 Task: Find connections with filter location Mertoyudan with filter topic #staysafewith filter profile language French with filter current company Birlasoft with filter school JIET Group of Institutions Jodhpur with filter industry Retail Office Equipment with filter service category Video Production with filter keywords title Landscaping Assistant
Action: Mouse pressed left at (452, 51)
Screenshot: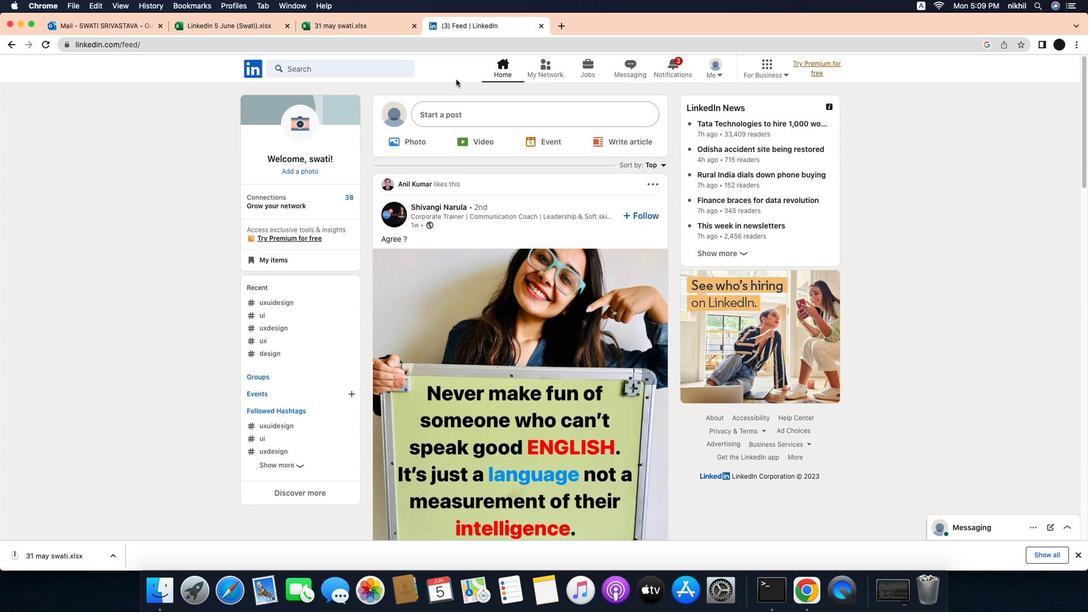 
Action: Mouse moved to (543, 35)
Screenshot: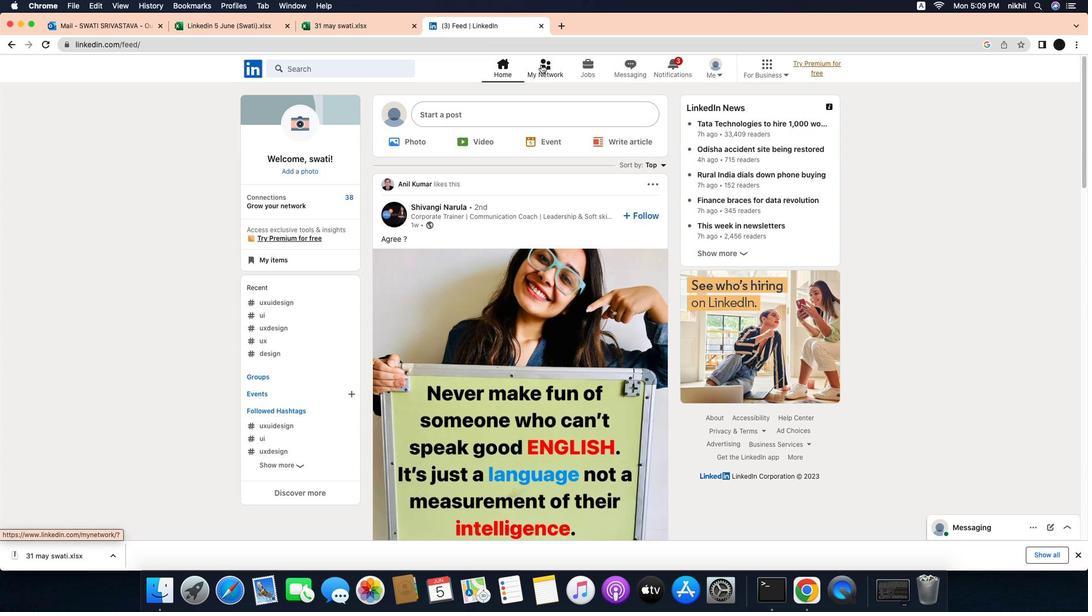 
Action: Mouse pressed left at (543, 35)
Screenshot: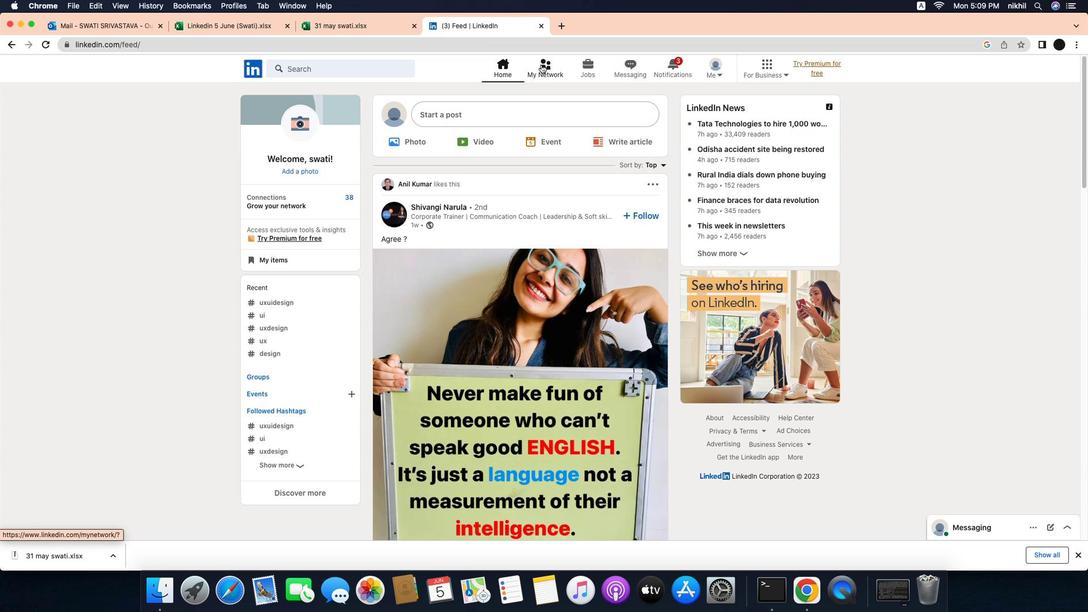 
Action: Mouse moved to (350, 101)
Screenshot: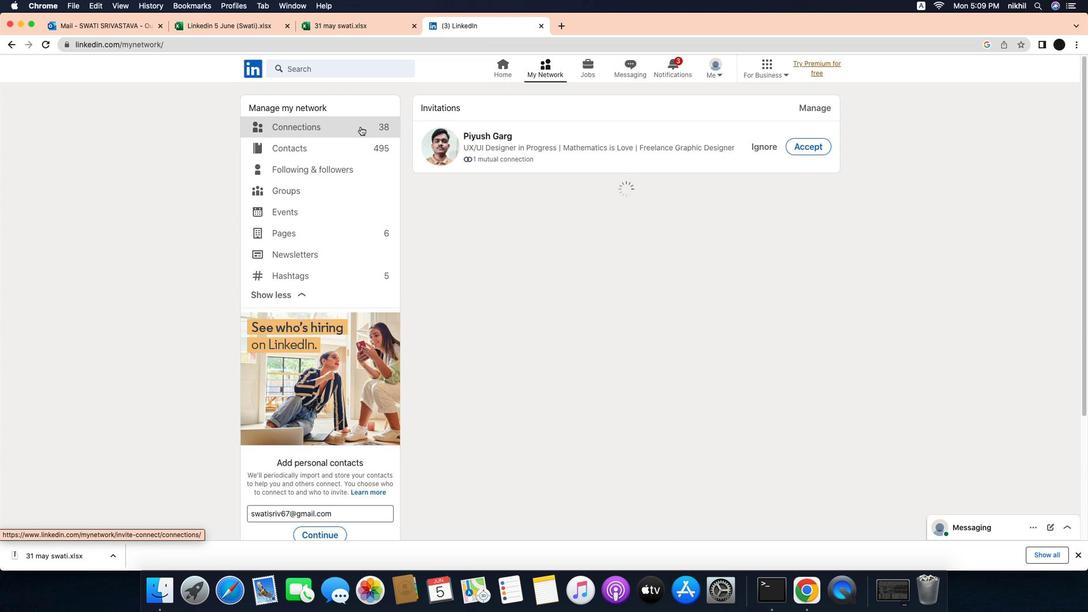 
Action: Mouse pressed left at (350, 101)
Screenshot: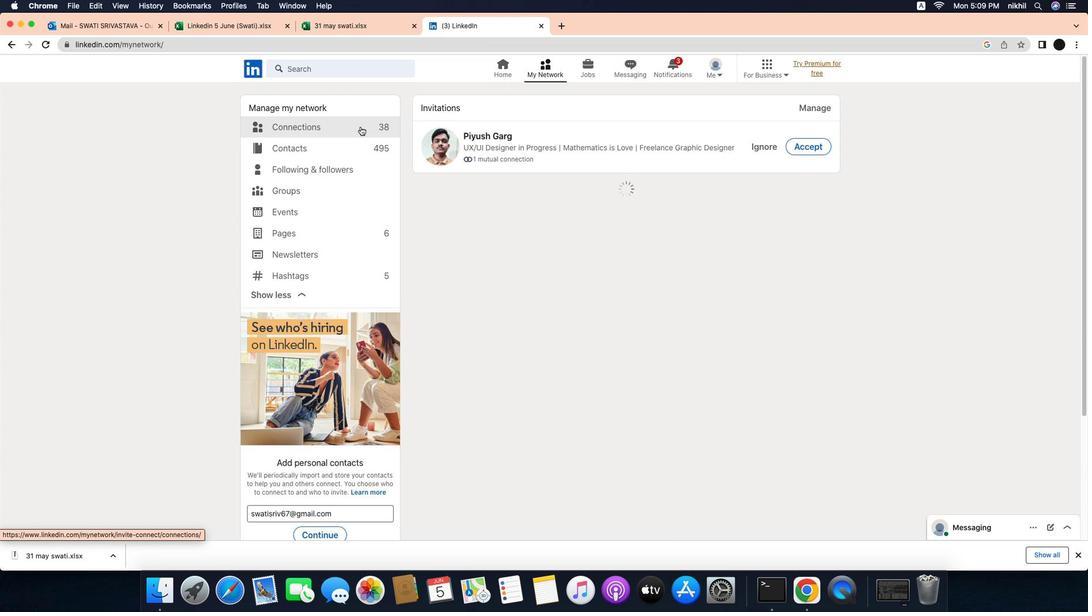 
Action: Mouse moved to (635, 102)
Screenshot: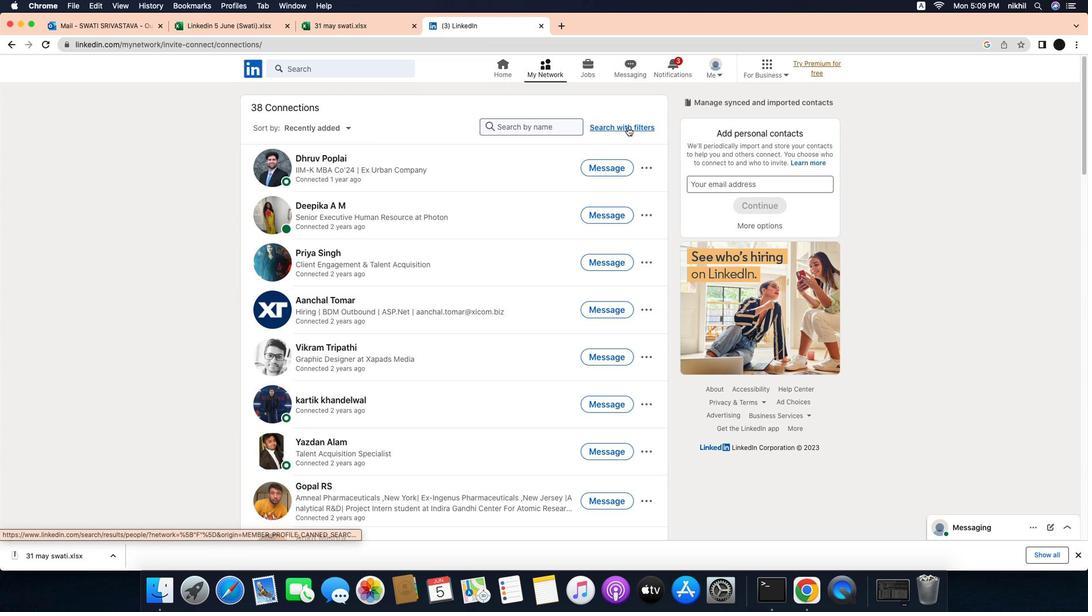 
Action: Mouse pressed left at (635, 102)
Screenshot: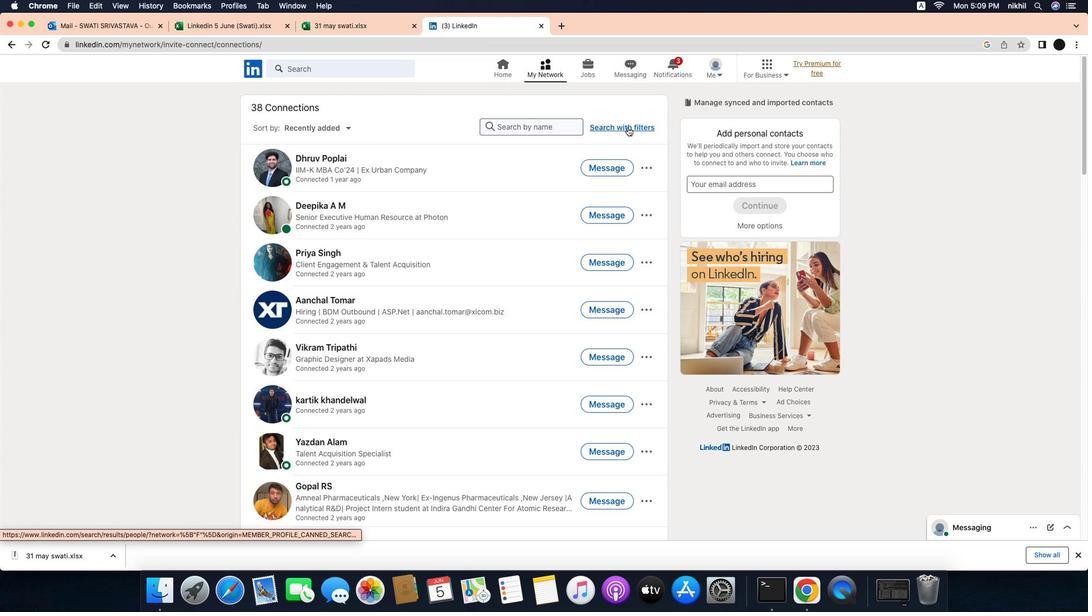 
Action: Mouse moved to (603, 67)
Screenshot: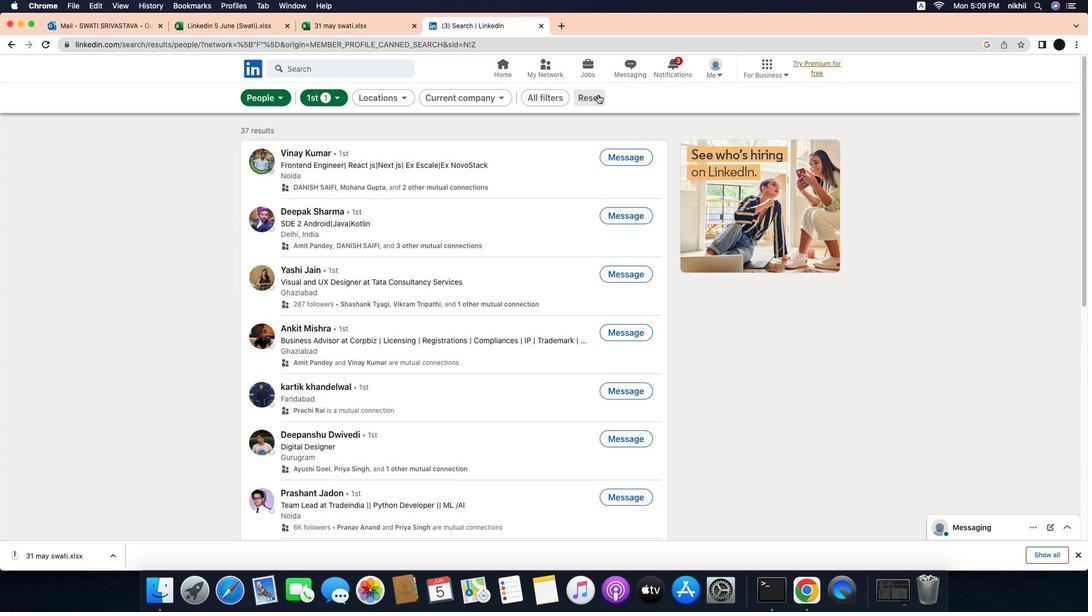 
Action: Mouse pressed left at (603, 67)
Screenshot: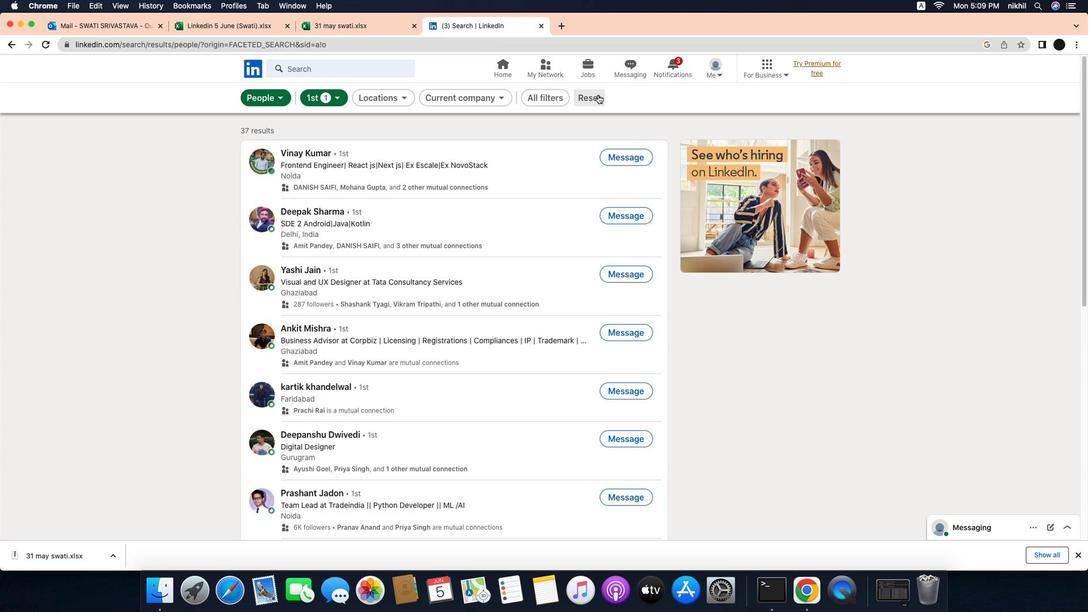
Action: Mouse moved to (574, 74)
Screenshot: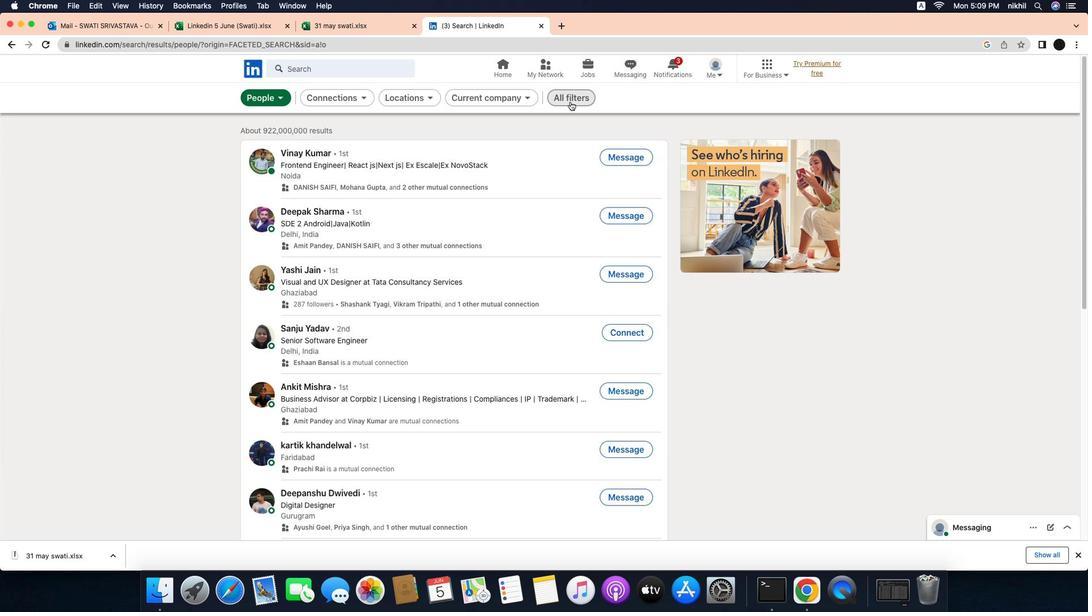 
Action: Mouse pressed left at (574, 74)
Screenshot: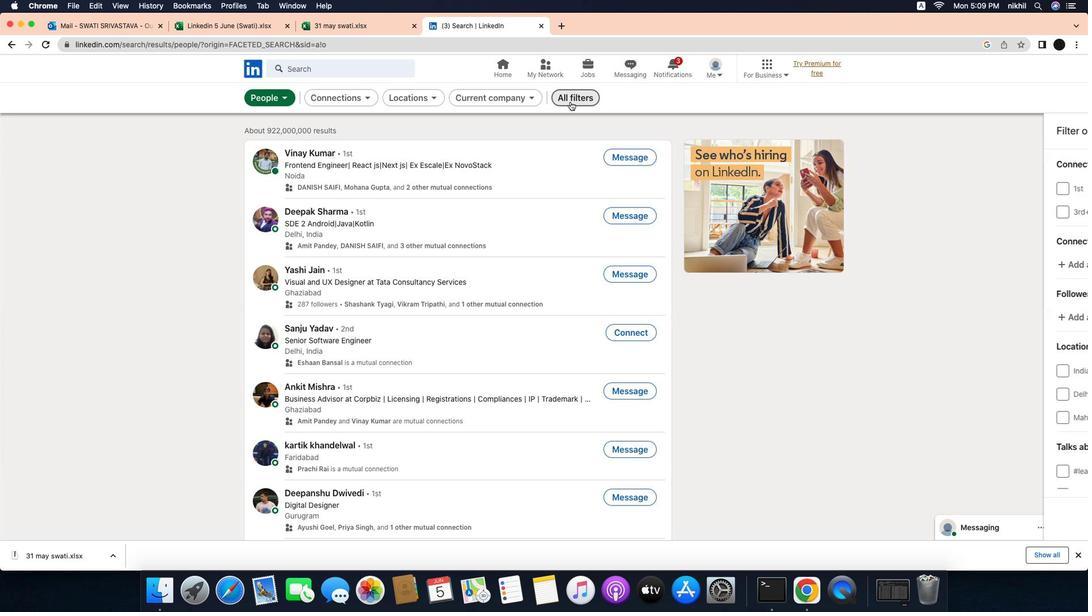 
Action: Mouse moved to (878, 327)
Screenshot: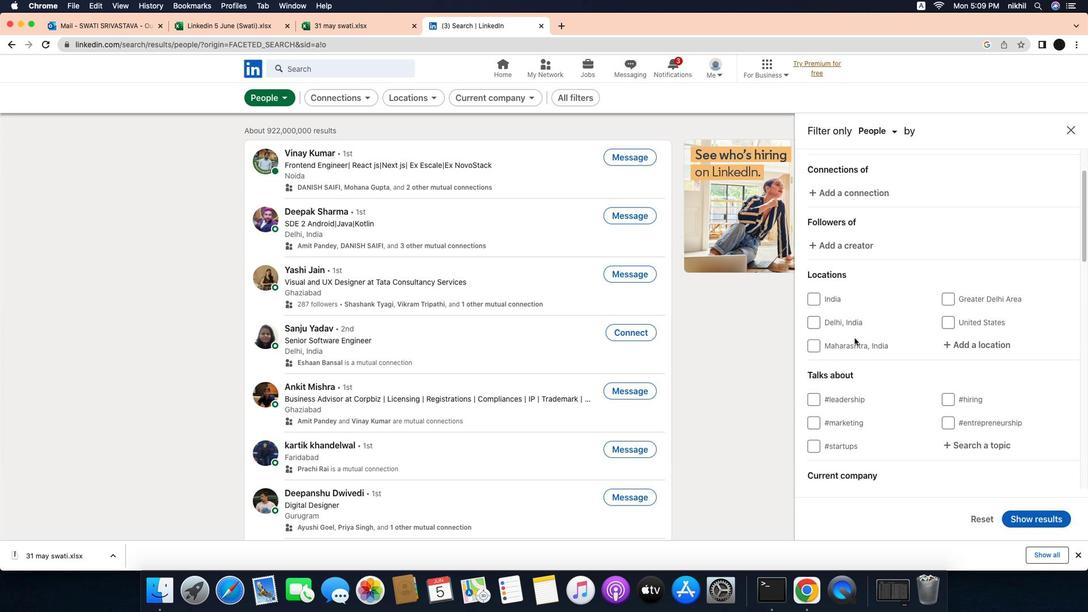 
Action: Mouse scrolled (878, 327) with delta (-33, -34)
Screenshot: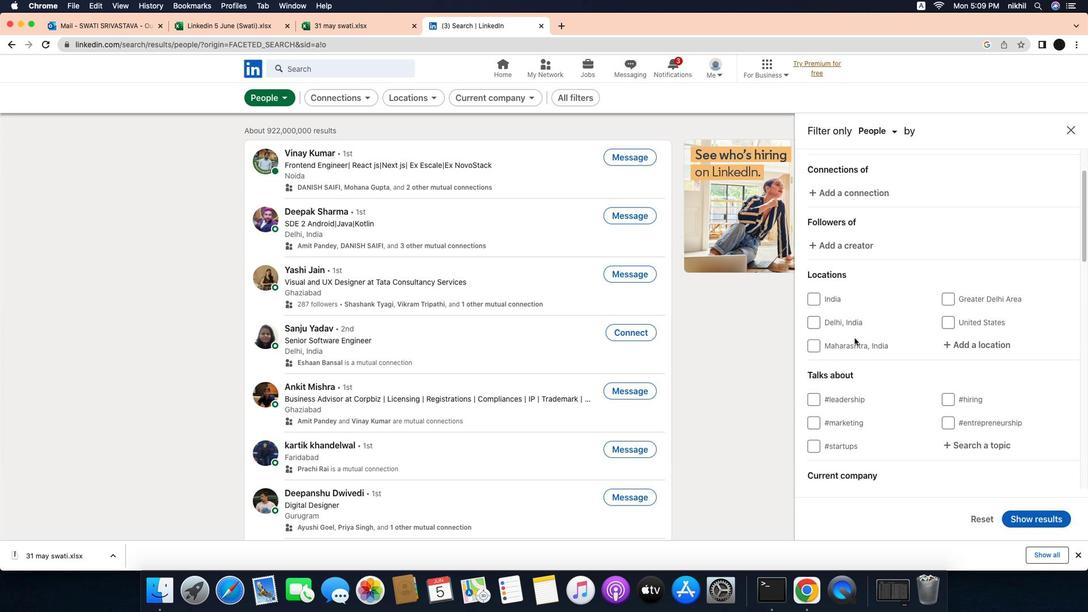 
Action: Mouse moved to (878, 327)
Screenshot: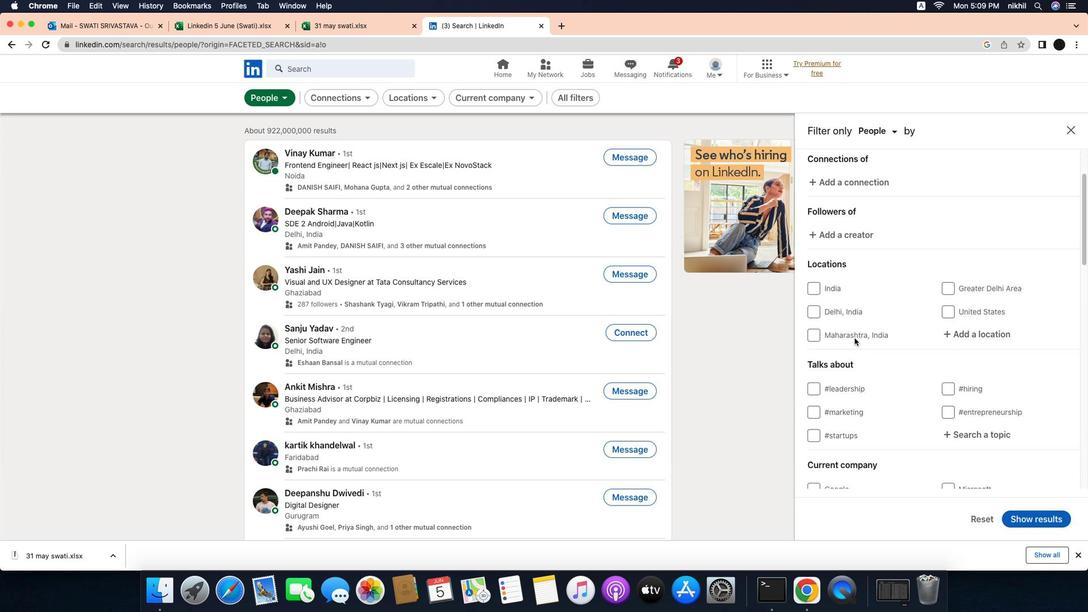 
Action: Mouse scrolled (878, 327) with delta (-33, -34)
Screenshot: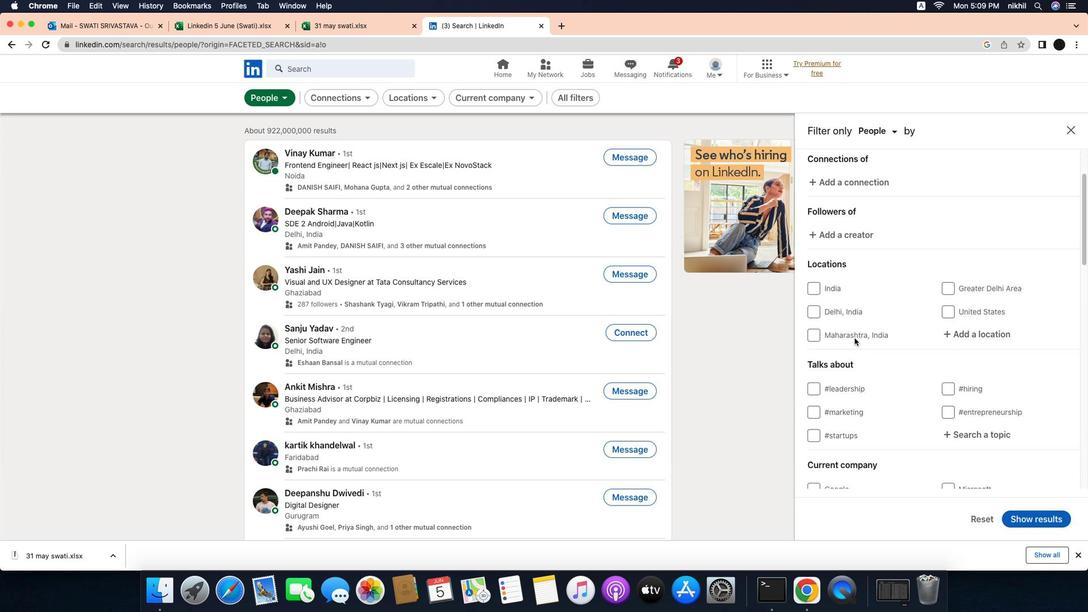 
Action: Mouse moved to (877, 326)
Screenshot: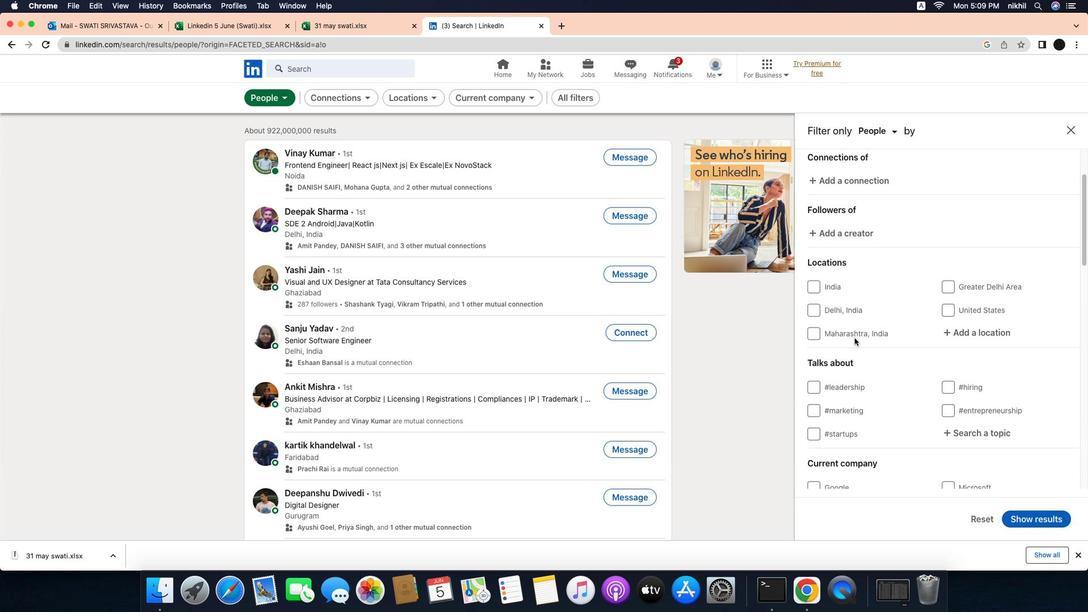 
Action: Mouse scrolled (877, 326) with delta (-33, -34)
Screenshot: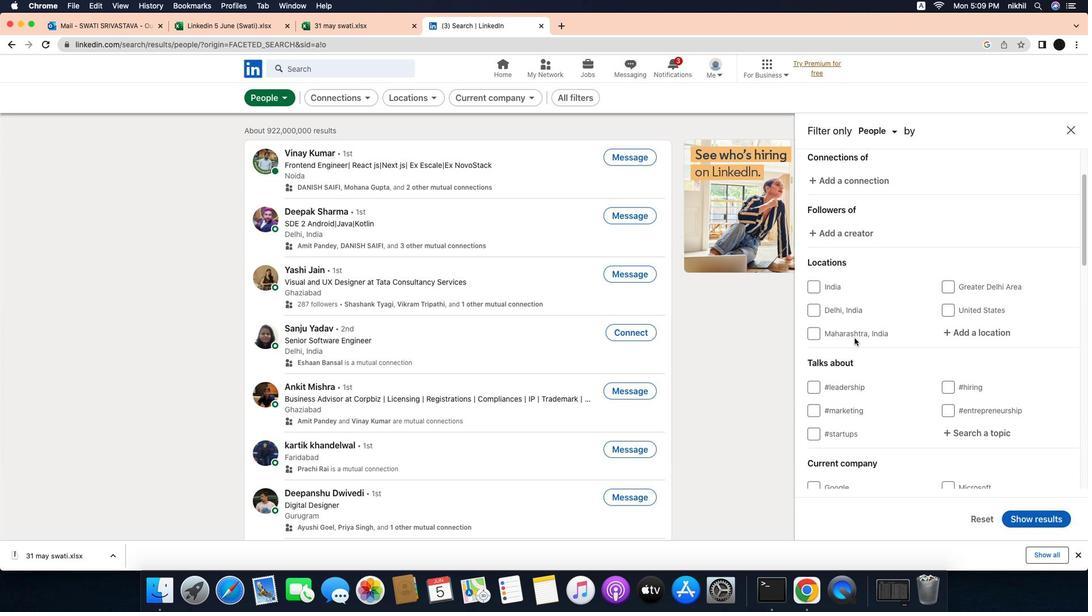 
Action: Mouse moved to (997, 320)
Screenshot: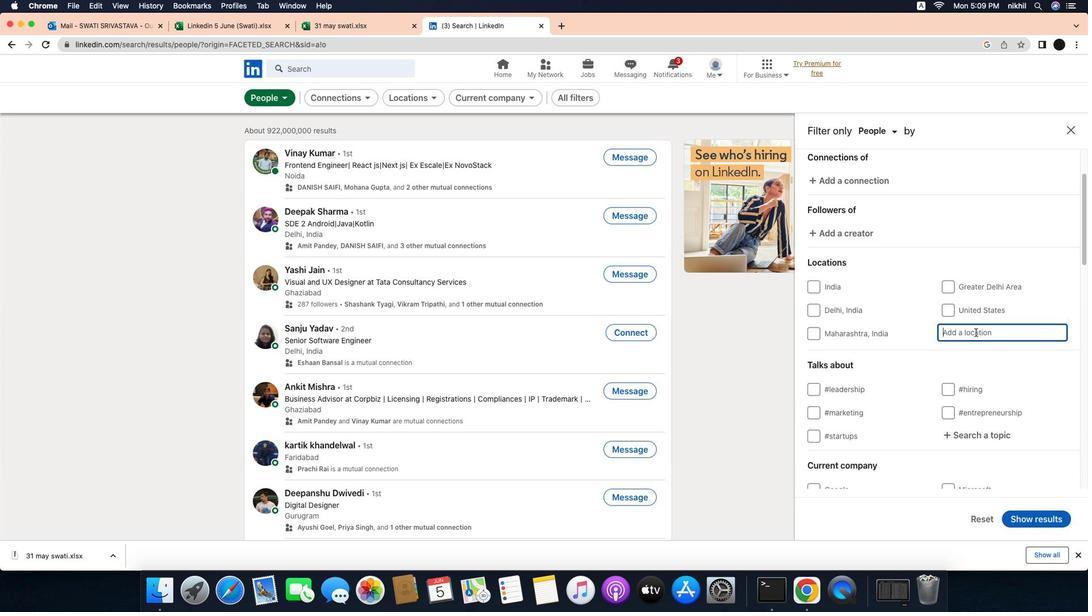 
Action: Mouse pressed left at (997, 320)
Screenshot: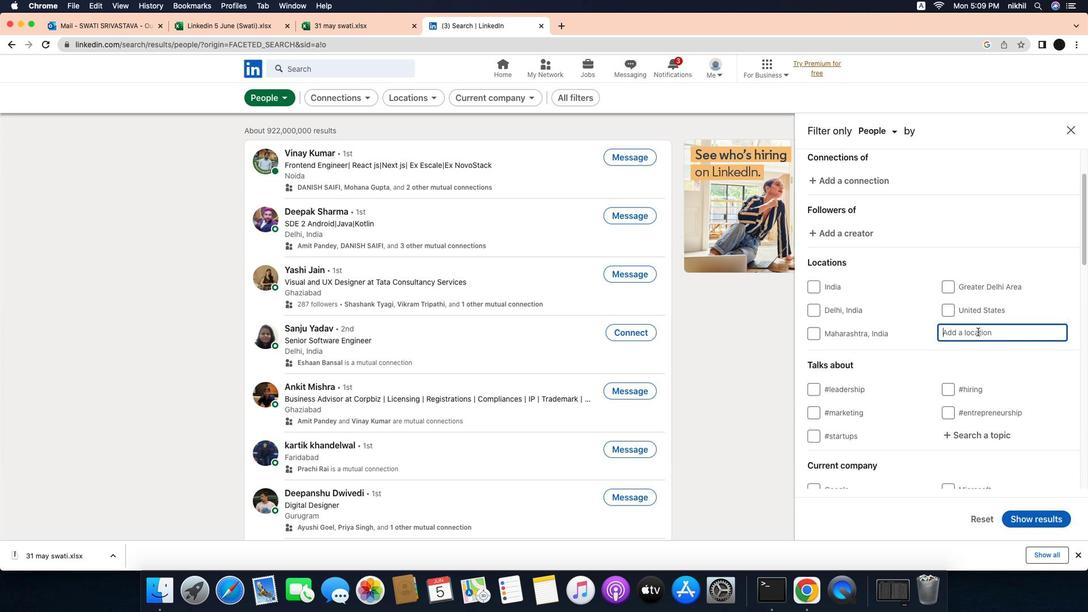 
Action: Mouse moved to (1010, 319)
Screenshot: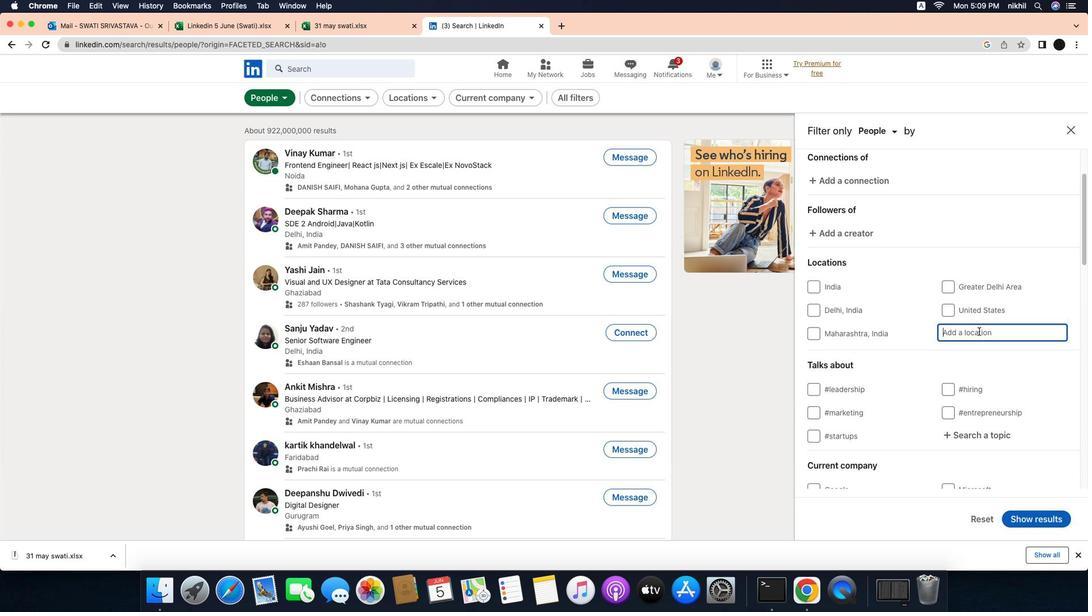 
Action: Mouse pressed left at (1010, 319)
Screenshot: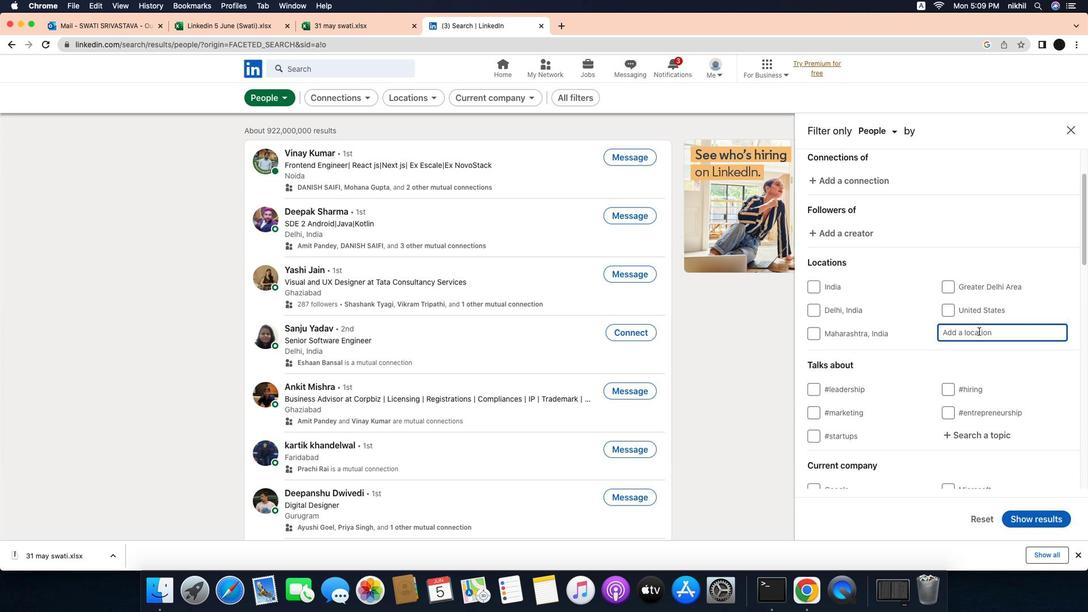 
Action: Mouse moved to (1010, 319)
Screenshot: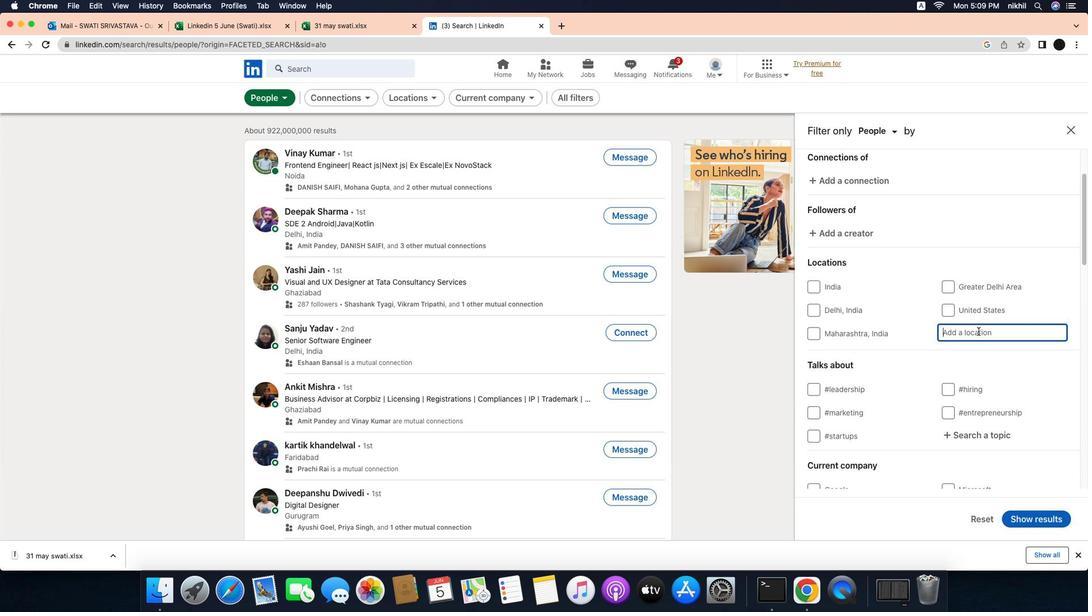 
Action: Key pressed Key.caps_lock'M'Key.caps_lock'e''r''t''o''y''u''d''a''n'Key.enter
Screenshot: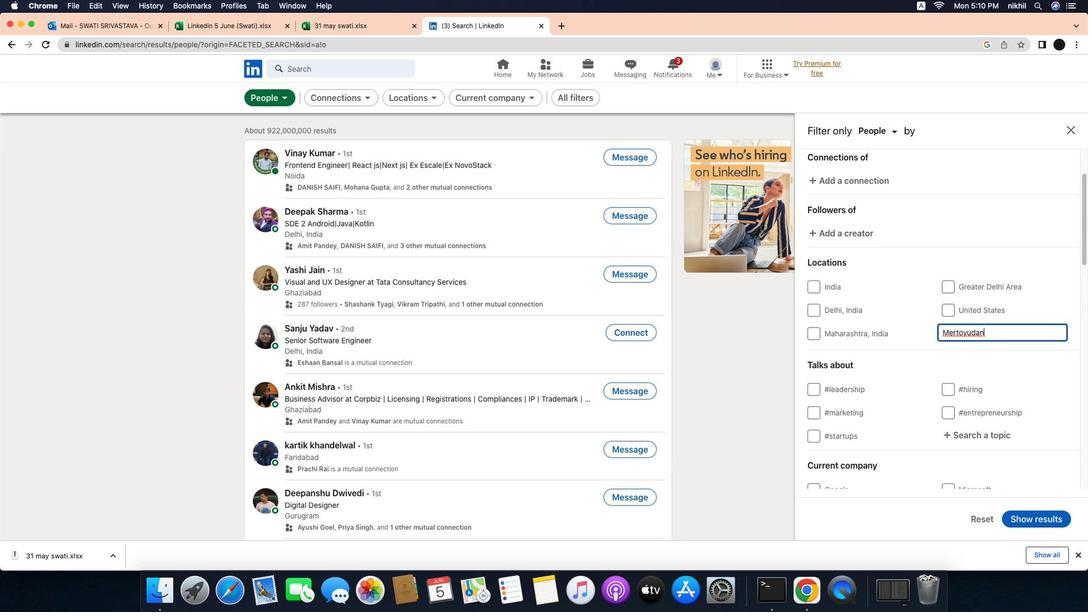 
Action: Mouse moved to (1011, 329)
Screenshot: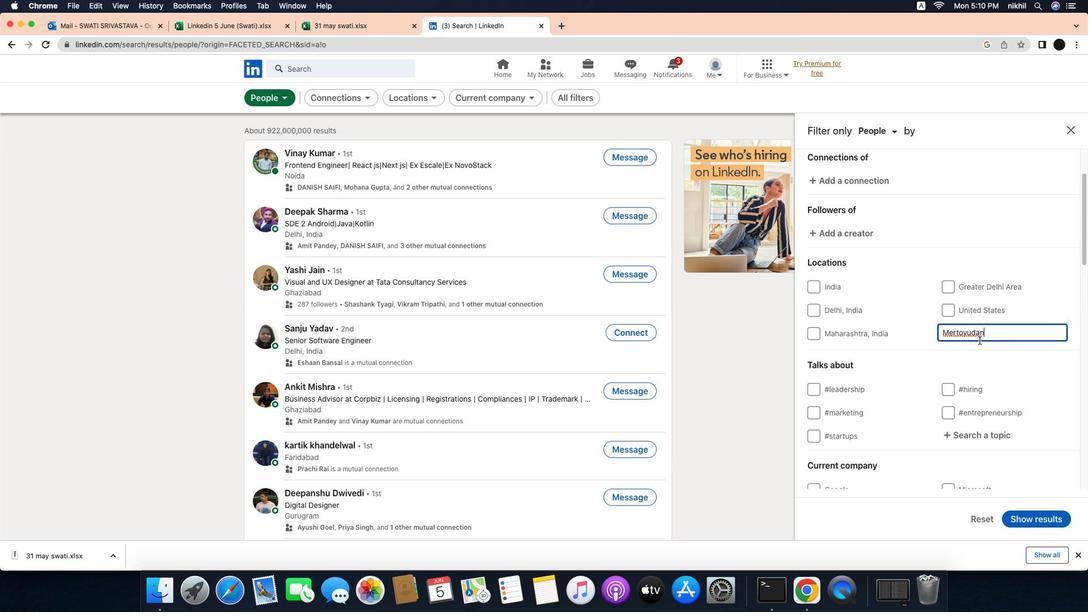 
Action: Mouse scrolled (1011, 329) with delta (-33, -34)
Screenshot: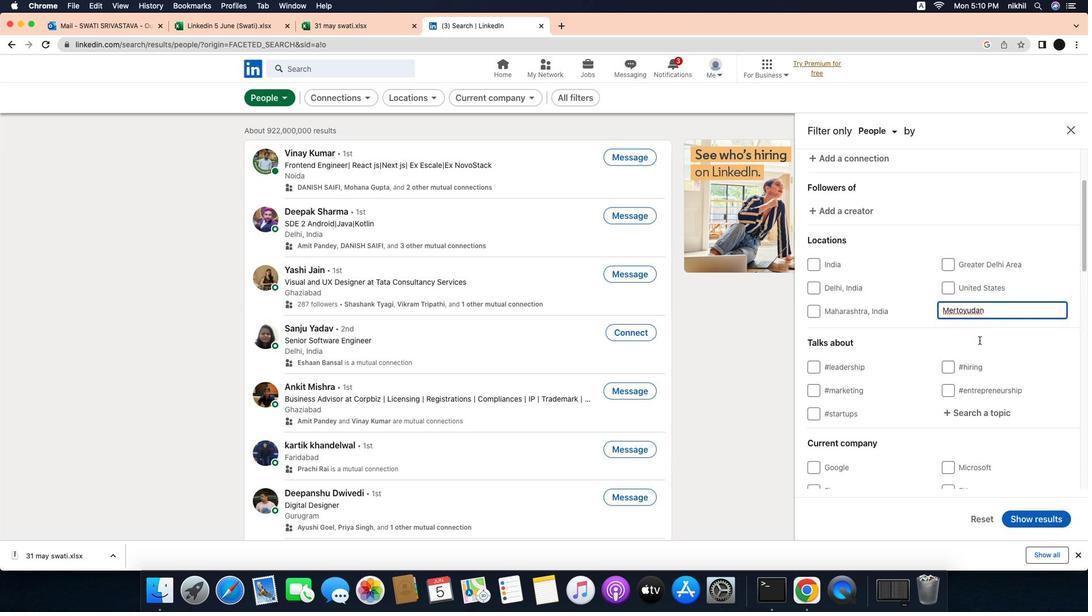 
Action: Mouse scrolled (1011, 329) with delta (-33, -34)
Screenshot: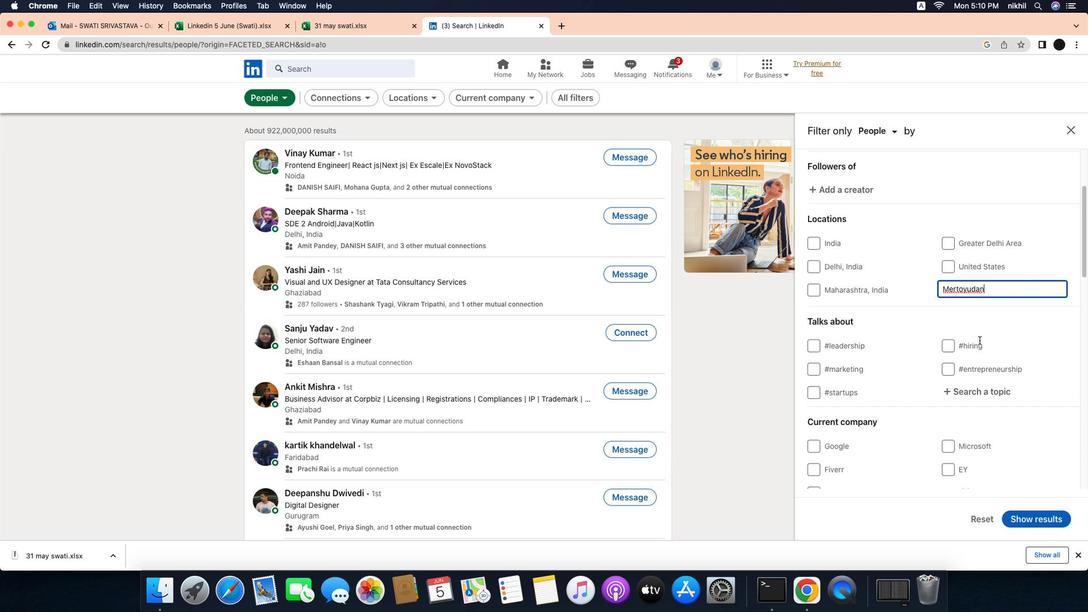 
Action: Mouse scrolled (1011, 329) with delta (-33, -34)
Screenshot: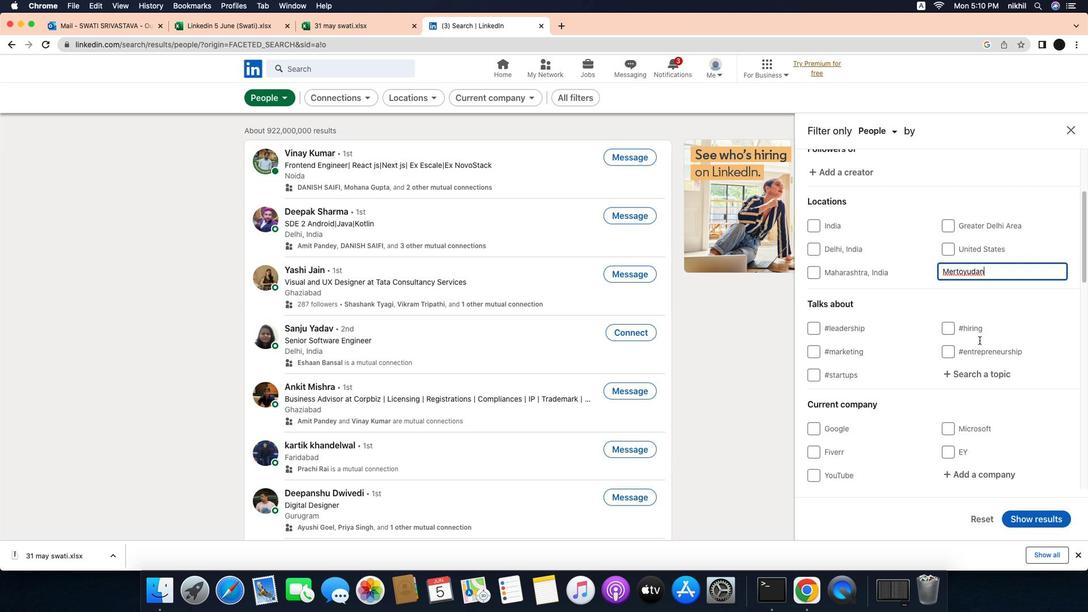 
Action: Mouse scrolled (1011, 329) with delta (-33, -34)
Screenshot: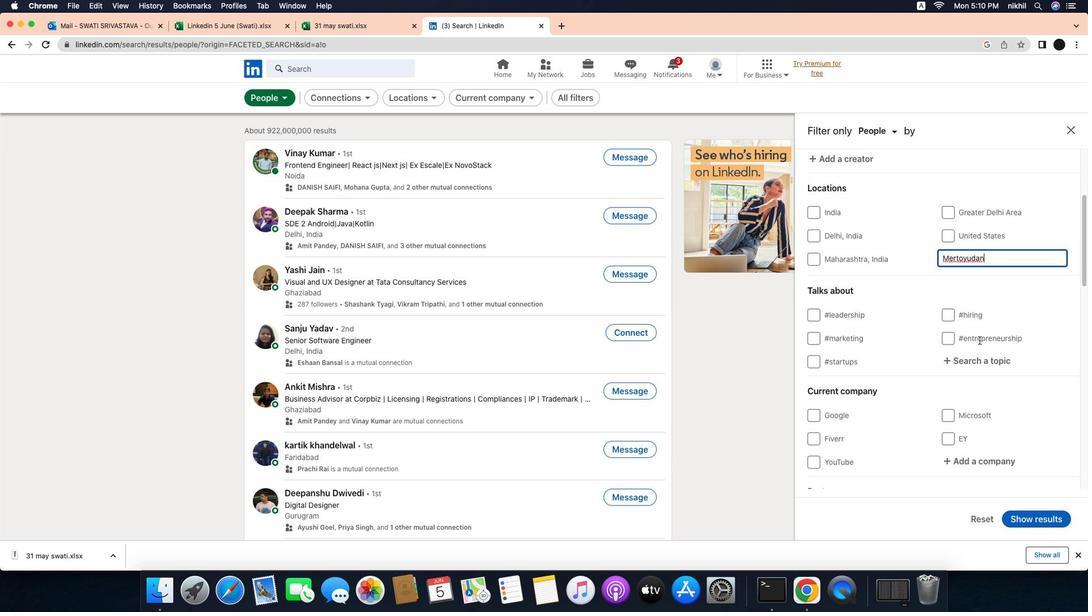 
Action: Mouse scrolled (1011, 329) with delta (-33, -34)
Screenshot: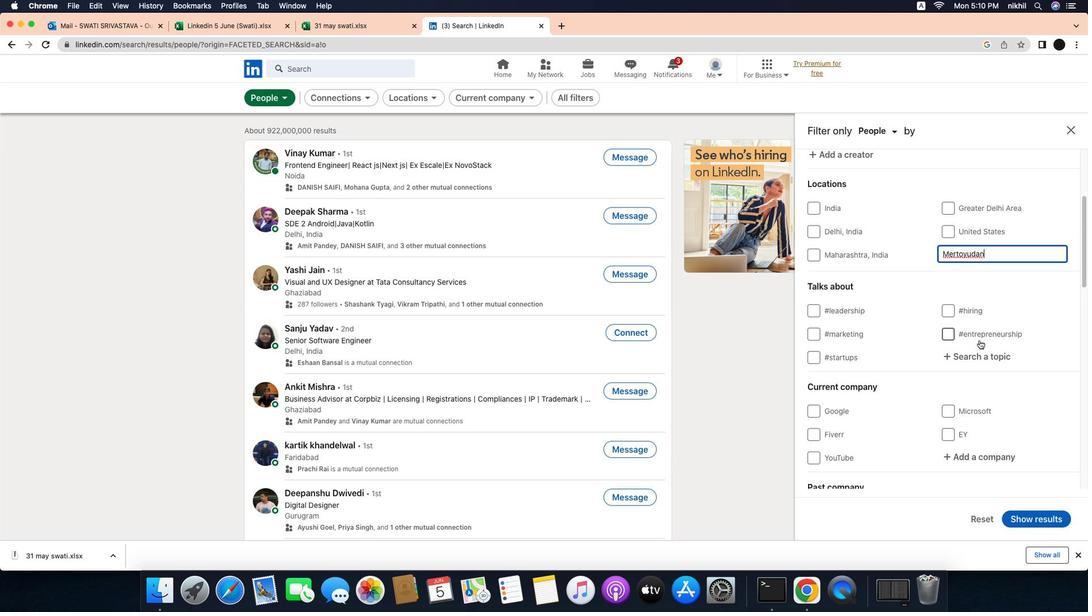 
Action: Mouse scrolled (1011, 329) with delta (-33, -34)
Screenshot: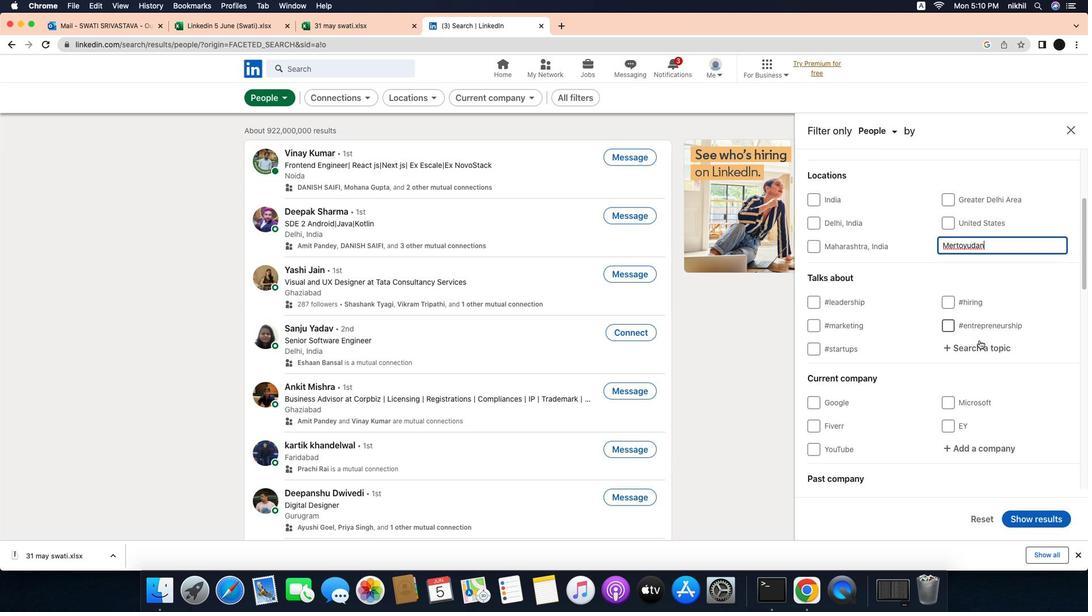 
Action: Mouse scrolled (1011, 329) with delta (-33, -34)
Screenshot: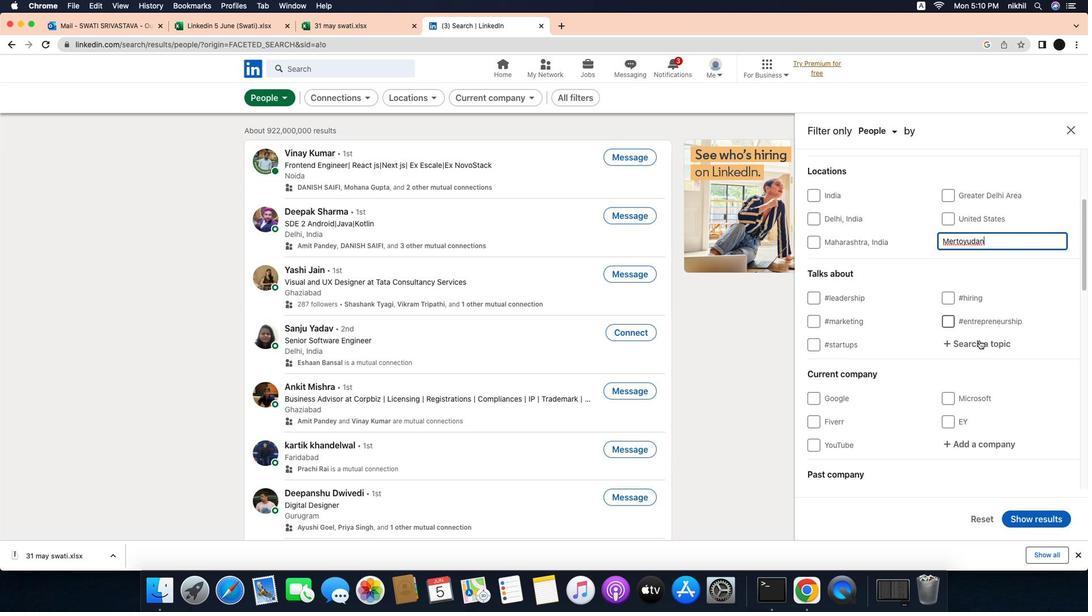 
Action: Mouse moved to (998, 328)
Screenshot: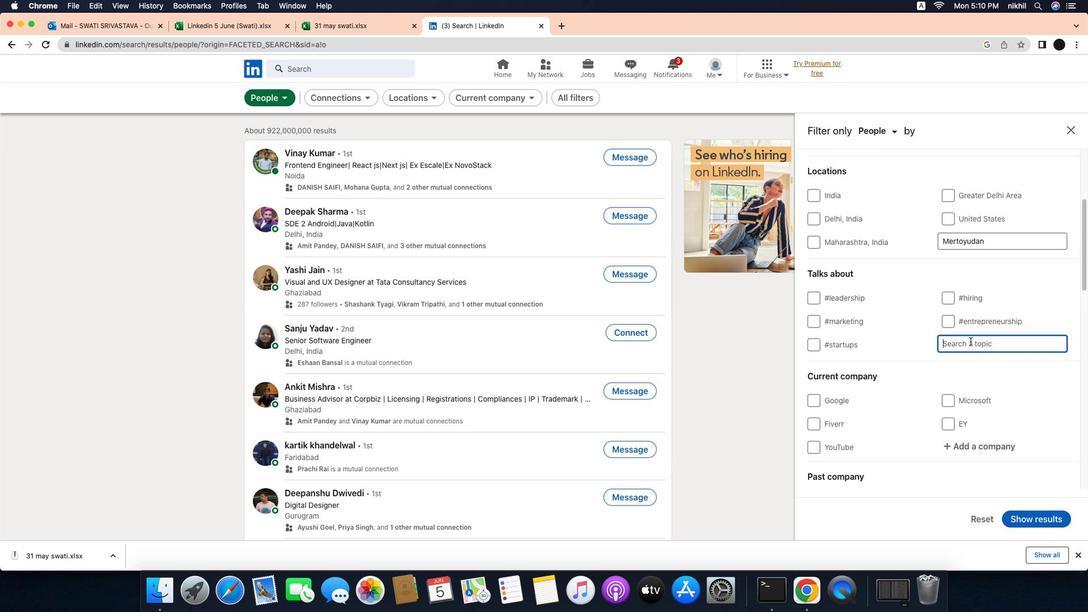
Action: Mouse pressed left at (998, 328)
Screenshot: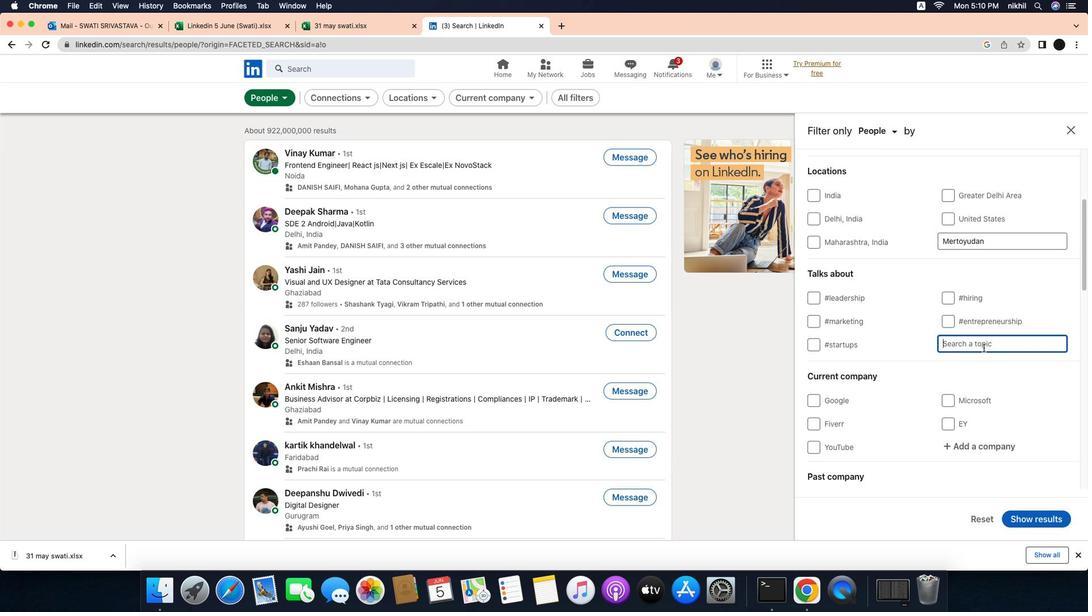 
Action: Mouse moved to (1015, 336)
Screenshot: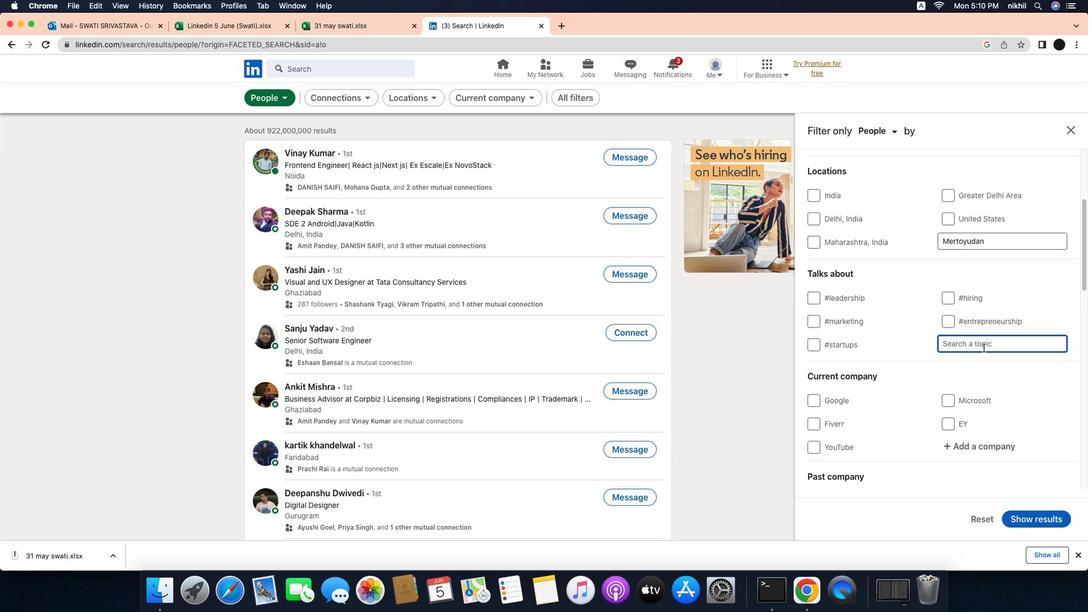 
Action: Key pressed 's''t''a''y''s''a''f''e'
Screenshot: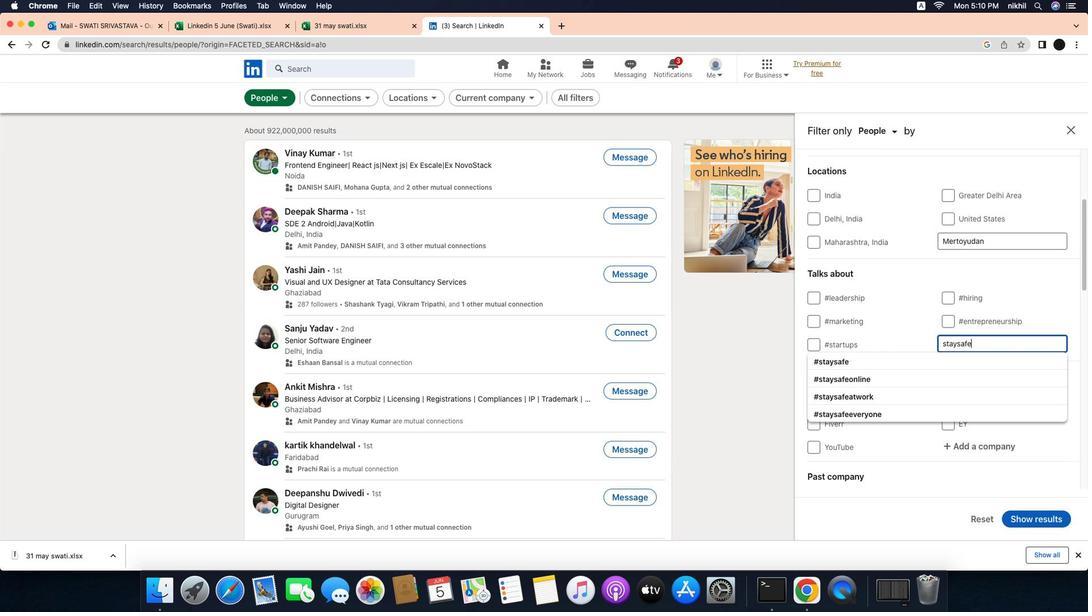 
Action: Mouse moved to (993, 346)
Screenshot: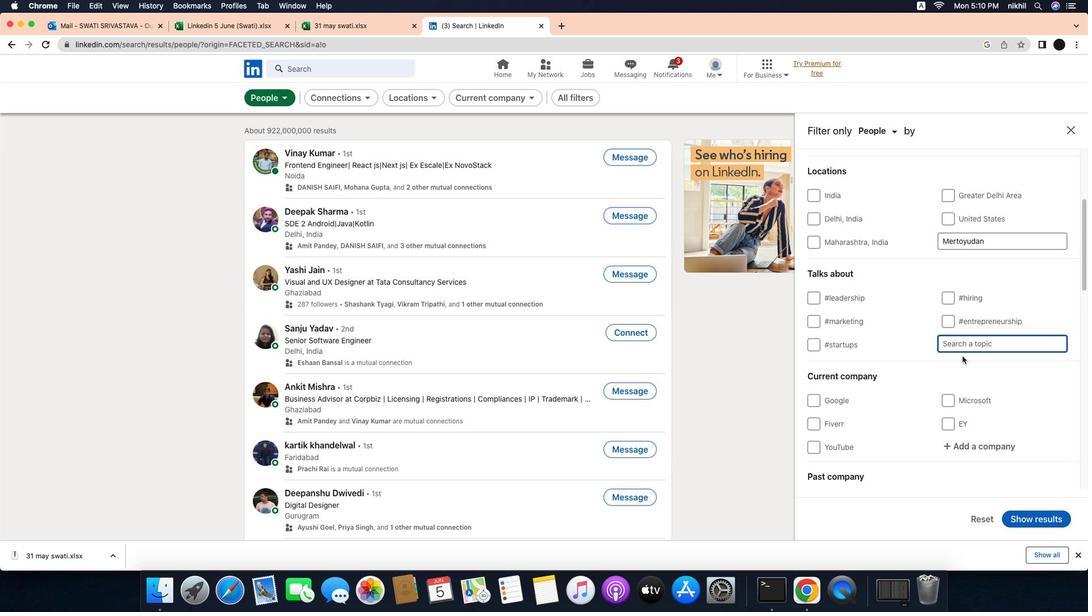 
Action: Mouse pressed left at (993, 346)
Screenshot: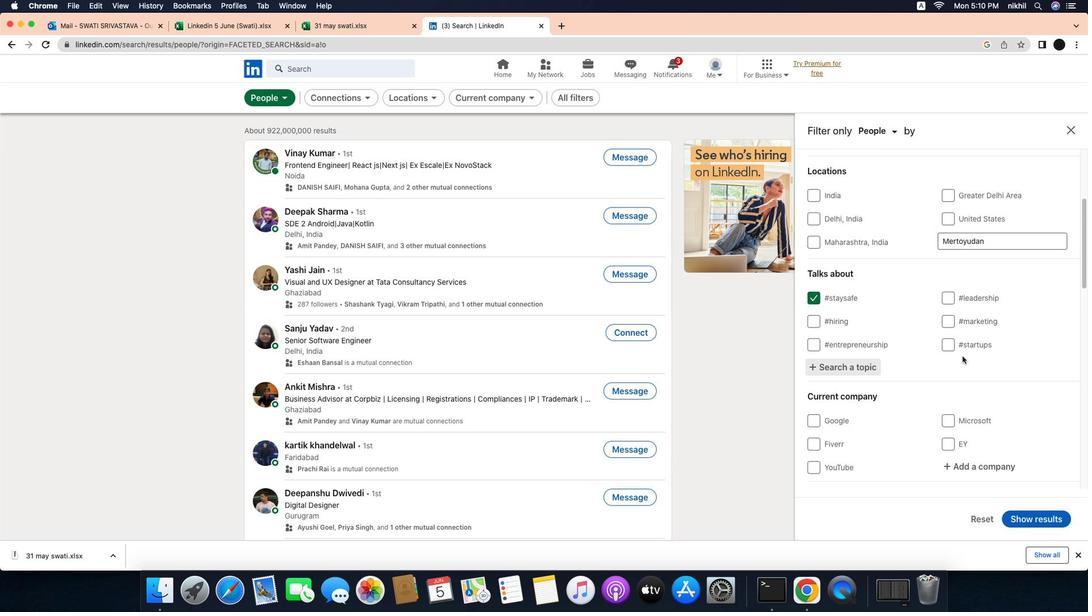 
Action: Mouse moved to (984, 370)
Screenshot: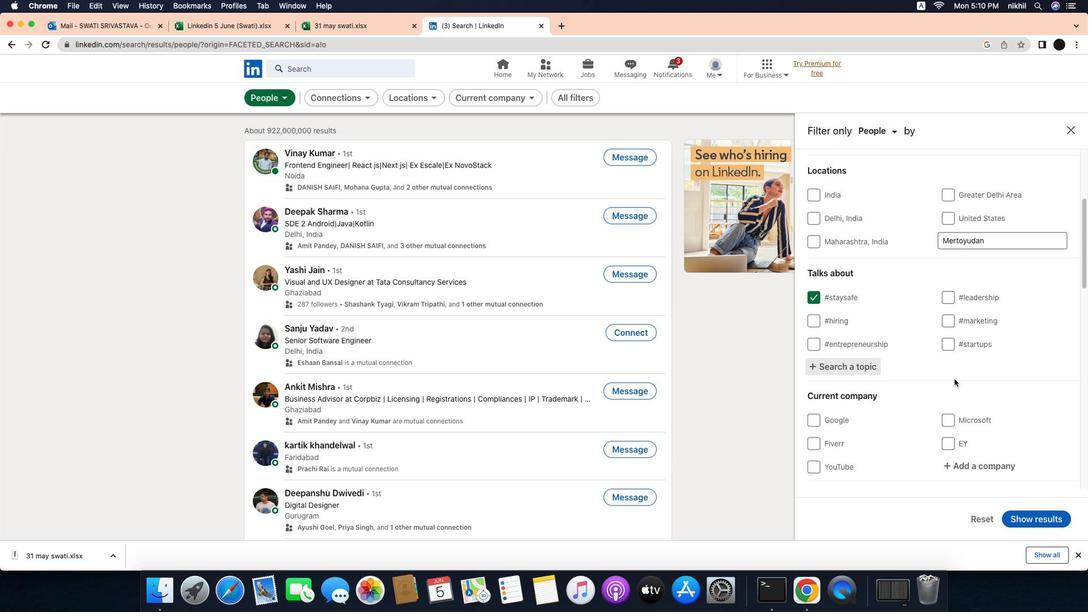 
Action: Mouse scrolled (984, 370) with delta (-33, -34)
Screenshot: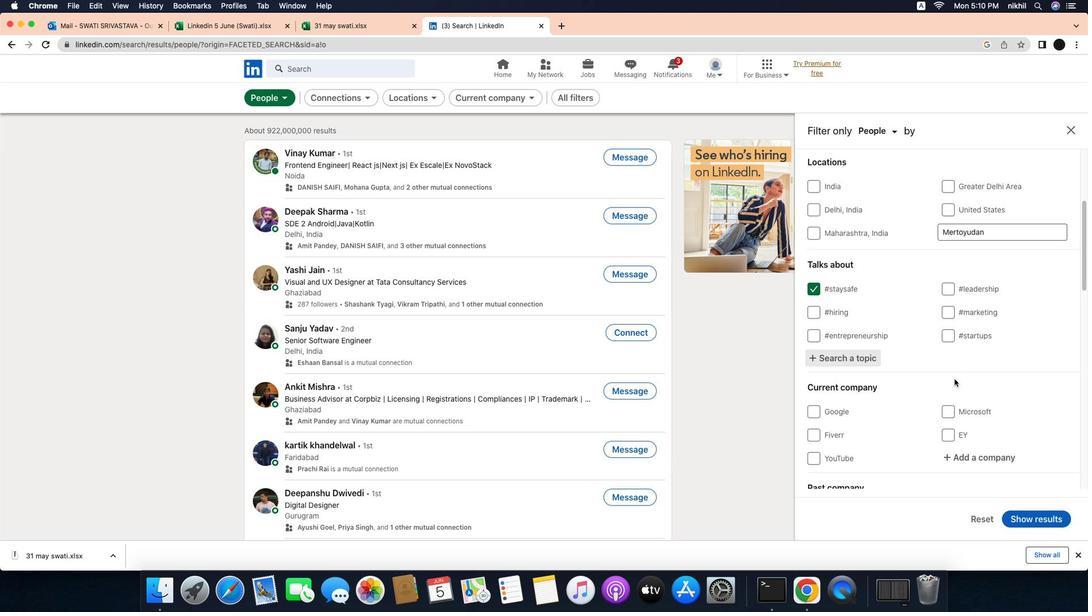 
Action: Mouse scrolled (984, 370) with delta (-33, -34)
Screenshot: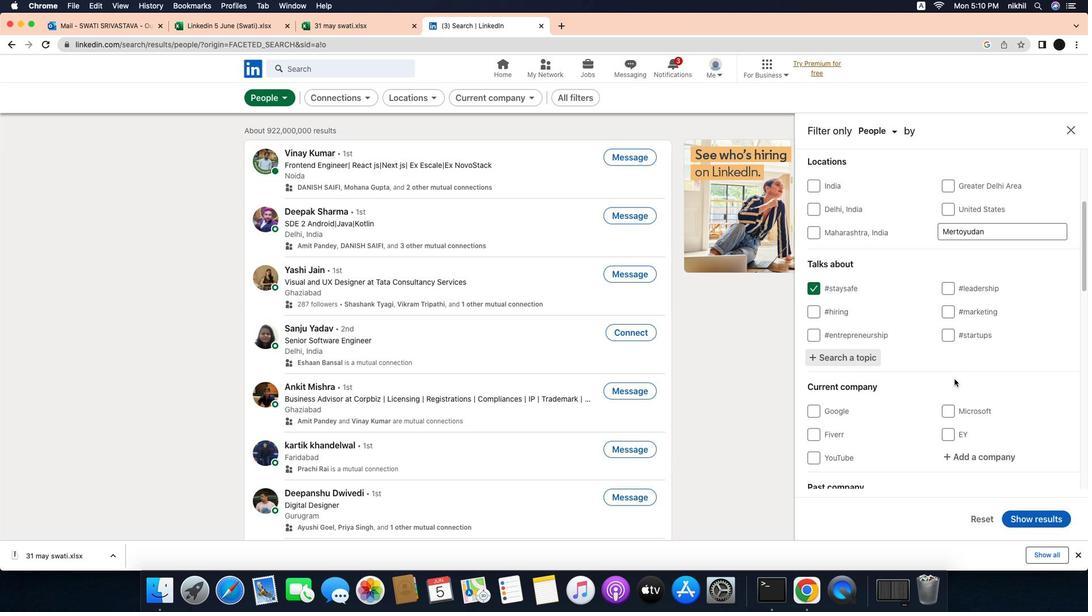 
Action: Mouse moved to (980, 367)
Screenshot: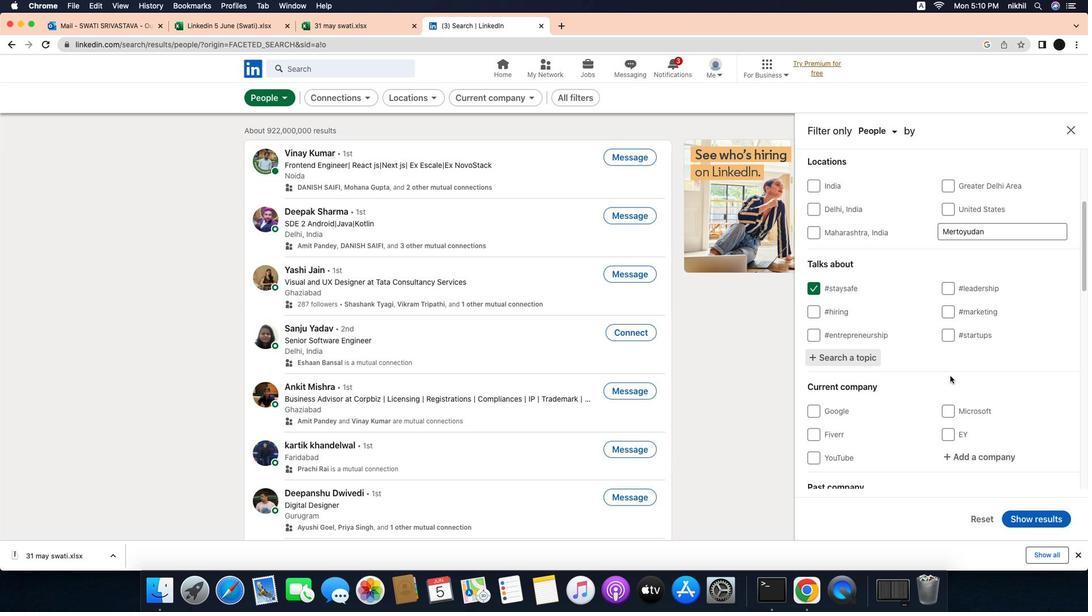 
Action: Mouse scrolled (980, 367) with delta (-33, -34)
Screenshot: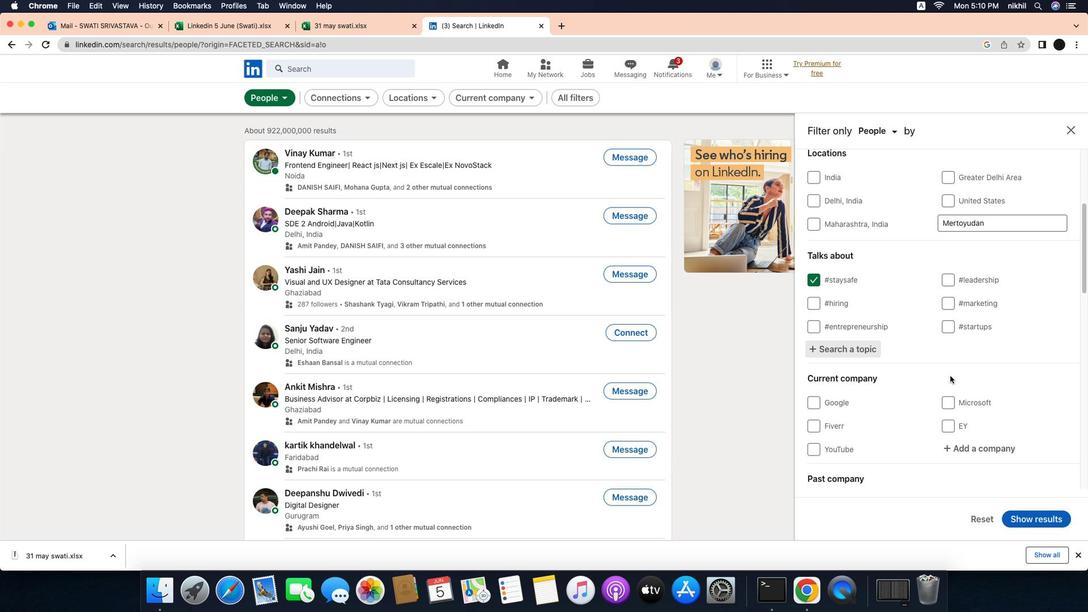 
Action: Mouse scrolled (980, 367) with delta (-33, -34)
Screenshot: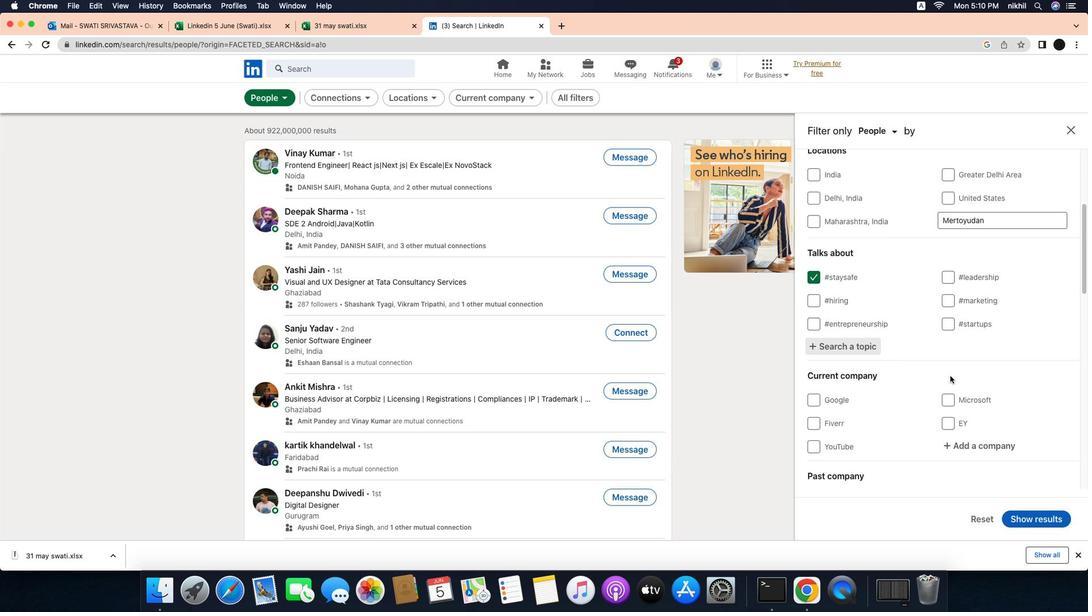 
Action: Mouse scrolled (980, 367) with delta (-33, -34)
Screenshot: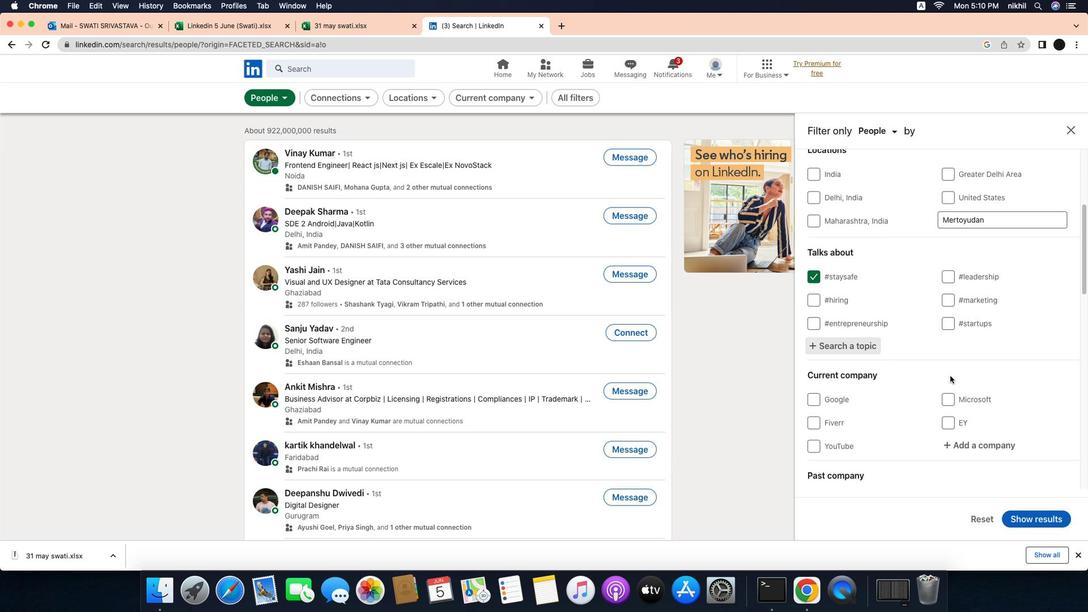 
Action: Mouse scrolled (980, 367) with delta (-33, -34)
Screenshot: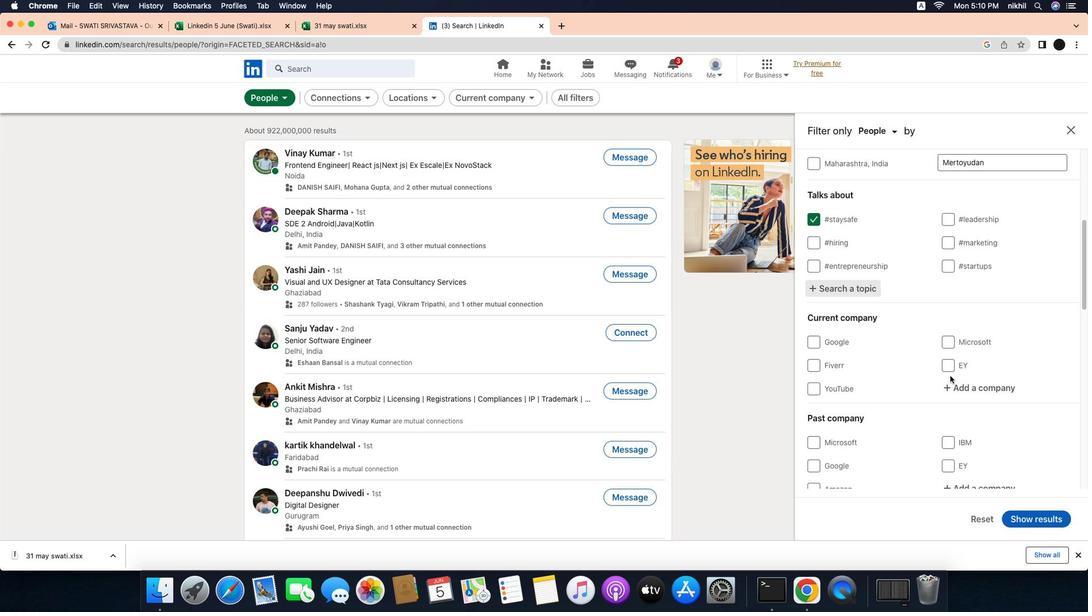 
Action: Mouse scrolled (980, 367) with delta (-33, -34)
Screenshot: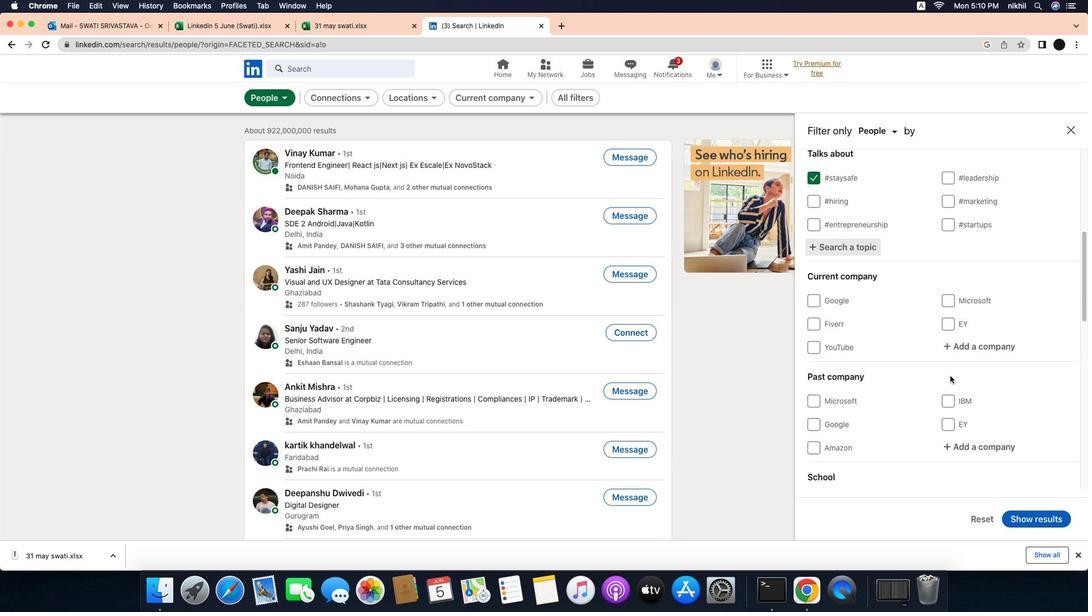 
Action: Mouse scrolled (980, 367) with delta (-33, -34)
Screenshot: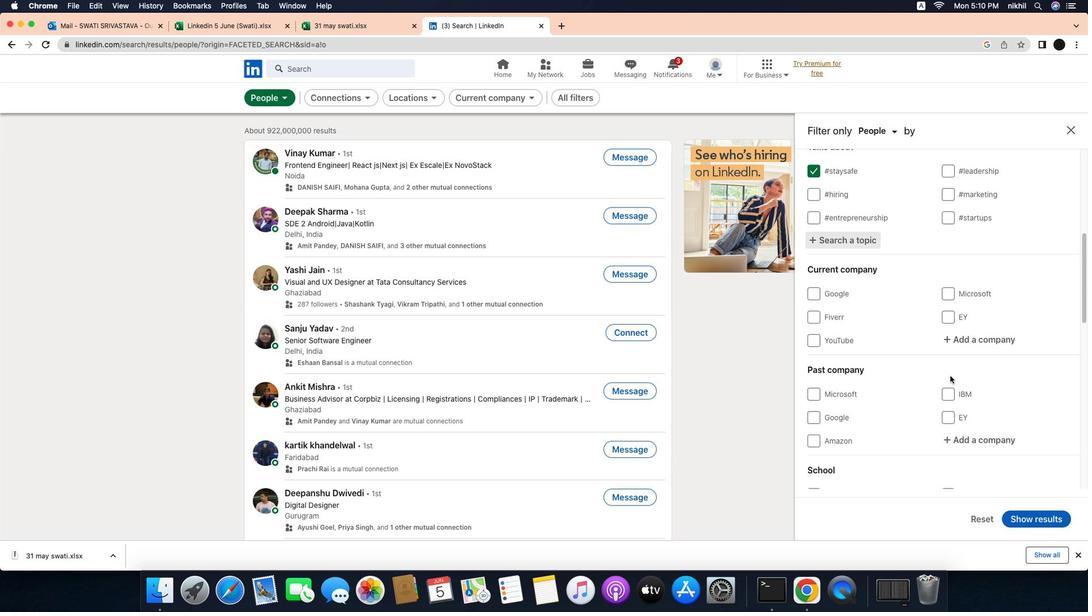 
Action: Mouse scrolled (980, 367) with delta (-33, -34)
Screenshot: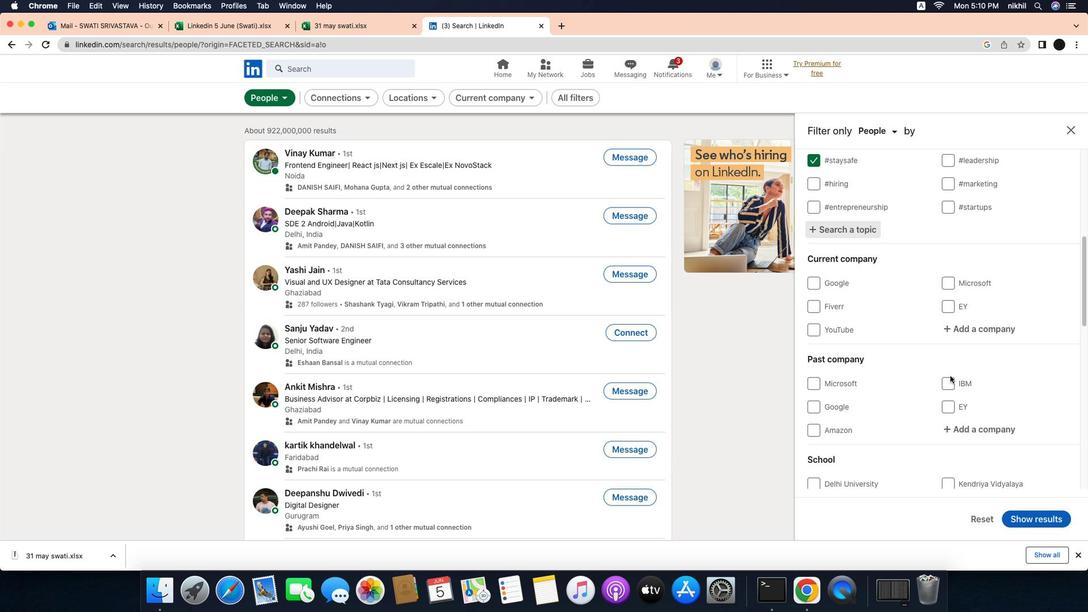 
Action: Mouse scrolled (980, 367) with delta (-33, -34)
Screenshot: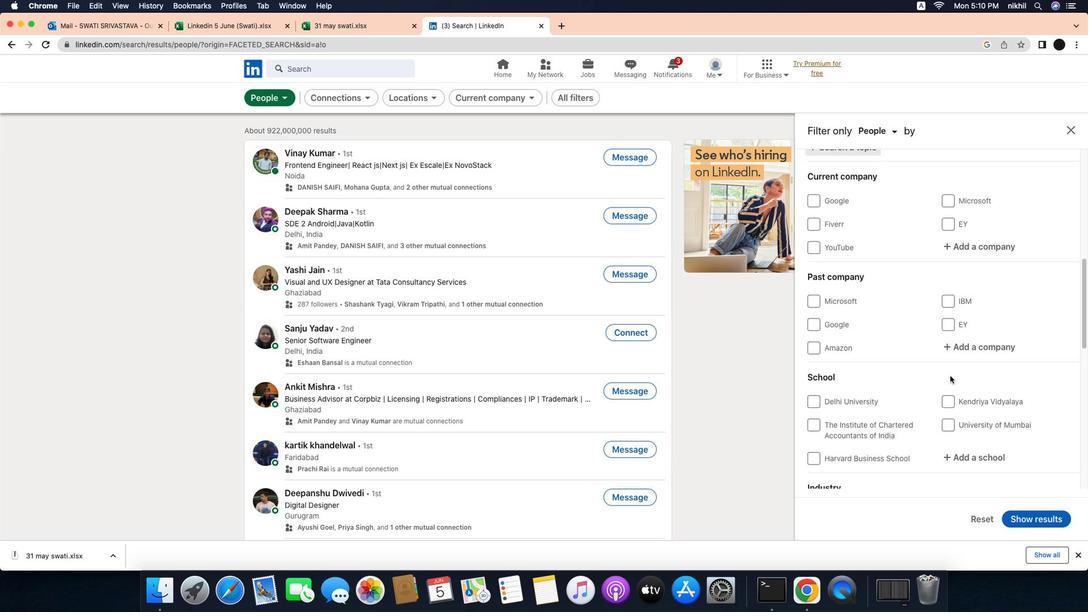 
Action: Mouse scrolled (980, 367) with delta (-33, -34)
Screenshot: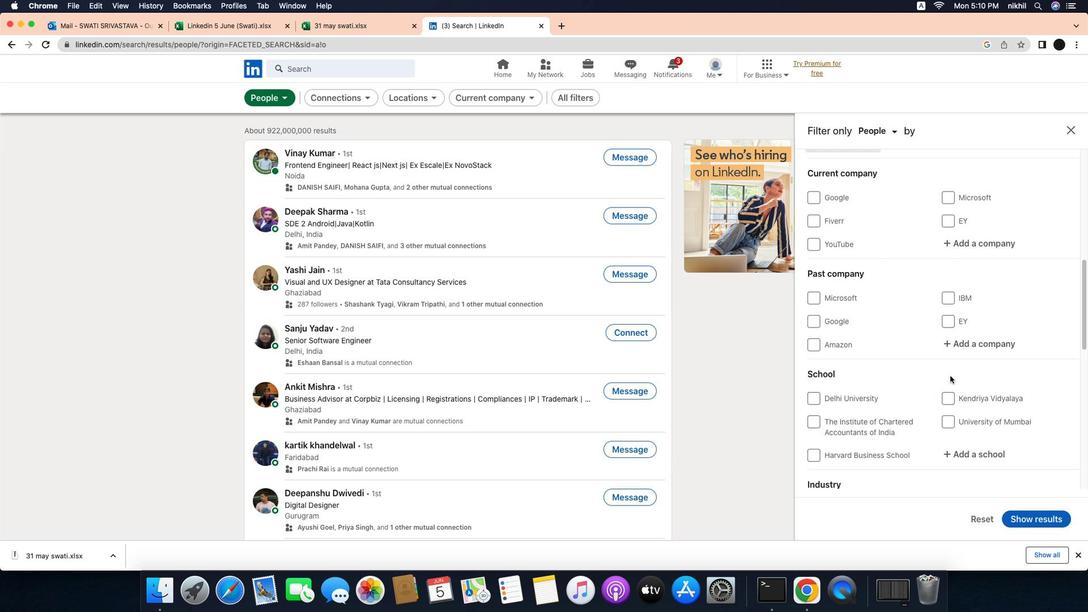 
Action: Mouse scrolled (980, 367) with delta (-33, -34)
Screenshot: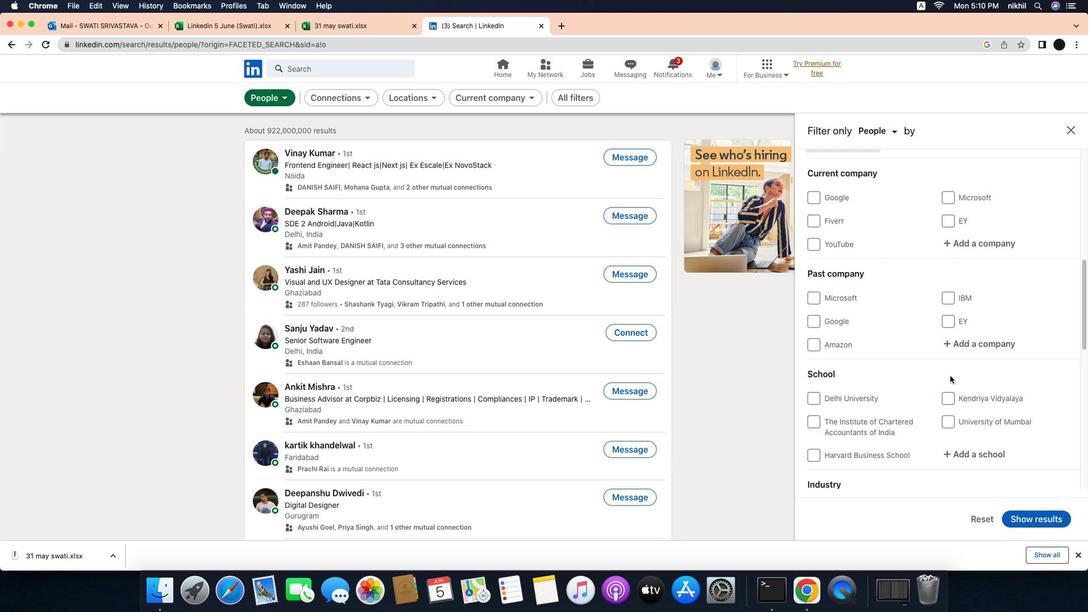 
Action: Mouse scrolled (980, 367) with delta (-33, -34)
Screenshot: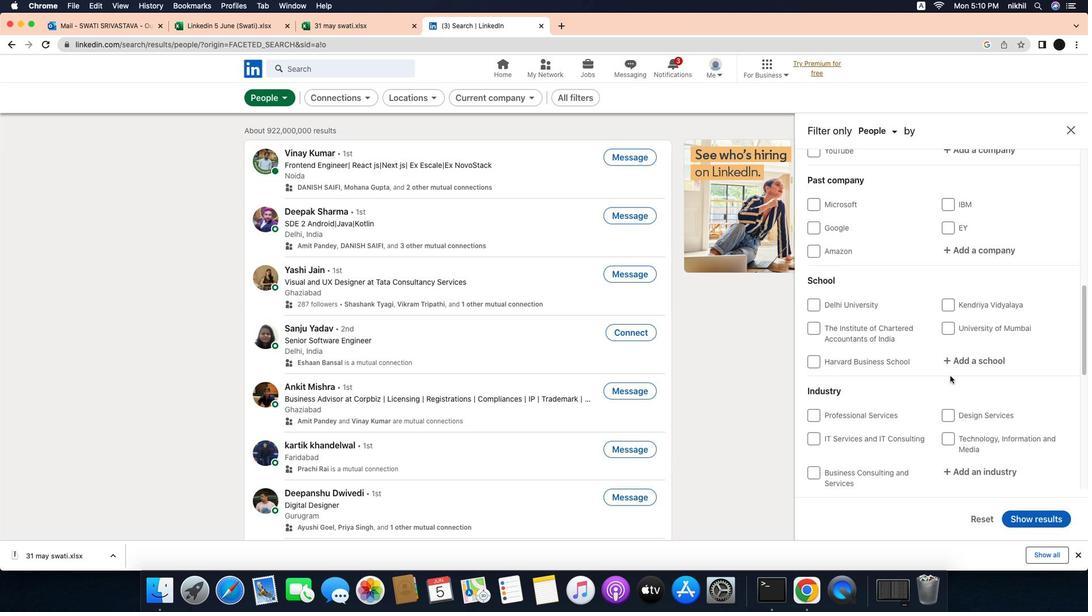 
Action: Mouse scrolled (980, 367) with delta (-33, -34)
Screenshot: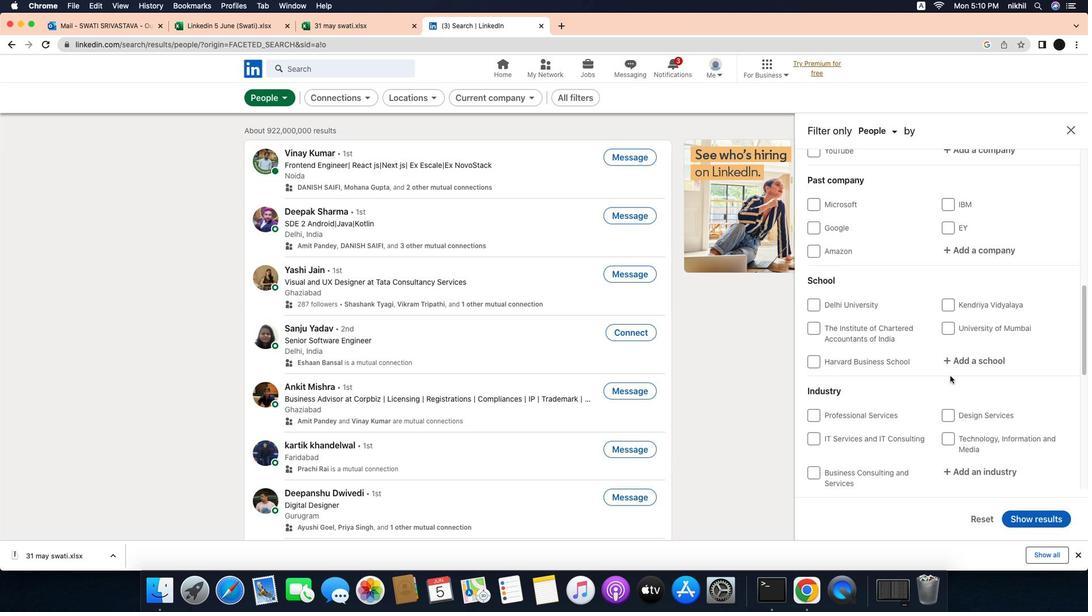 
Action: Mouse scrolled (980, 367) with delta (-33, -35)
Screenshot: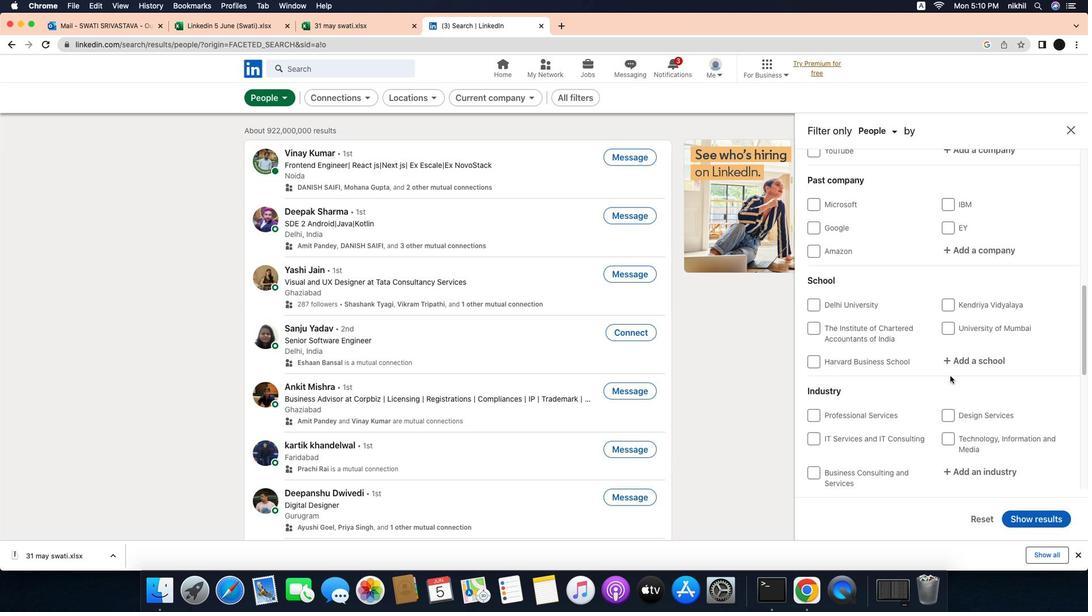 
Action: Mouse scrolled (980, 367) with delta (-33, -34)
Screenshot: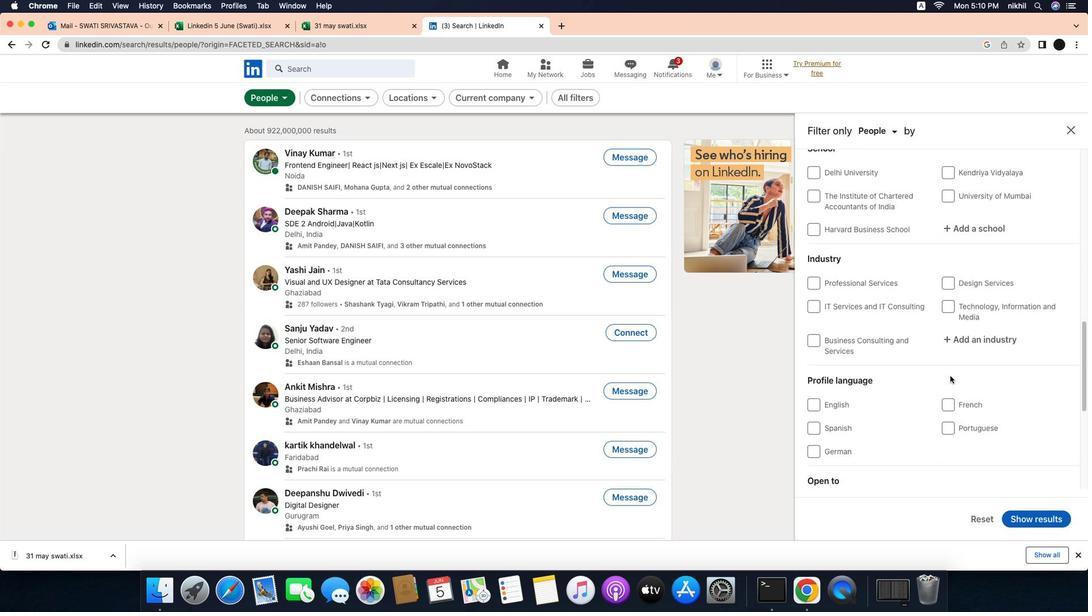 
Action: Mouse scrolled (980, 367) with delta (-33, -34)
Screenshot: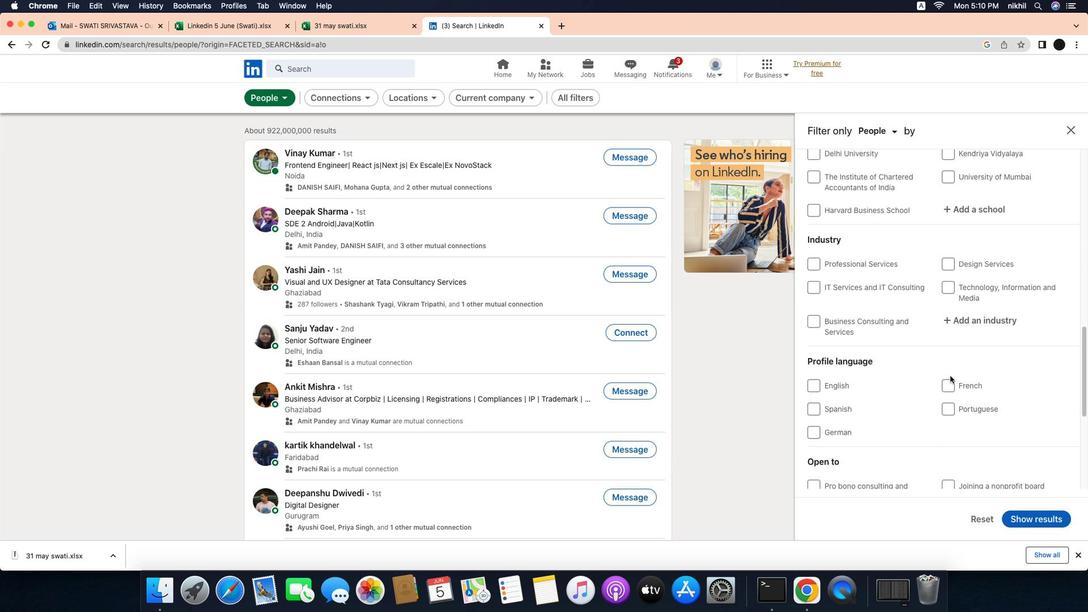 
Action: Mouse scrolled (980, 367) with delta (-33, -34)
Screenshot: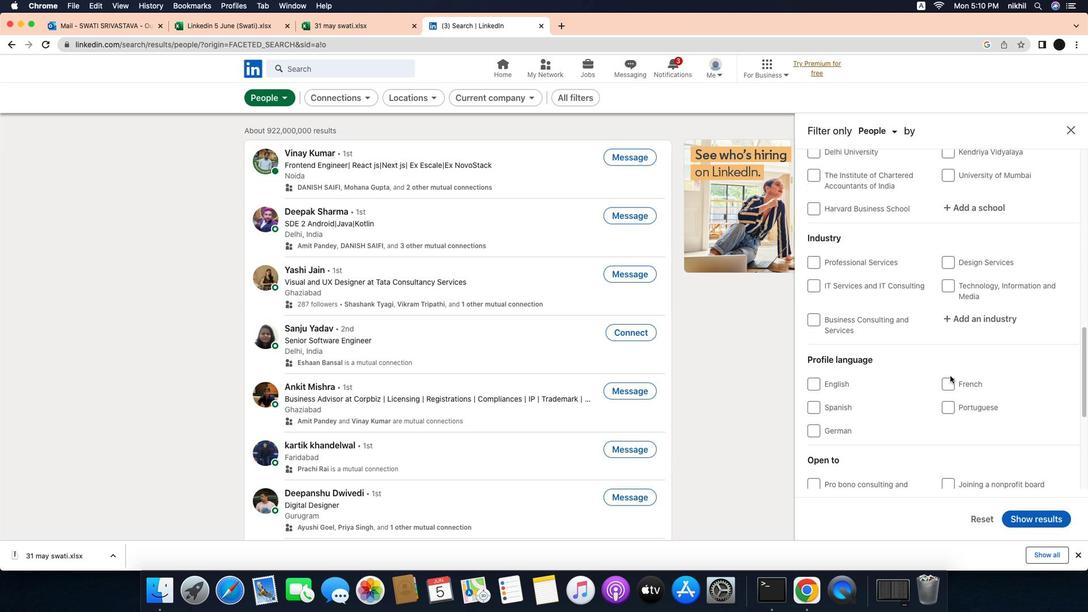
Action: Mouse scrolled (980, 367) with delta (-33, -35)
Screenshot: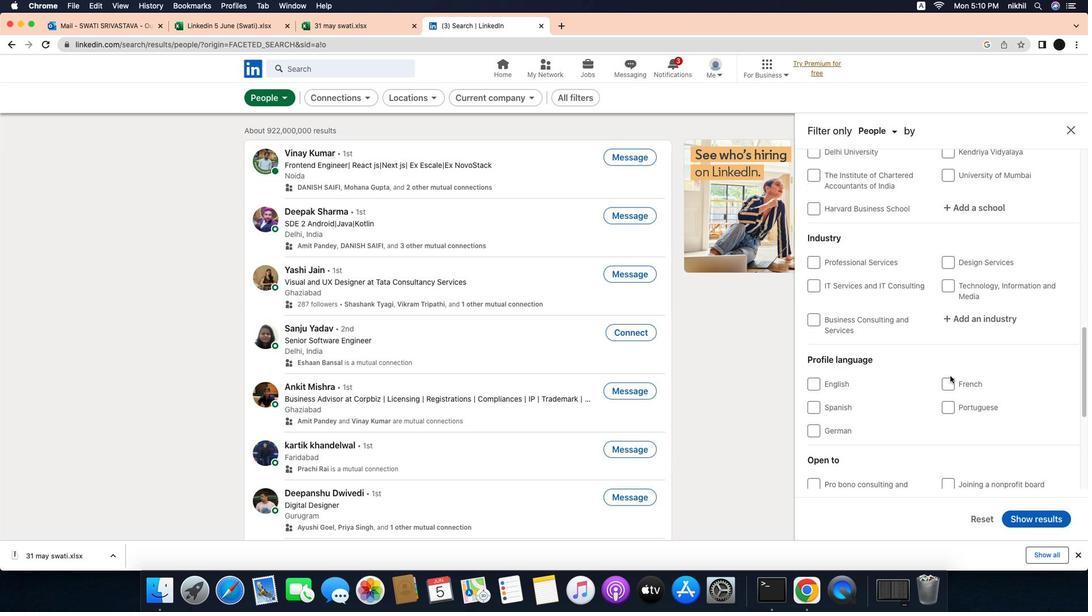 
Action: Mouse scrolled (980, 367) with delta (-33, -34)
Screenshot: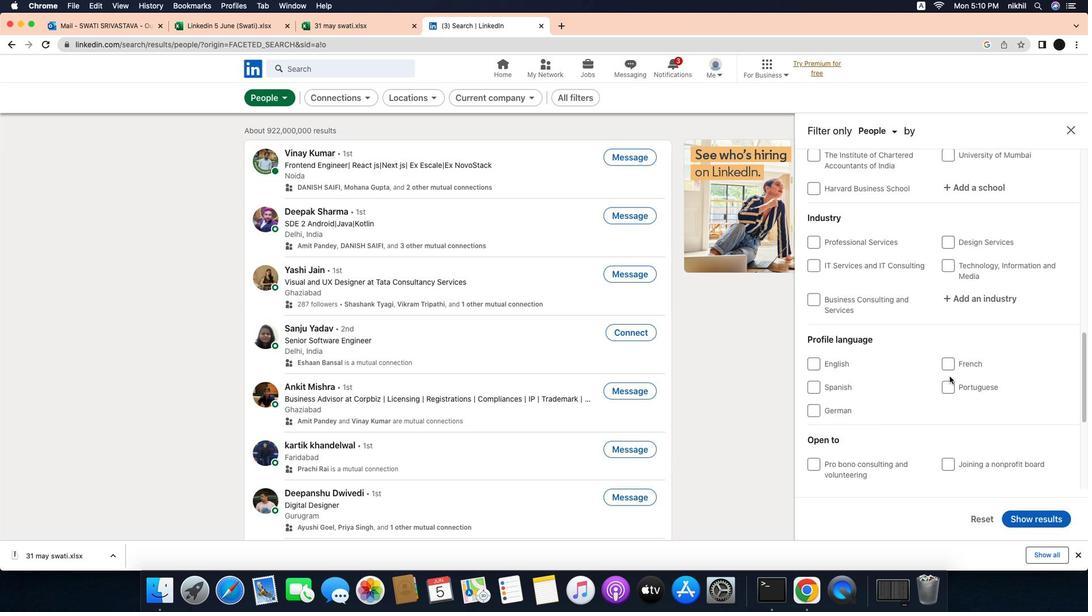
Action: Mouse scrolled (980, 367) with delta (-33, -34)
Screenshot: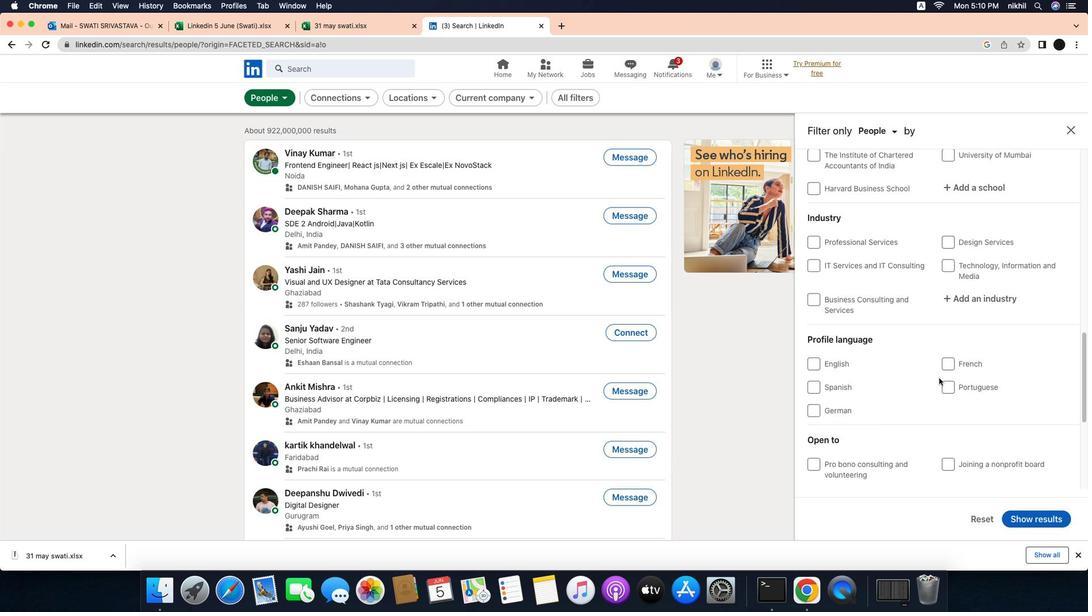 
Action: Mouse moved to (977, 351)
Screenshot: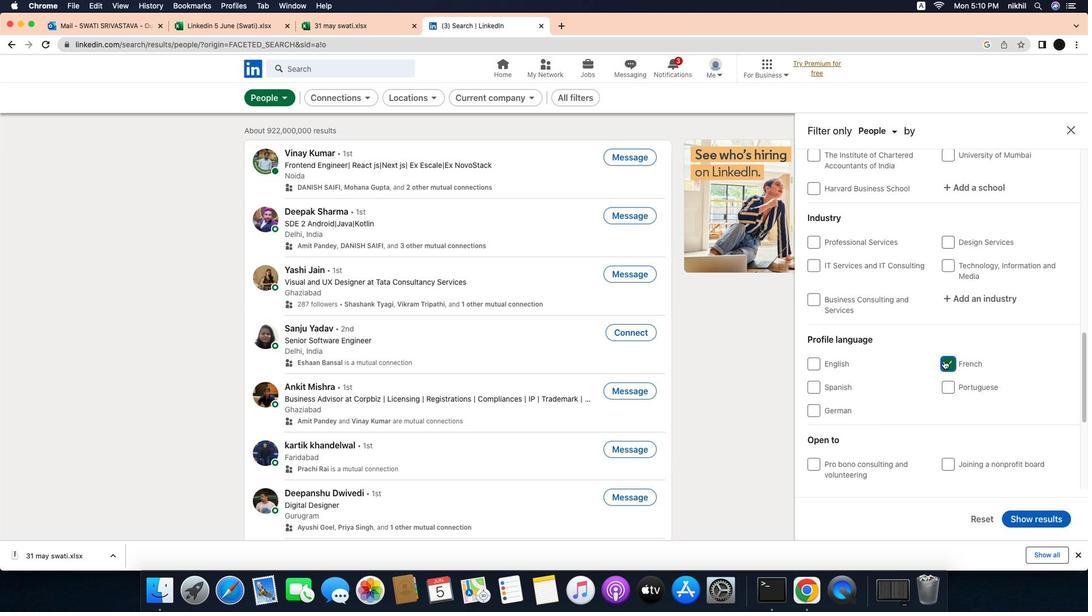 
Action: Mouse pressed left at (977, 351)
Screenshot: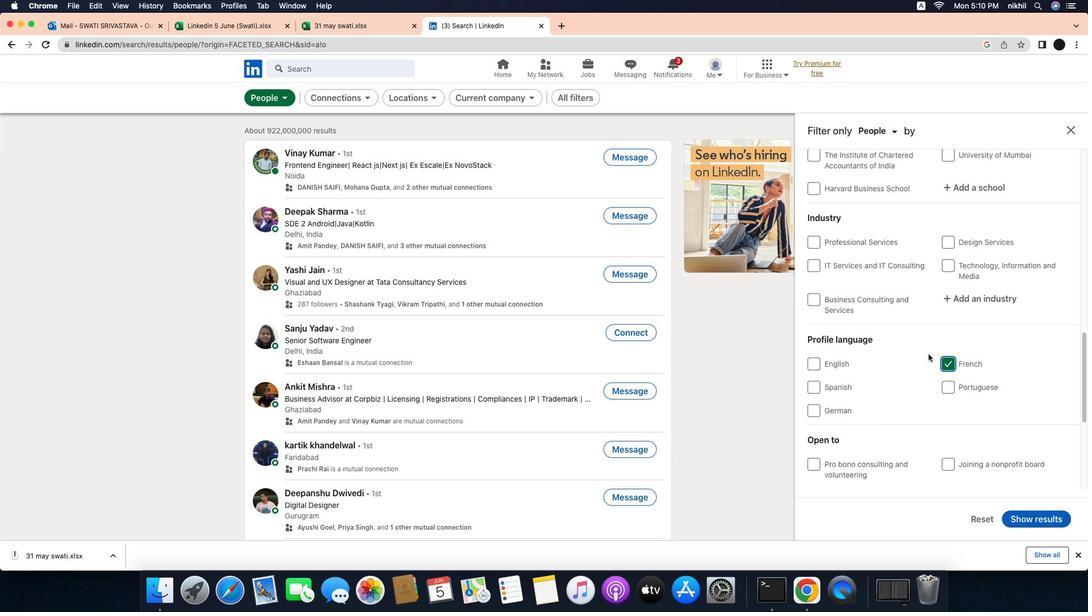 
Action: Mouse moved to (956, 343)
Screenshot: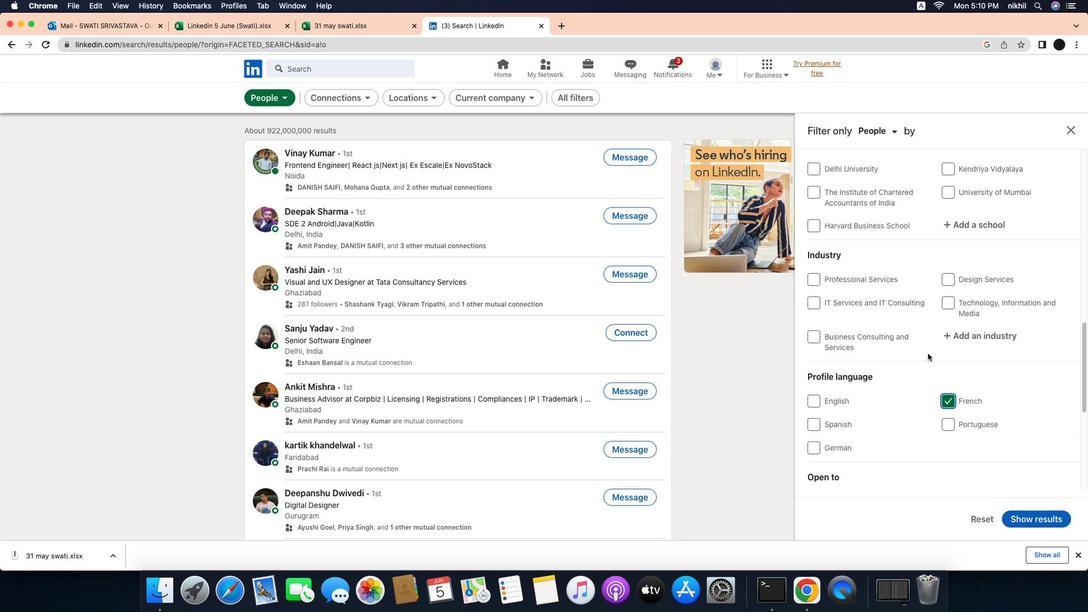 
Action: Mouse scrolled (956, 343) with delta (-33, -32)
Screenshot: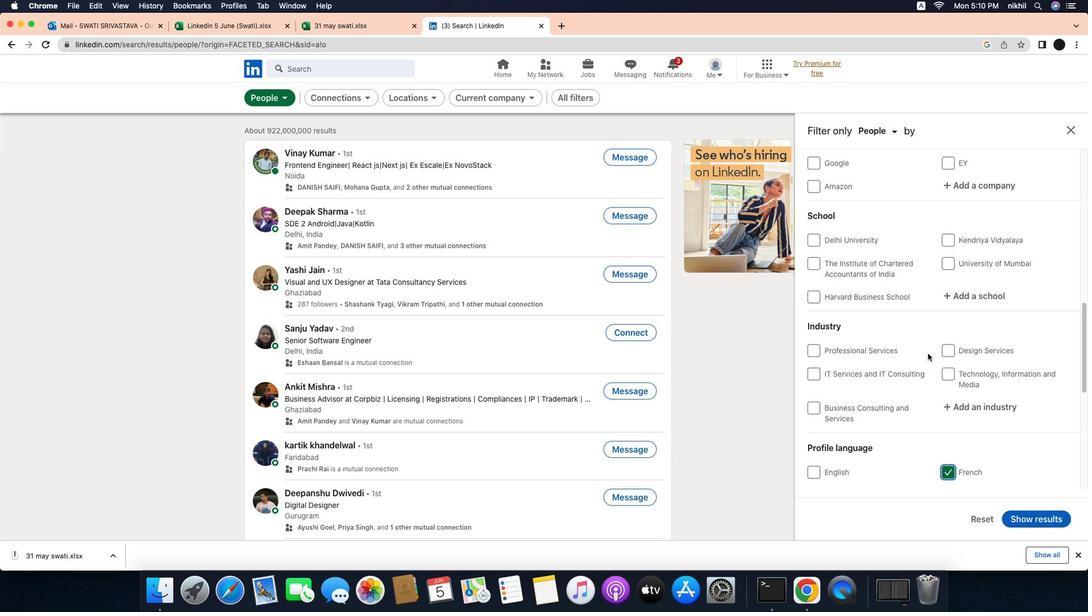 
Action: Mouse scrolled (956, 343) with delta (-33, -32)
Screenshot: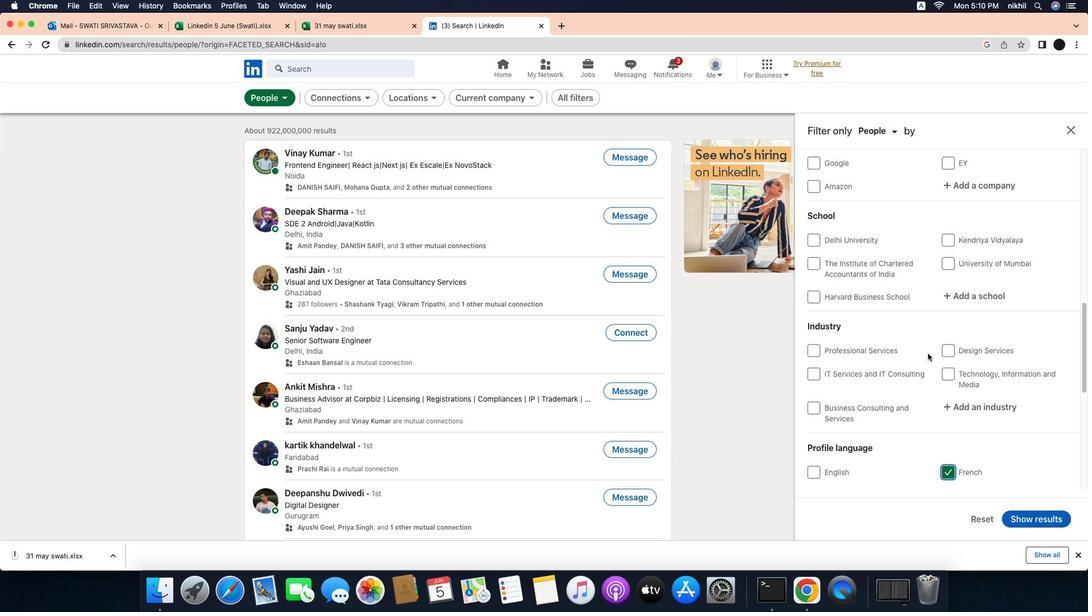 
Action: Mouse scrolled (956, 343) with delta (-33, -31)
Screenshot: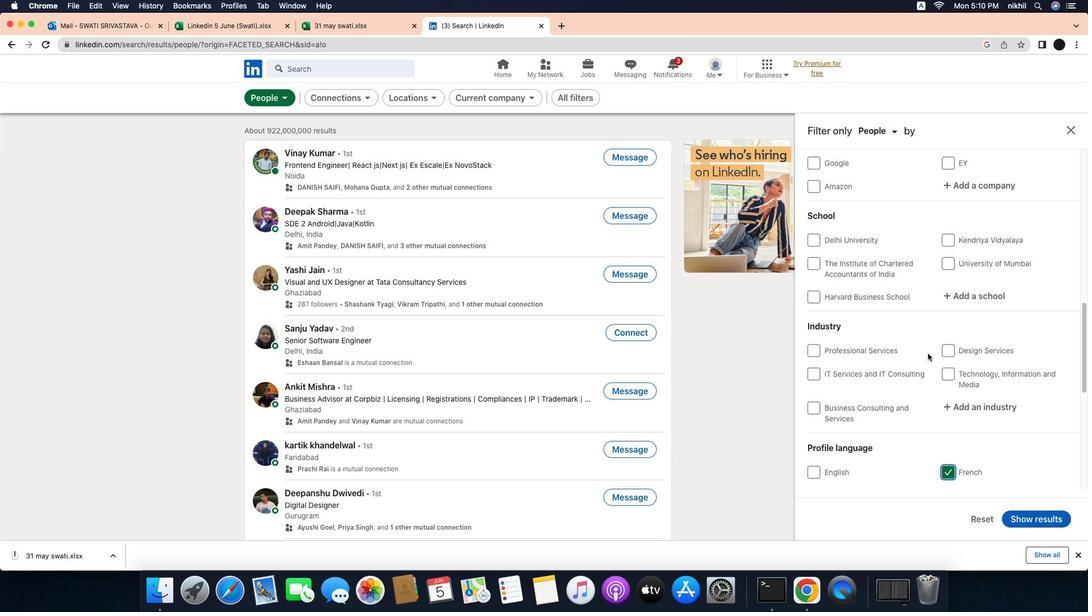 
Action: Mouse scrolled (956, 343) with delta (-33, -32)
Screenshot: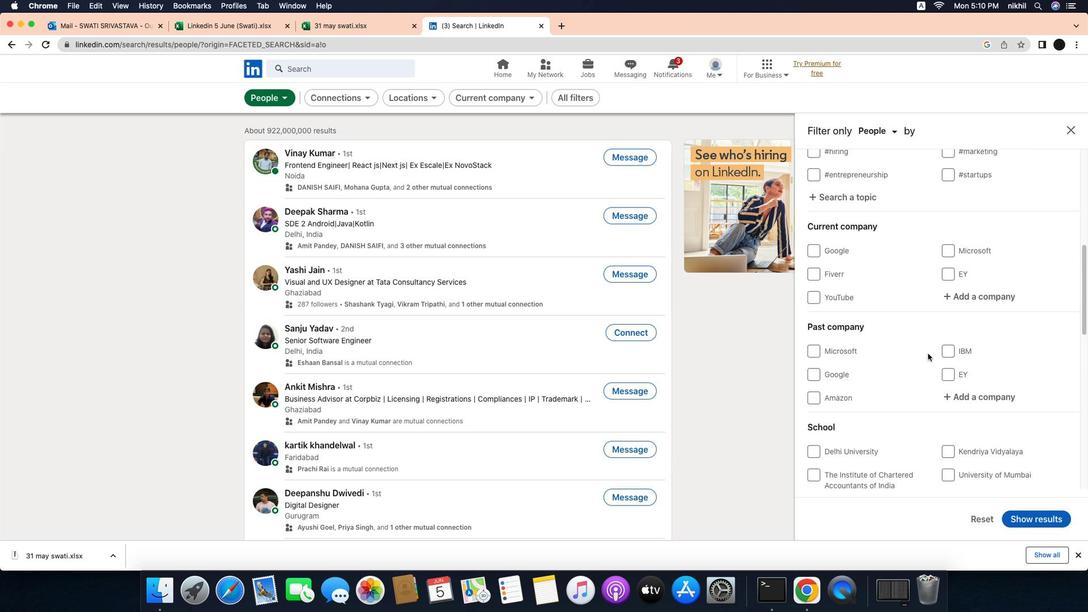 
Action: Mouse scrolled (956, 343) with delta (-33, -32)
Screenshot: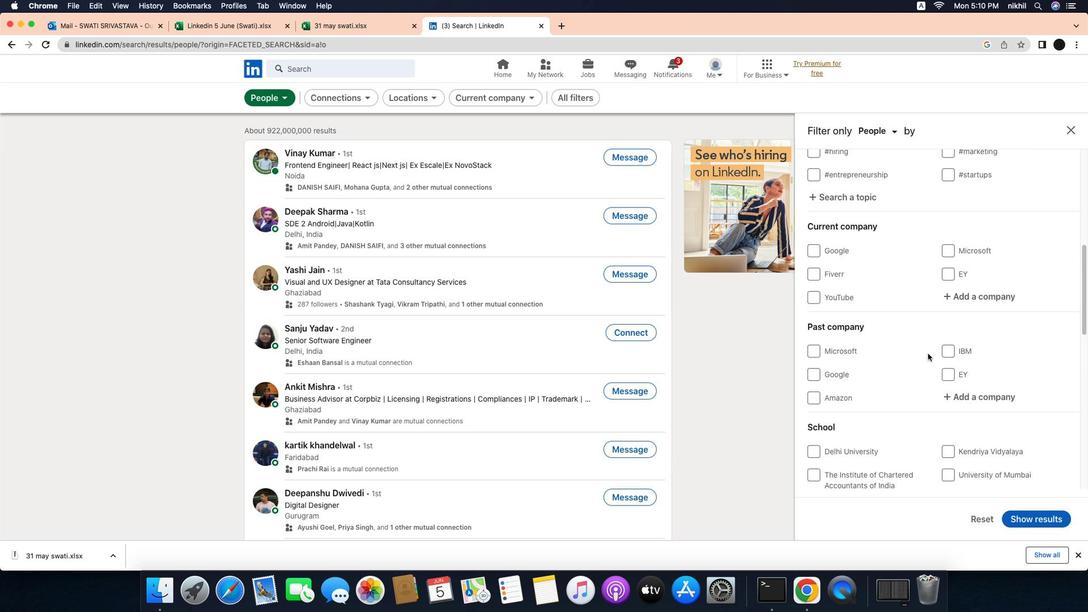 
Action: Mouse scrolled (956, 343) with delta (-33, -31)
Screenshot: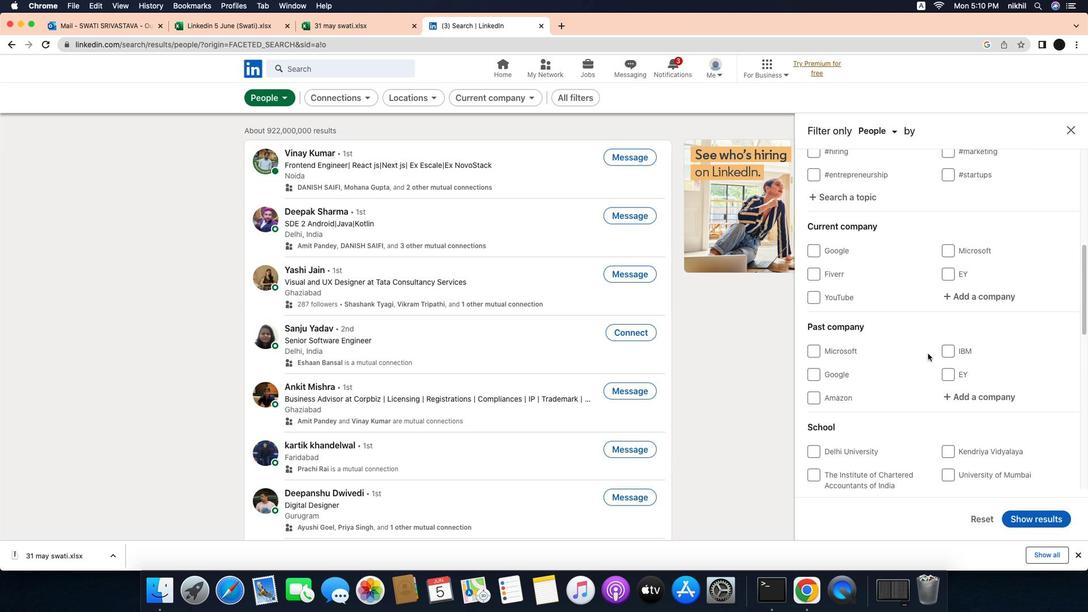 
Action: Mouse scrolled (956, 343) with delta (-33, -30)
Screenshot: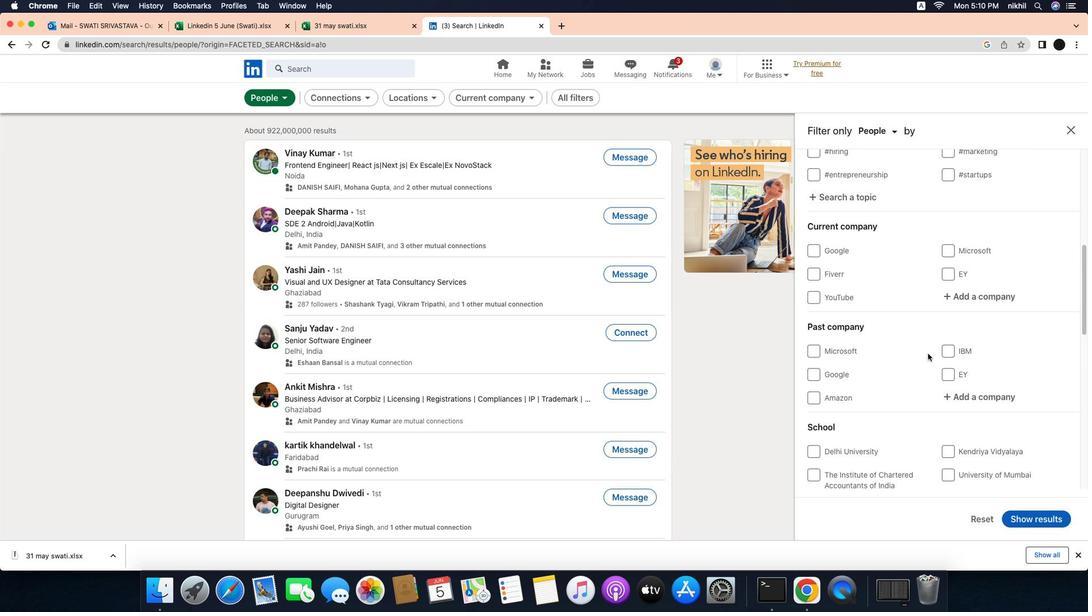 
Action: Mouse scrolled (956, 343) with delta (-33, -32)
Screenshot: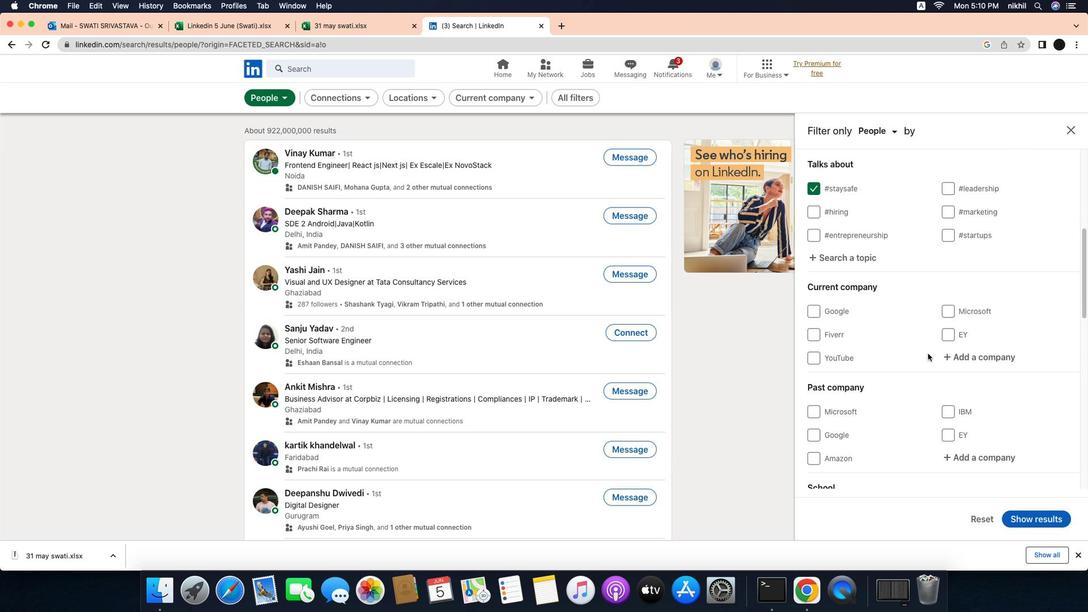 
Action: Mouse scrolled (956, 343) with delta (-33, -32)
Screenshot: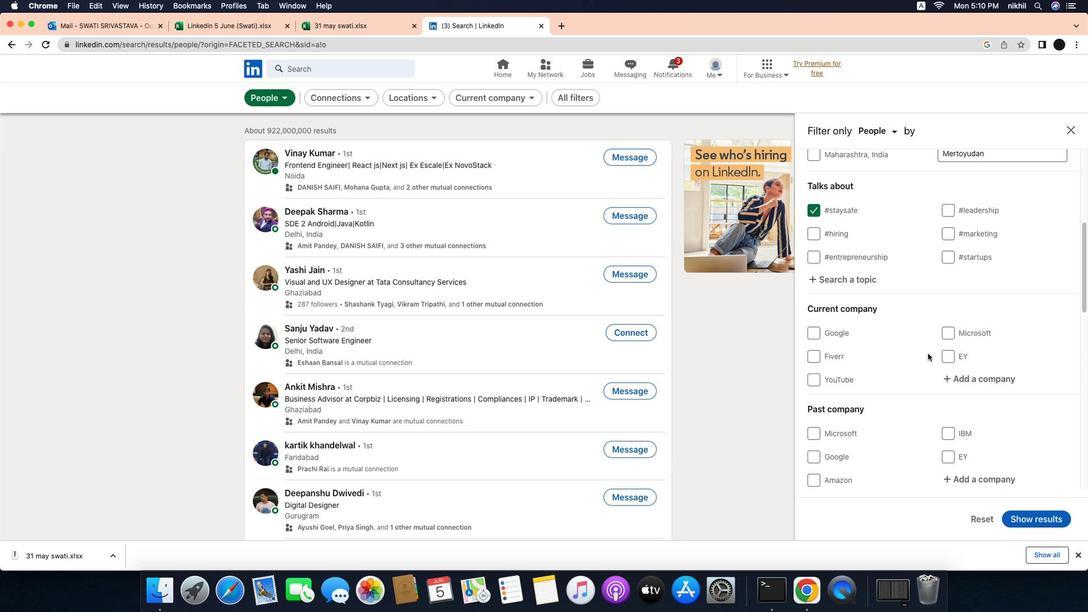 
Action: Mouse scrolled (956, 343) with delta (-33, -32)
Screenshot: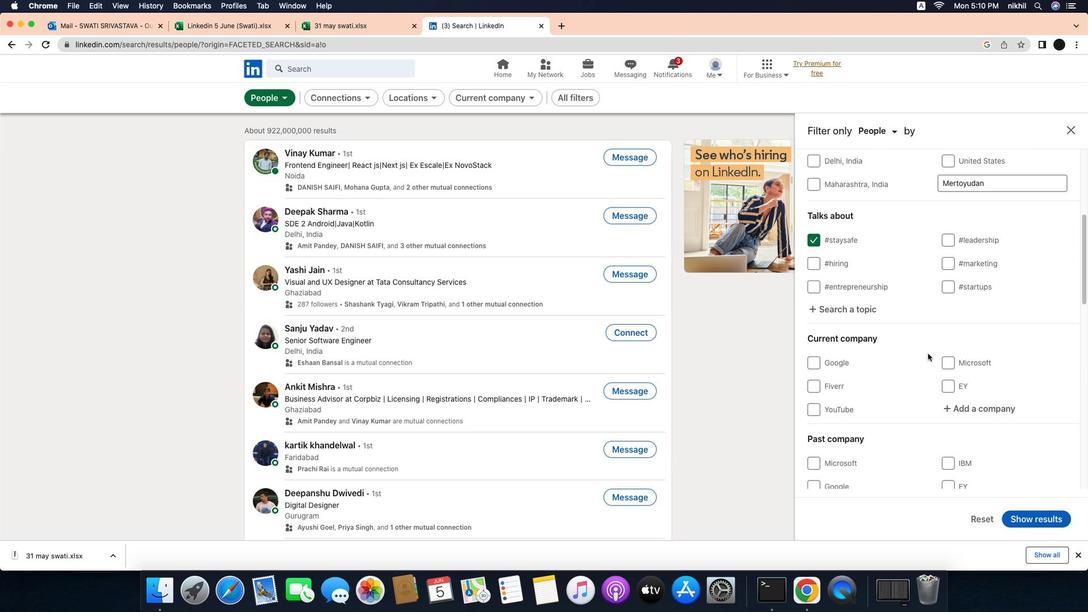 
Action: Mouse scrolled (956, 343) with delta (-33, -32)
Screenshot: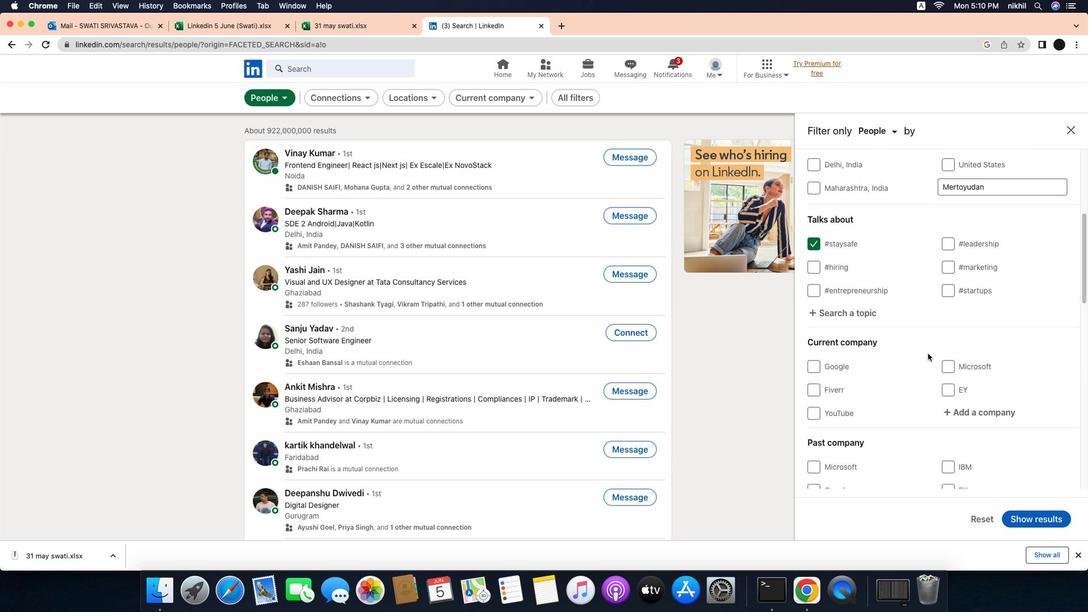 
Action: Mouse moved to (1001, 404)
Screenshot: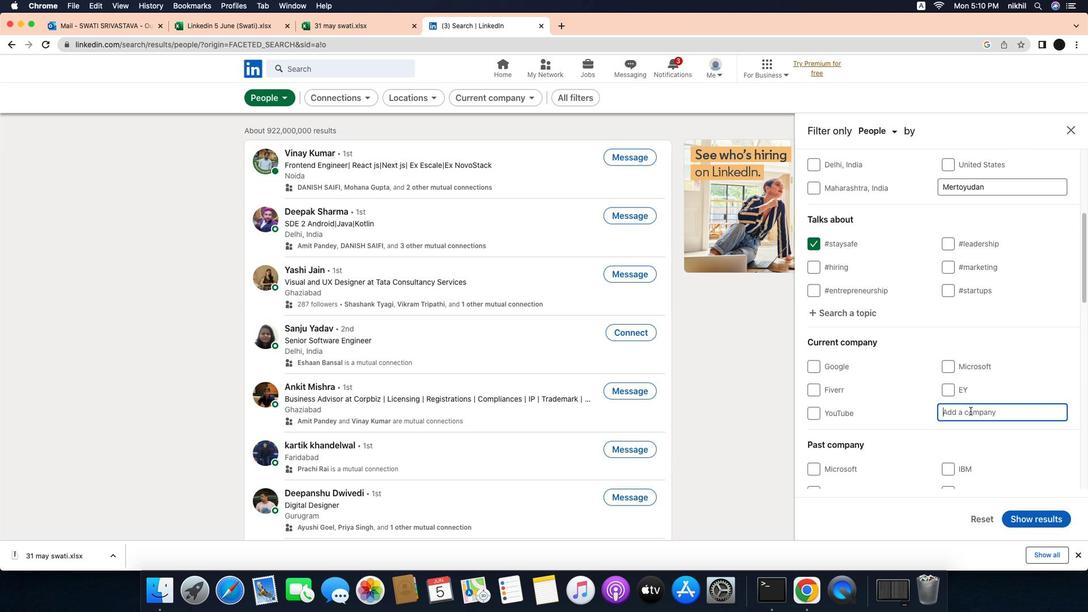 
Action: Mouse pressed left at (1001, 404)
Screenshot: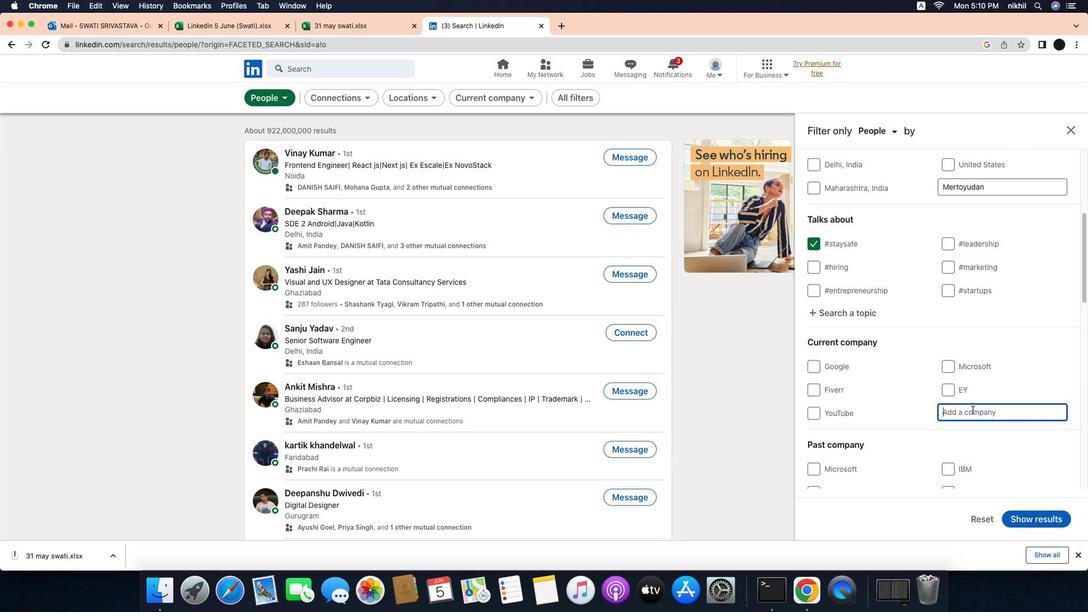 
Action: Mouse moved to (1005, 403)
Screenshot: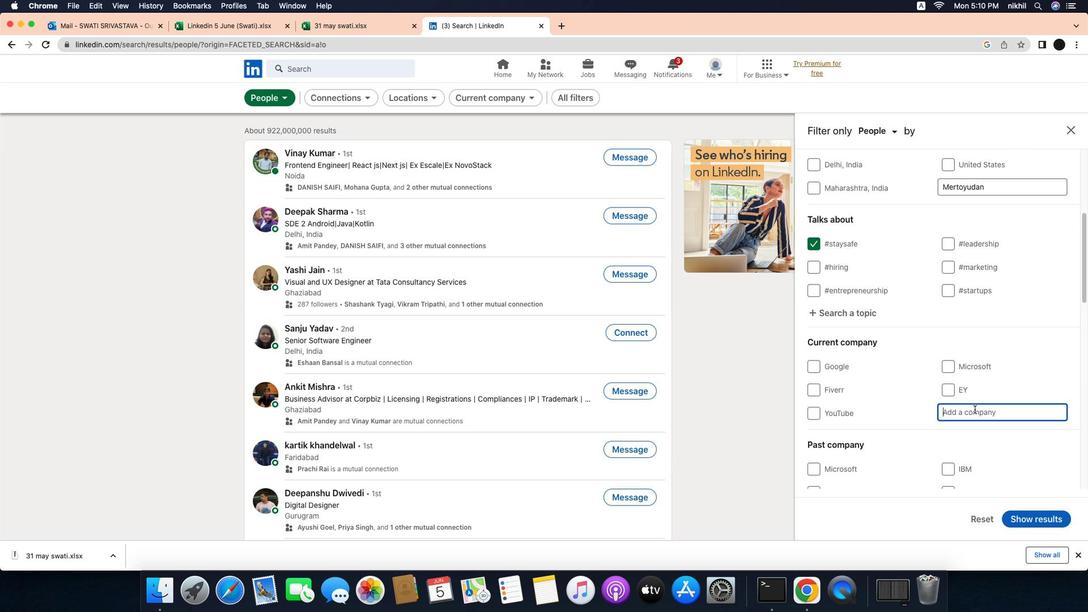 
Action: Mouse pressed left at (1005, 403)
Screenshot: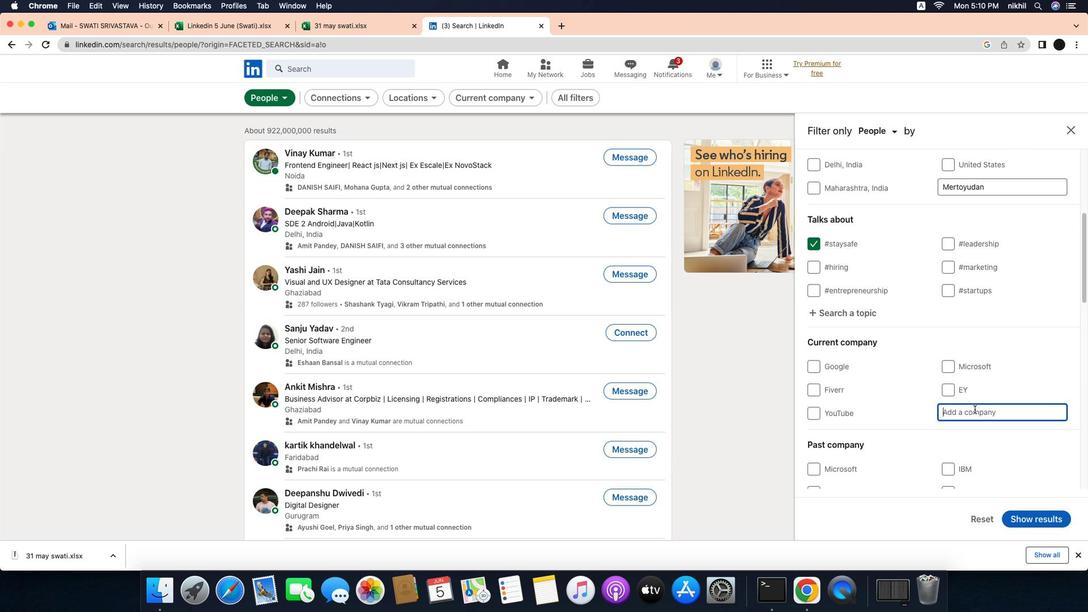 
Action: Mouse moved to (1007, 403)
Screenshot: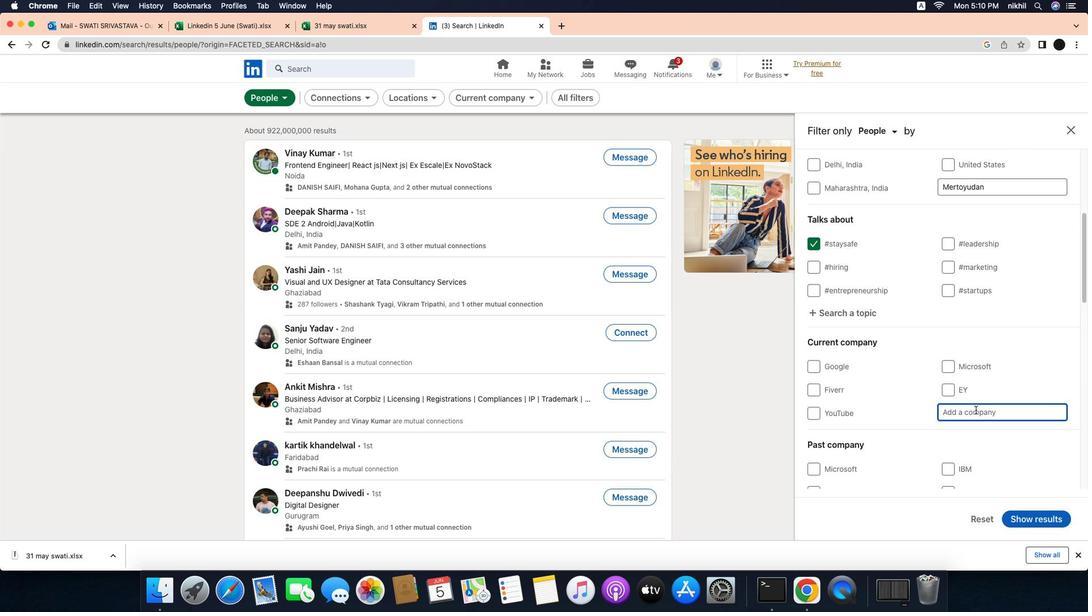 
Action: Key pressed Key.caps_lock'B'Key.caps_lock'i''r''l''a''s''o''f''t'
Screenshot: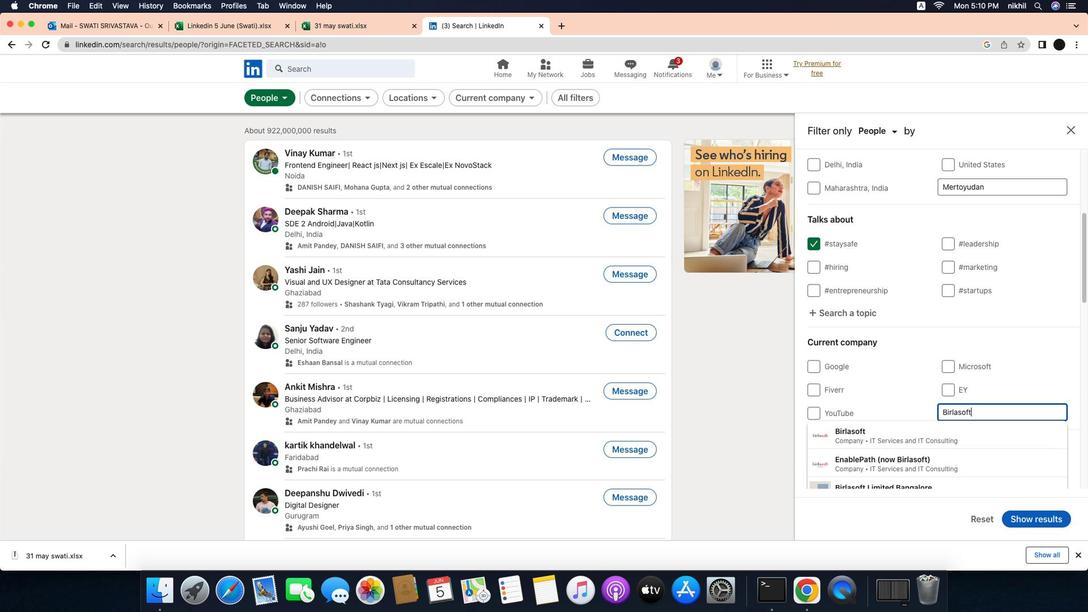 
Action: Mouse moved to (942, 425)
Screenshot: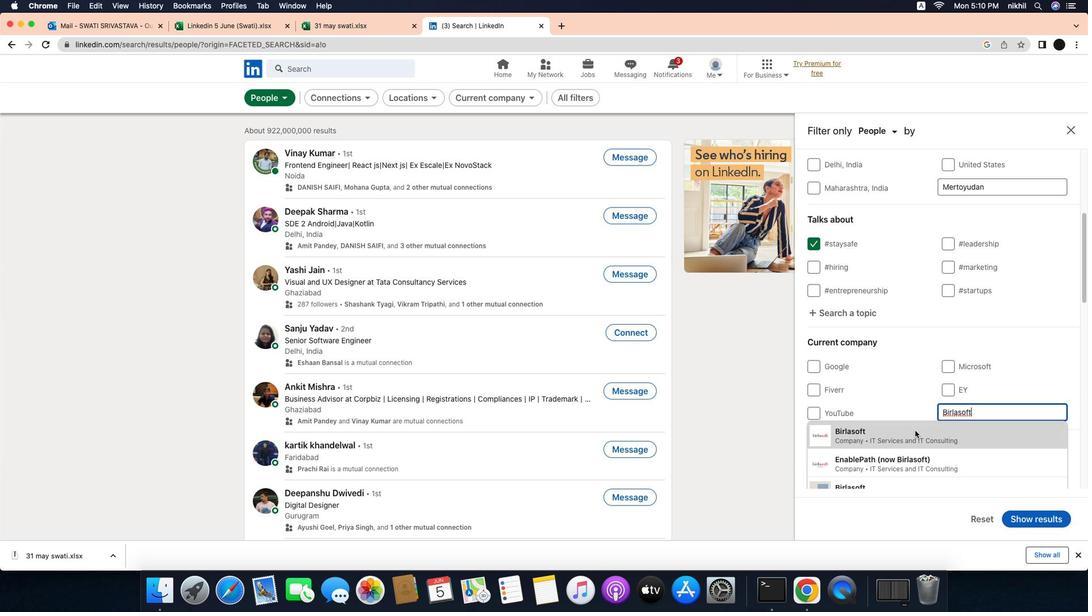 
Action: Mouse pressed left at (942, 425)
Screenshot: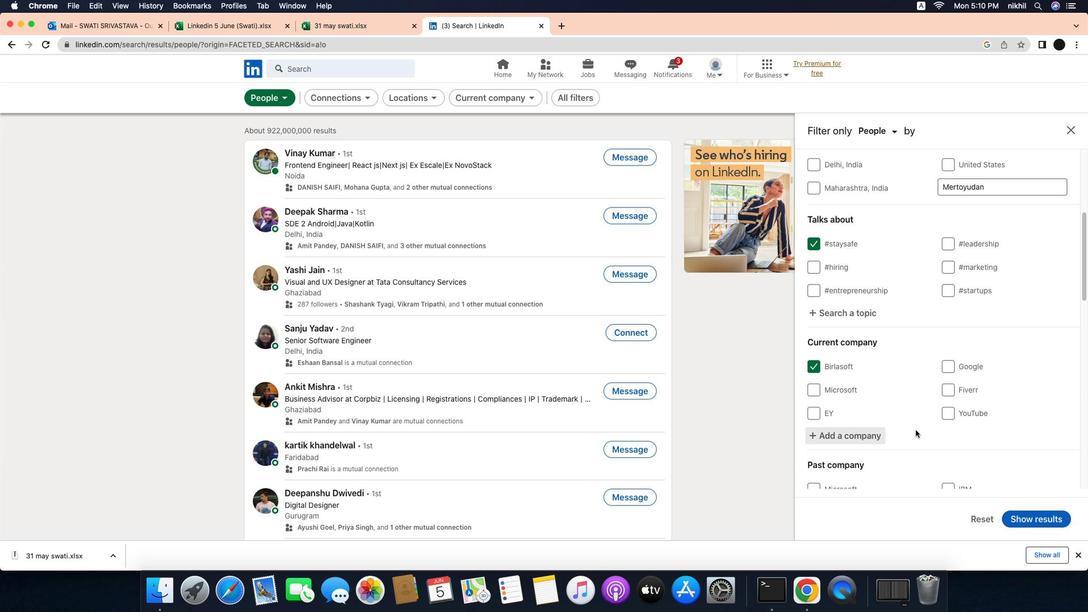 
Action: Mouse moved to (957, 422)
Screenshot: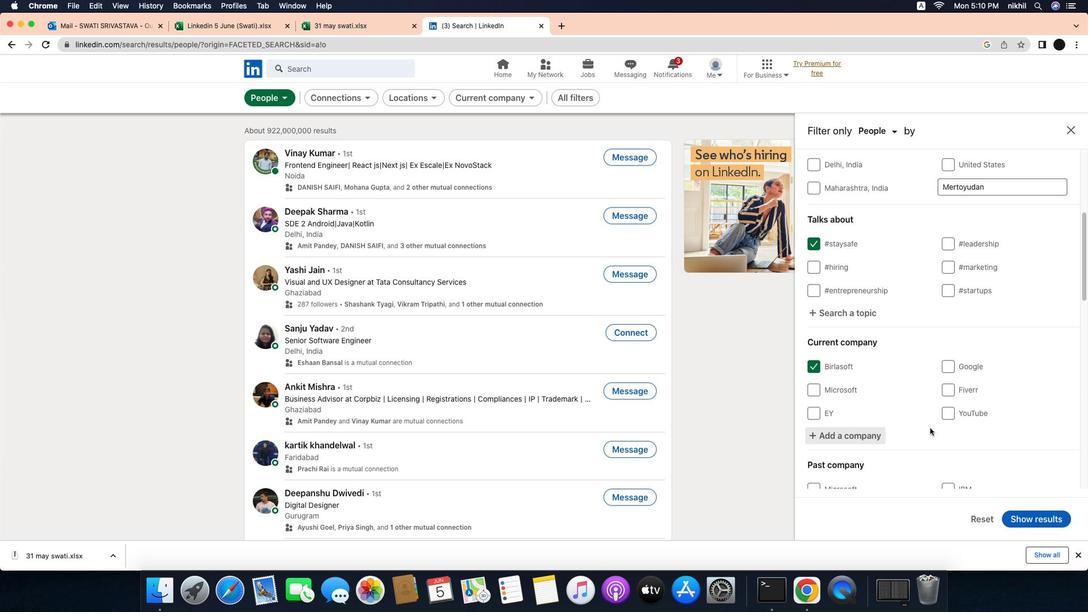 
Action: Mouse scrolled (957, 422) with delta (-33, -34)
Screenshot: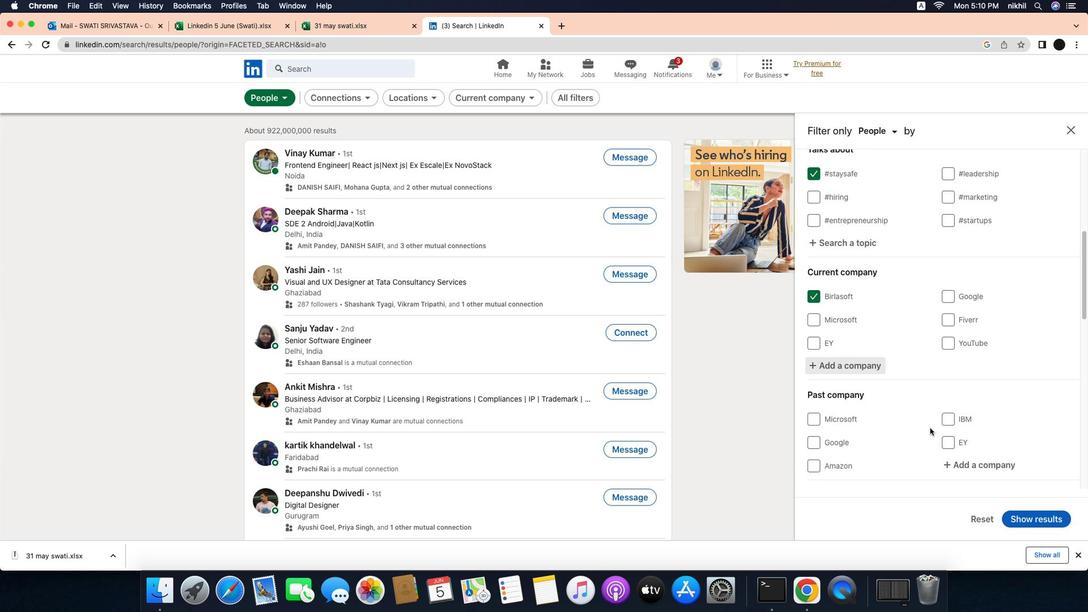 
Action: Mouse scrolled (957, 422) with delta (-33, -34)
Screenshot: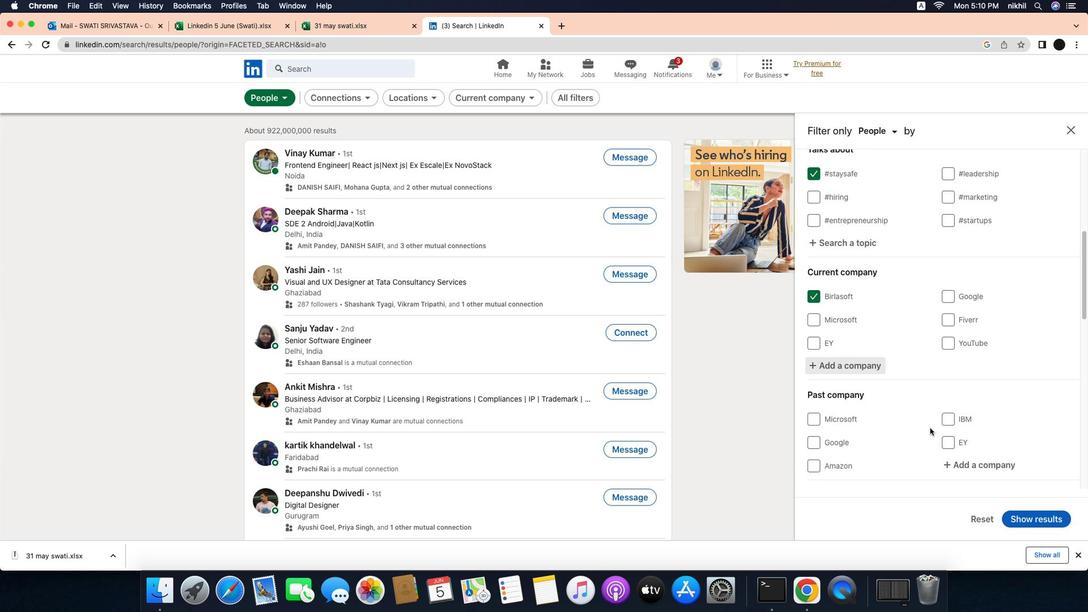 
Action: Mouse scrolled (957, 422) with delta (-33, -34)
Screenshot: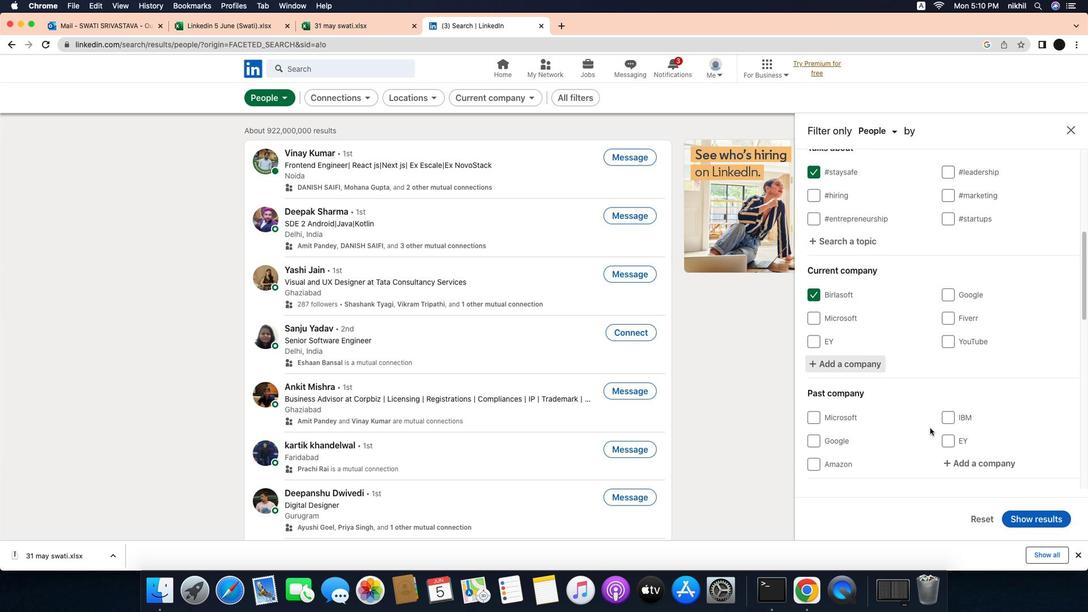 
Action: Mouse moved to (957, 422)
Screenshot: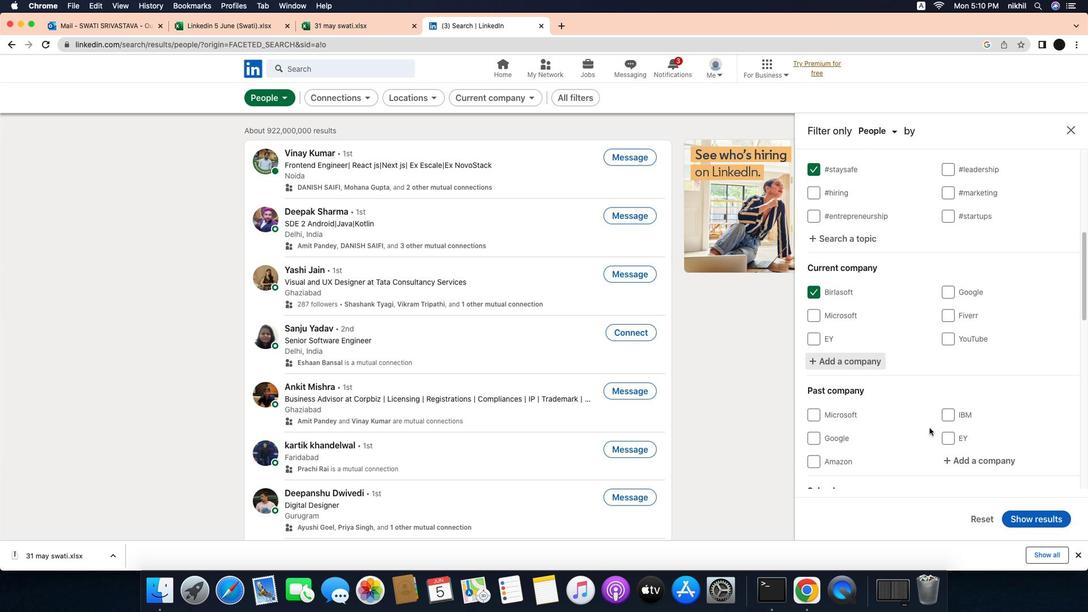 
Action: Mouse scrolled (957, 422) with delta (-33, -34)
Screenshot: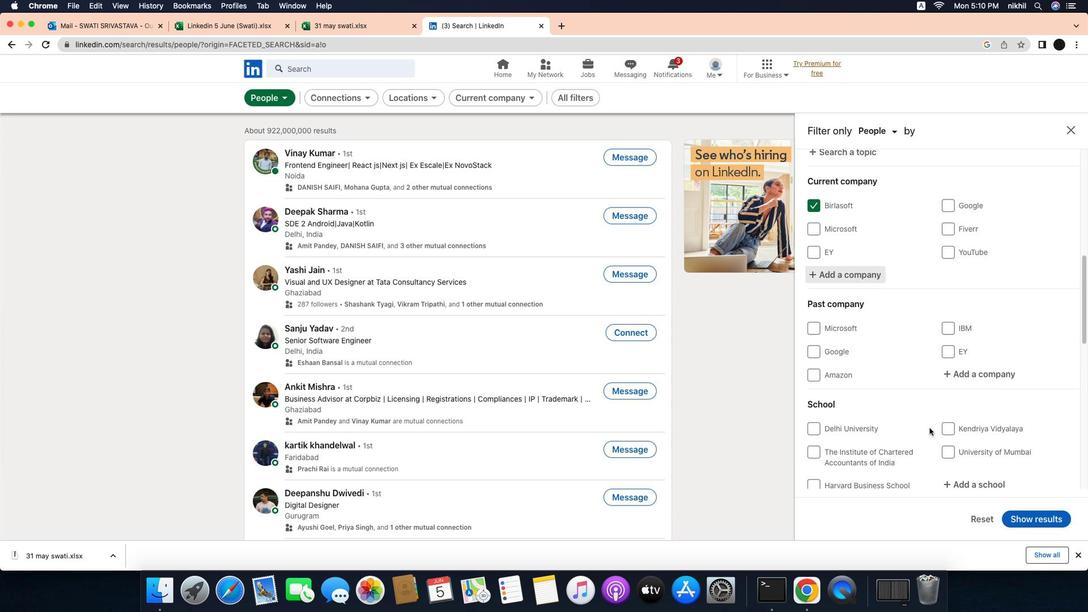 
Action: Mouse scrolled (957, 422) with delta (-33, -34)
Screenshot: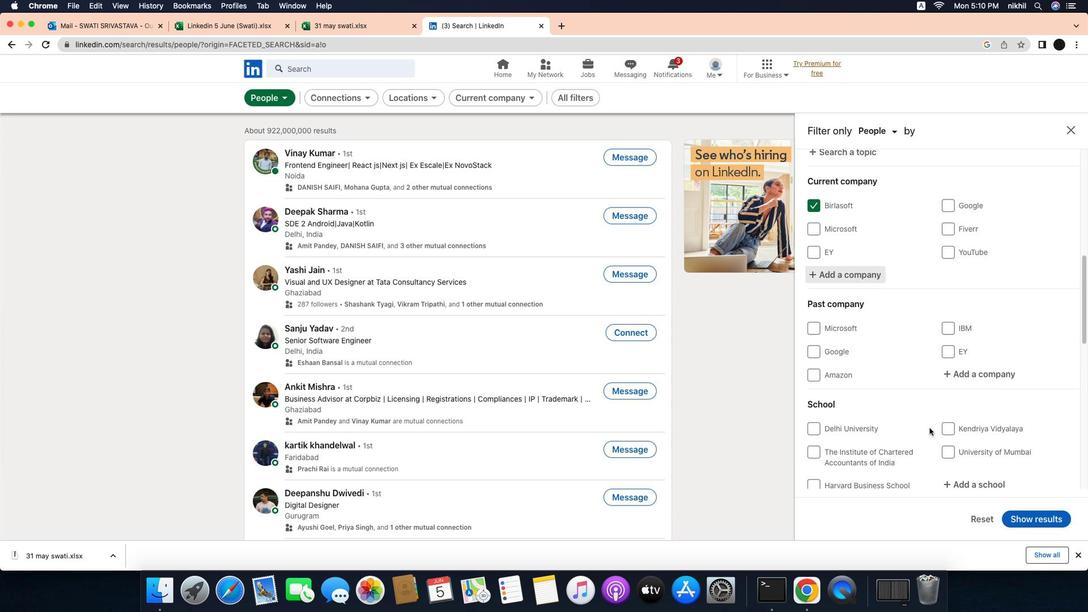 
Action: Mouse scrolled (957, 422) with delta (-33, -35)
Screenshot: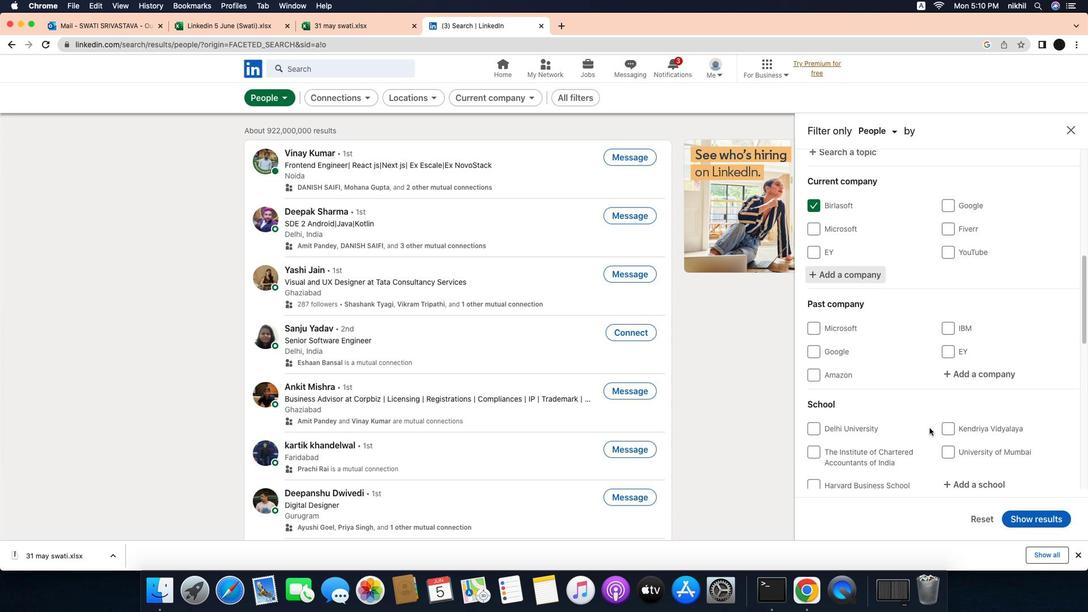 
Action: Mouse scrolled (957, 422) with delta (-33, -34)
Screenshot: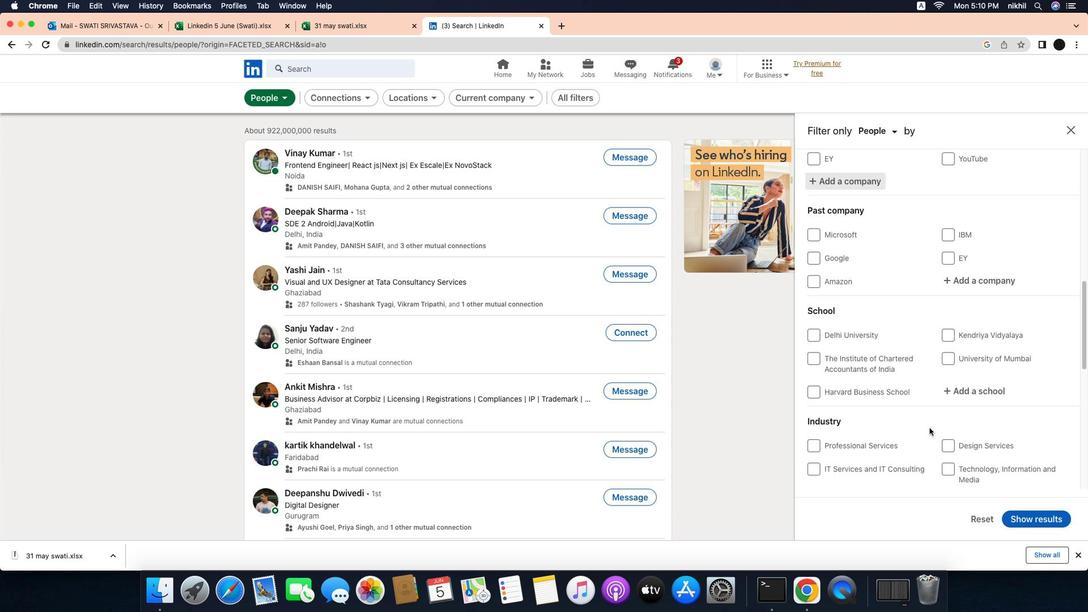 
Action: Mouse scrolled (957, 422) with delta (-33, -34)
Screenshot: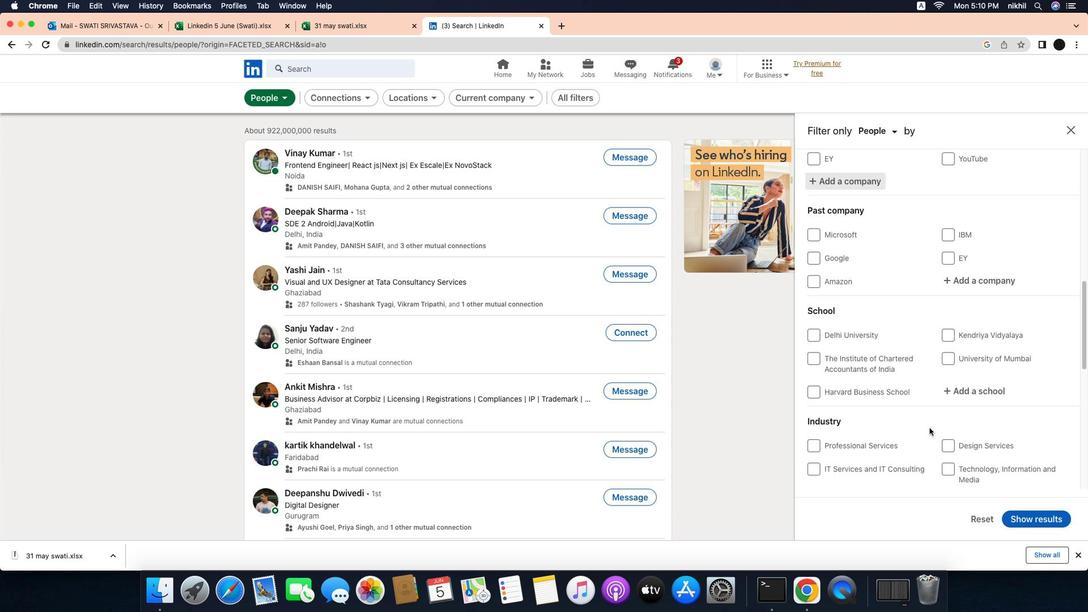 
Action: Mouse scrolled (957, 422) with delta (-33, -35)
Screenshot: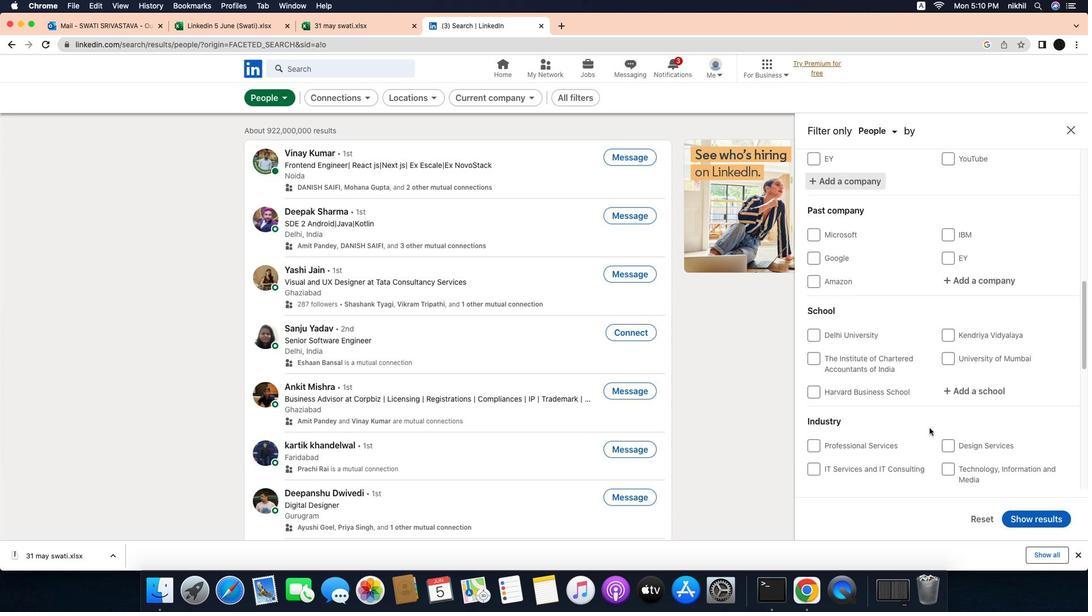 
Action: Mouse moved to (993, 384)
Screenshot: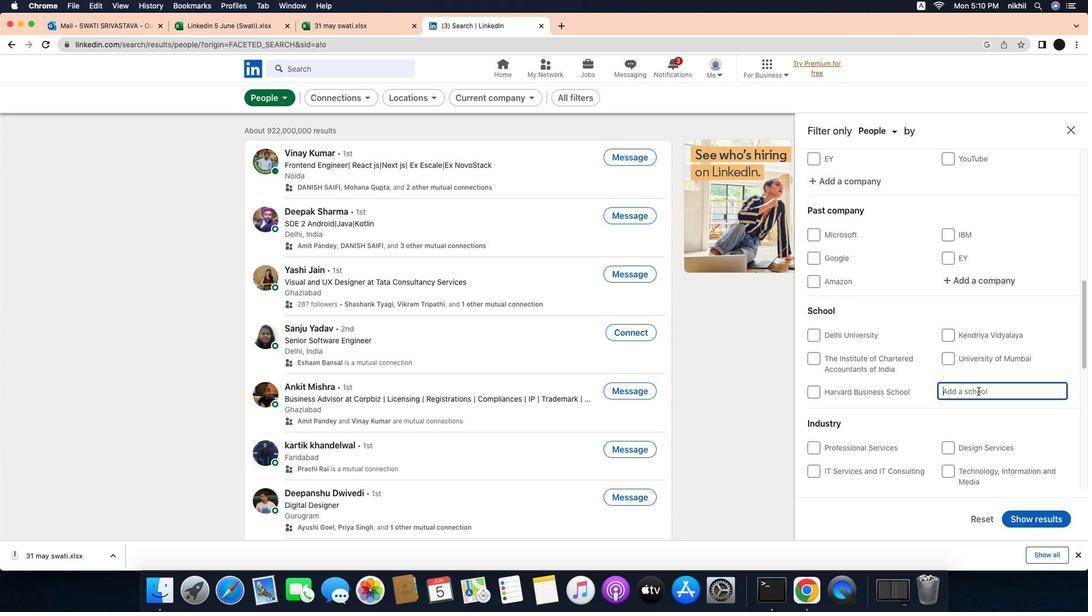 
Action: Mouse pressed left at (993, 384)
Screenshot: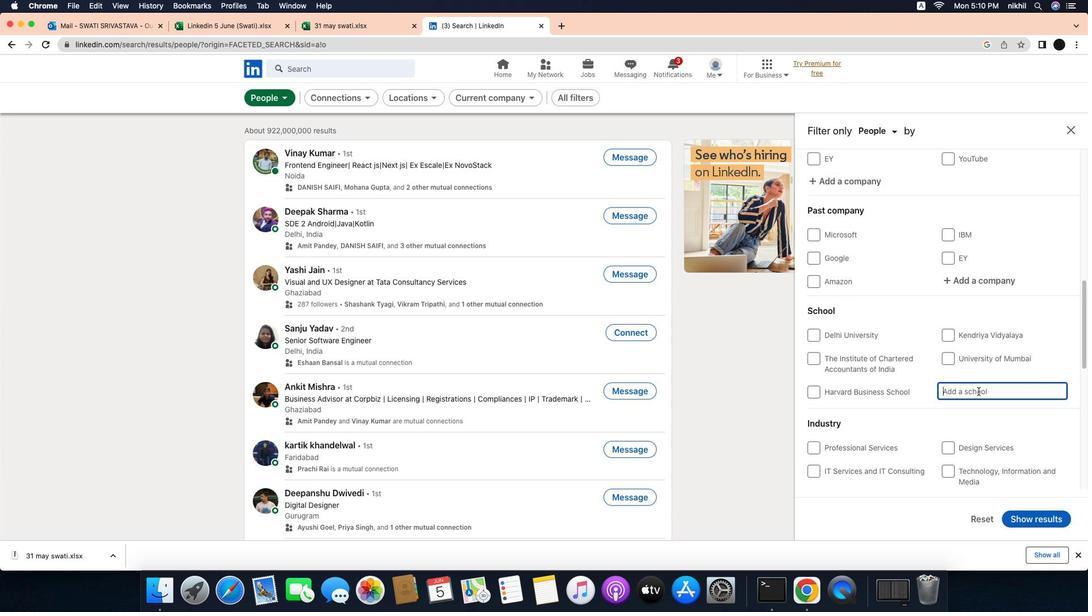 
Action: Mouse moved to (1010, 383)
Screenshot: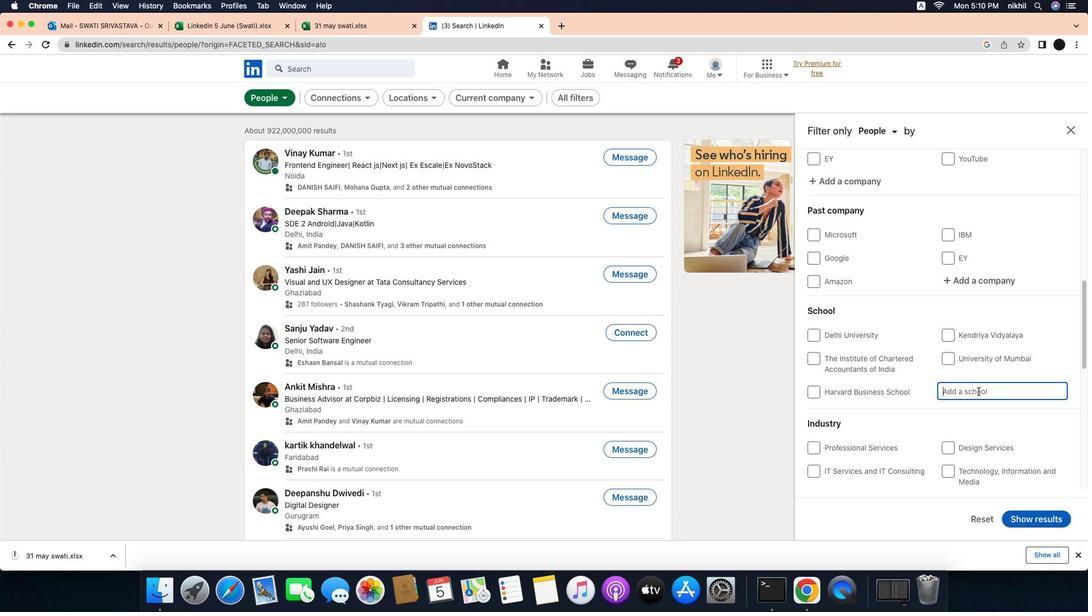 
Action: Mouse pressed left at (1010, 383)
Screenshot: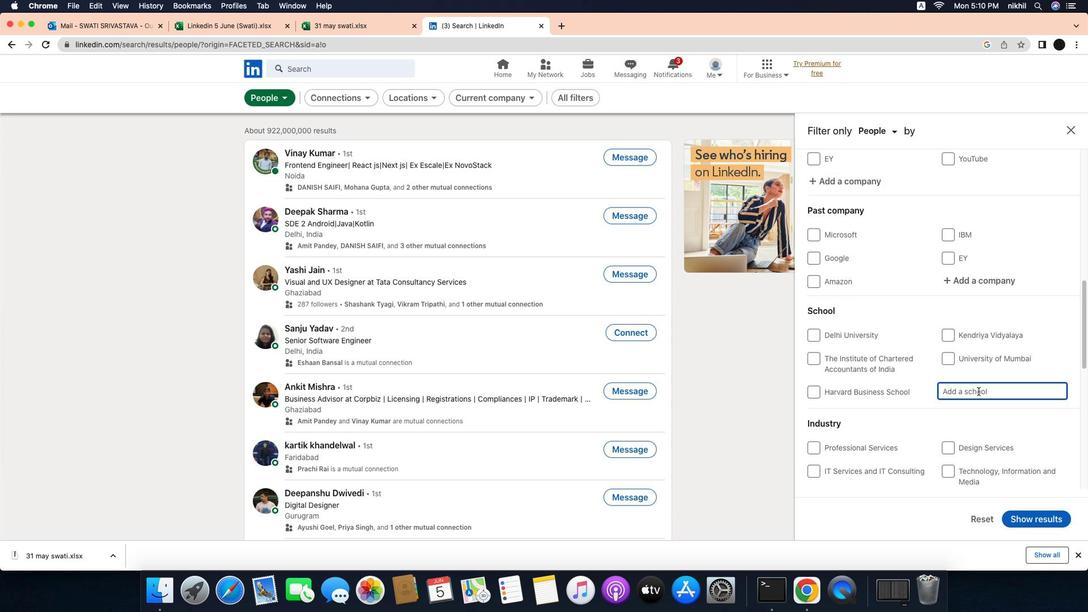 
Action: Key pressed Key.caps_lock'J''I''E''T'Key.space'G'Key.caps_lock'r''o''u''p'Key.space'o''f'Key.spaceKey.caps_lock'I'Key.caps_lock'n''s''t''i''t''u''t''i''o''n''s'Key.spaceKey.caps_lock'J'Key.caps_lock'o''d''h''p''u''r'
Screenshot: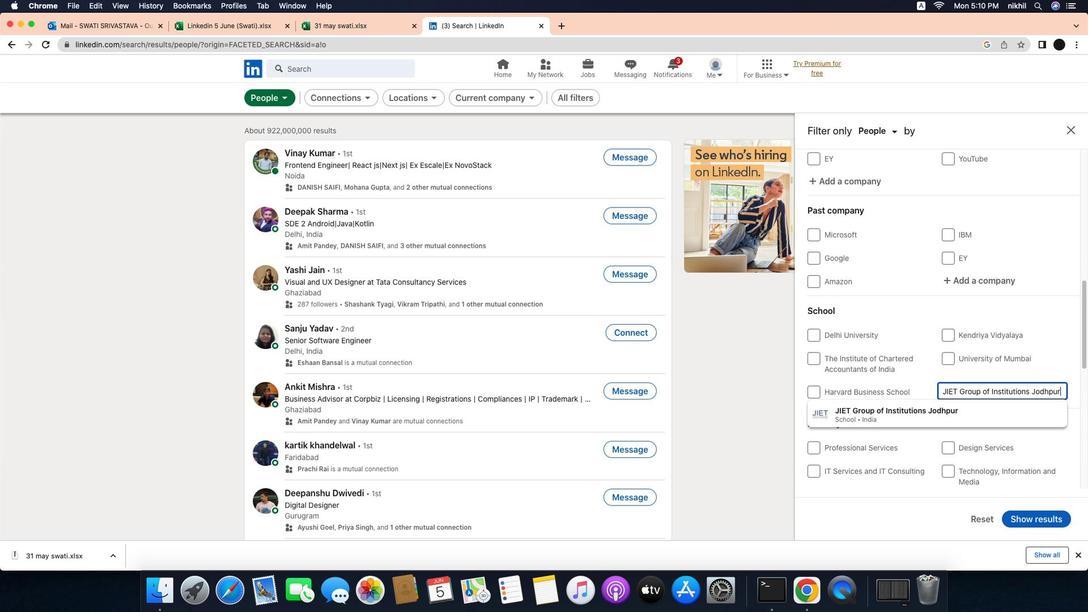 
Action: Mouse moved to (970, 407)
Screenshot: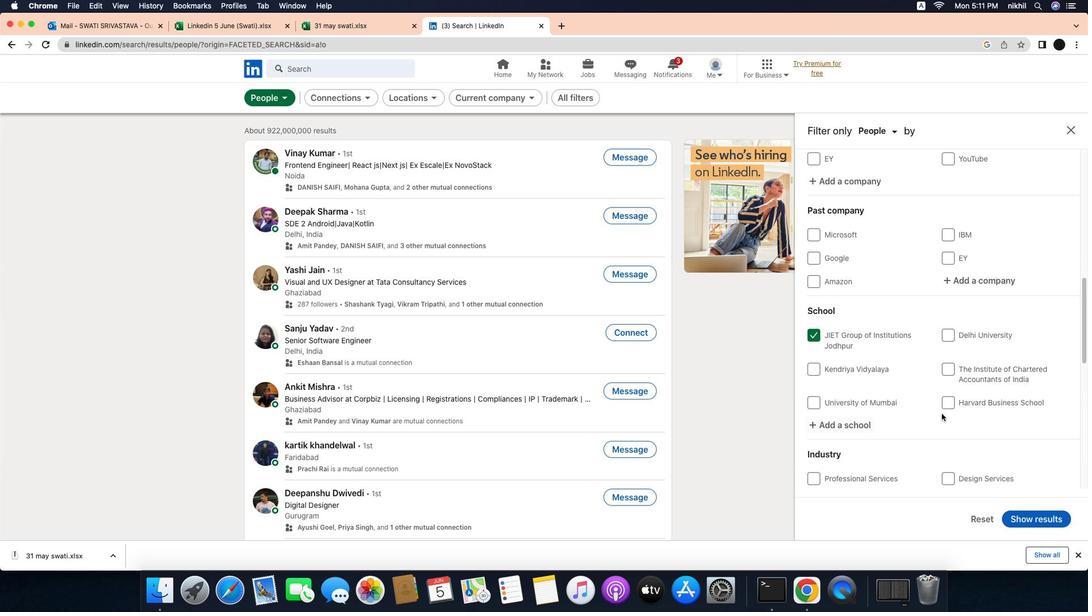 
Action: Mouse pressed left at (970, 407)
Screenshot: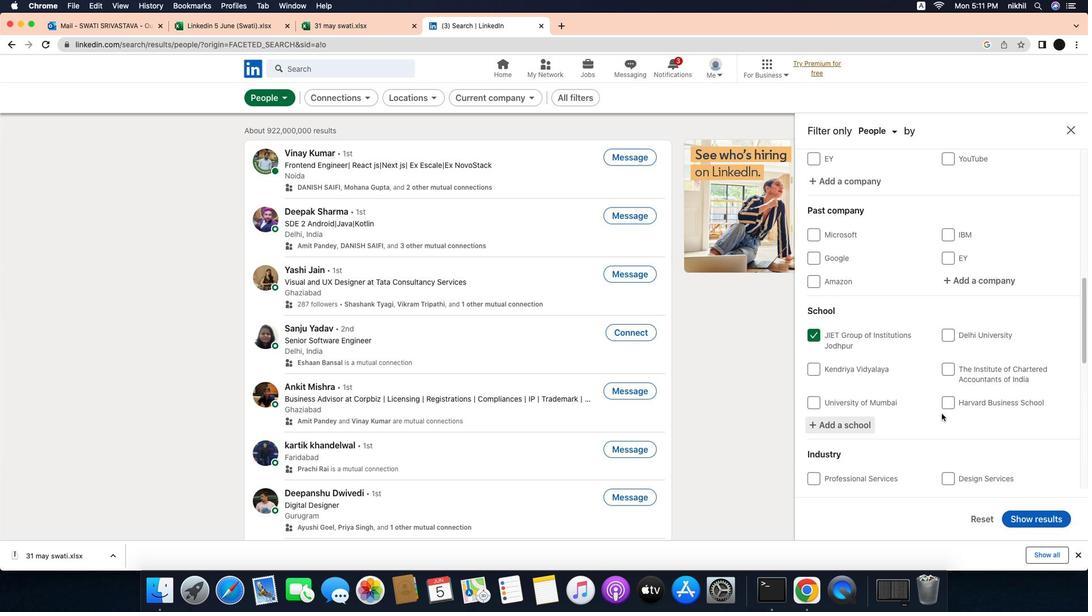 
Action: Mouse moved to (943, 422)
Screenshot: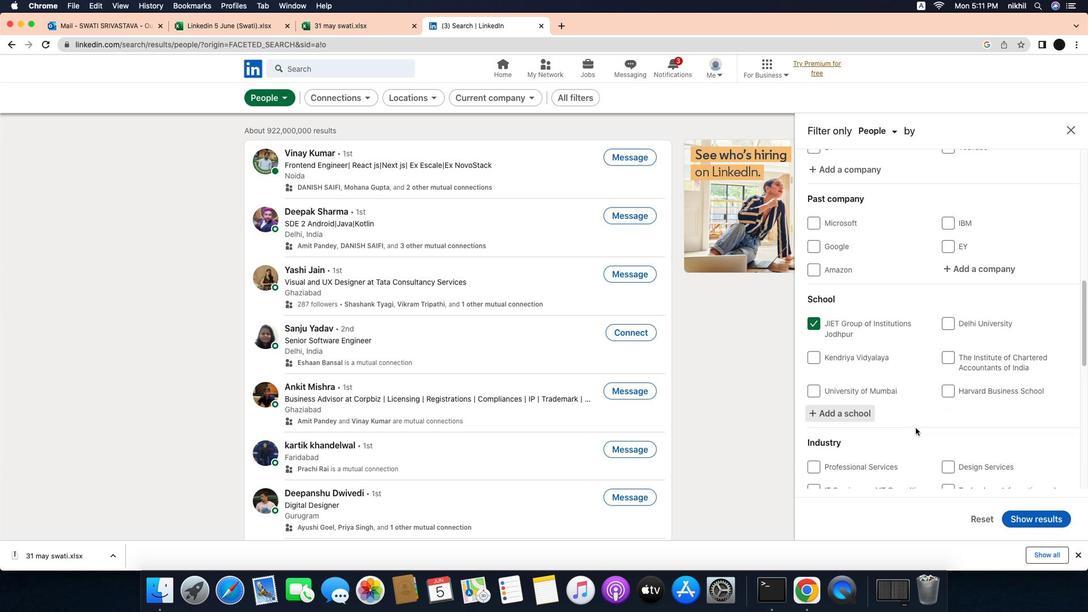 
Action: Mouse scrolled (943, 422) with delta (-33, -34)
Screenshot: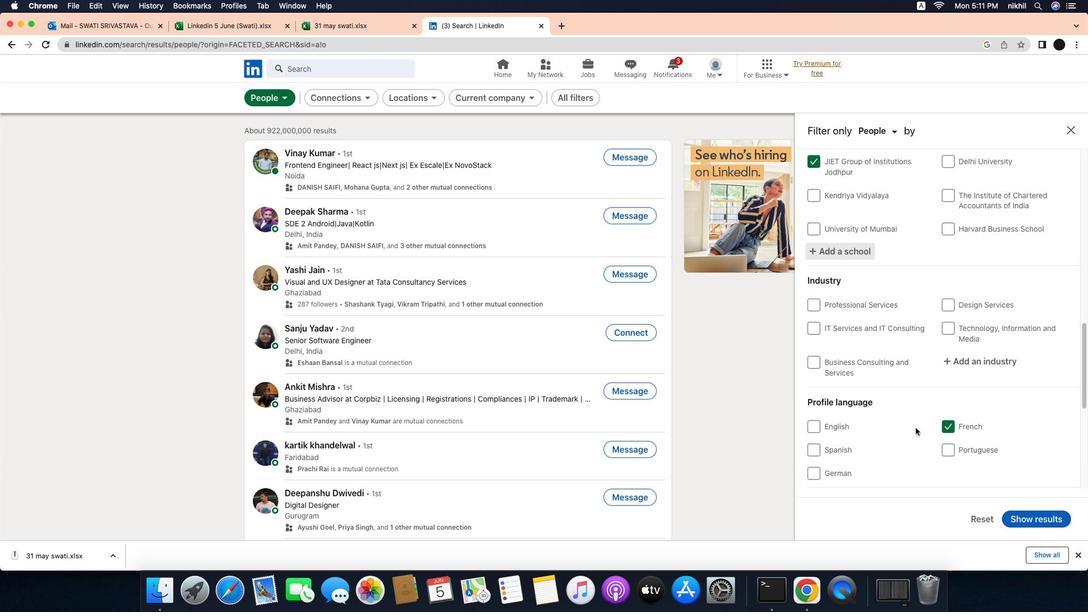 
Action: Mouse scrolled (943, 422) with delta (-33, -34)
Screenshot: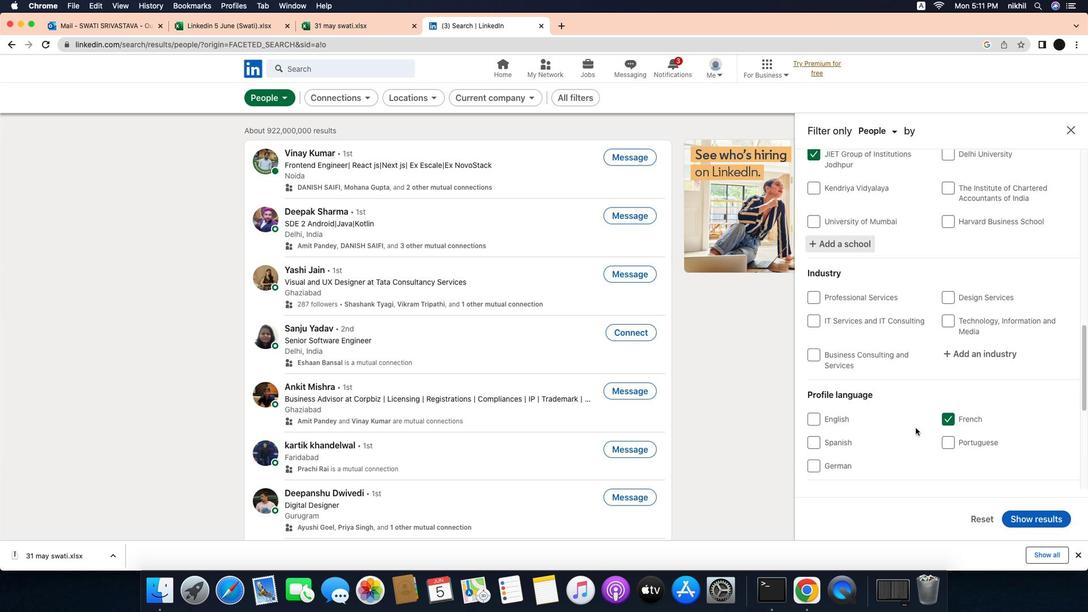 
Action: Mouse scrolled (943, 422) with delta (-33, -35)
Screenshot: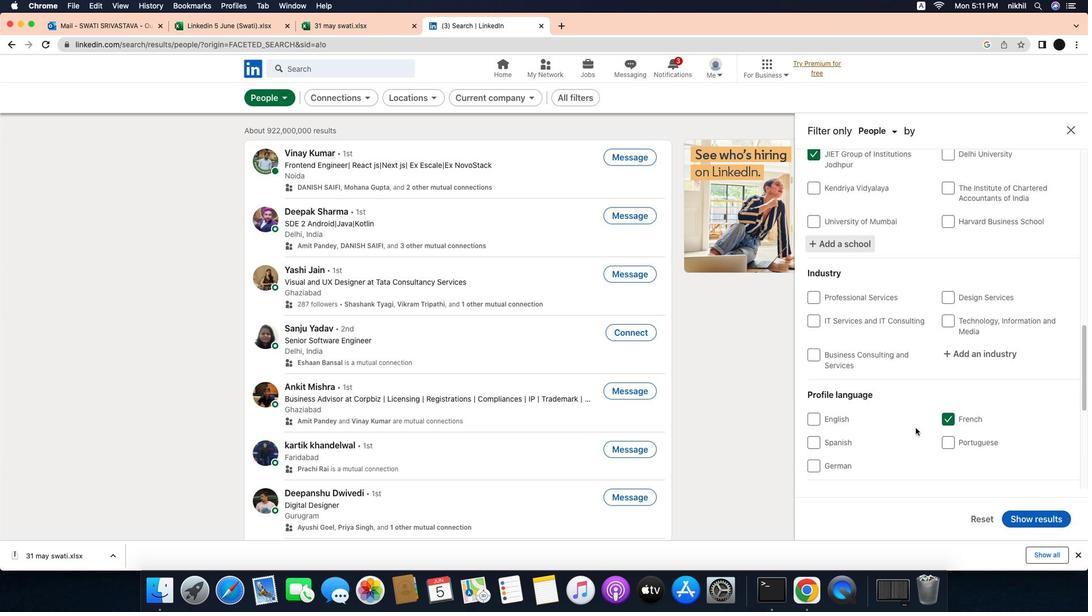 
Action: Mouse scrolled (943, 422) with delta (-33, -35)
Screenshot: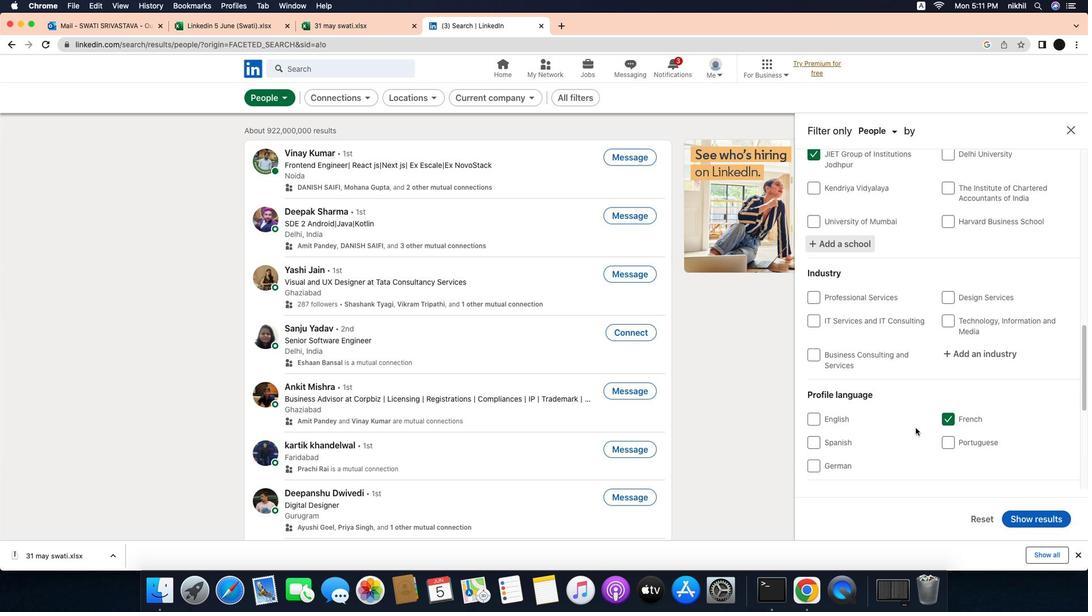 
Action: Mouse moved to (1015, 341)
Screenshot: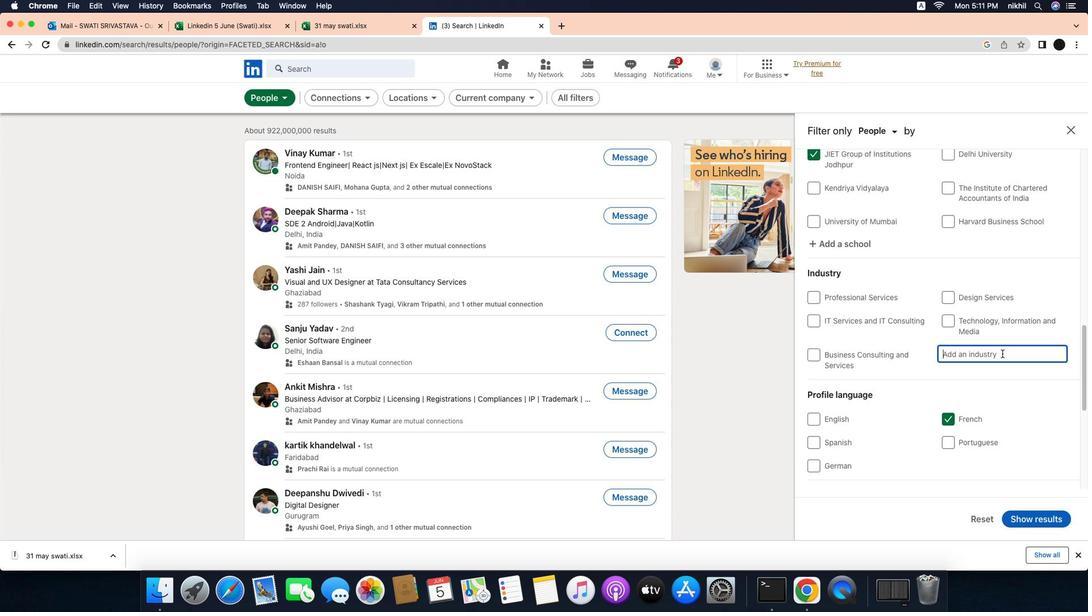 
Action: Mouse pressed left at (1015, 341)
Screenshot: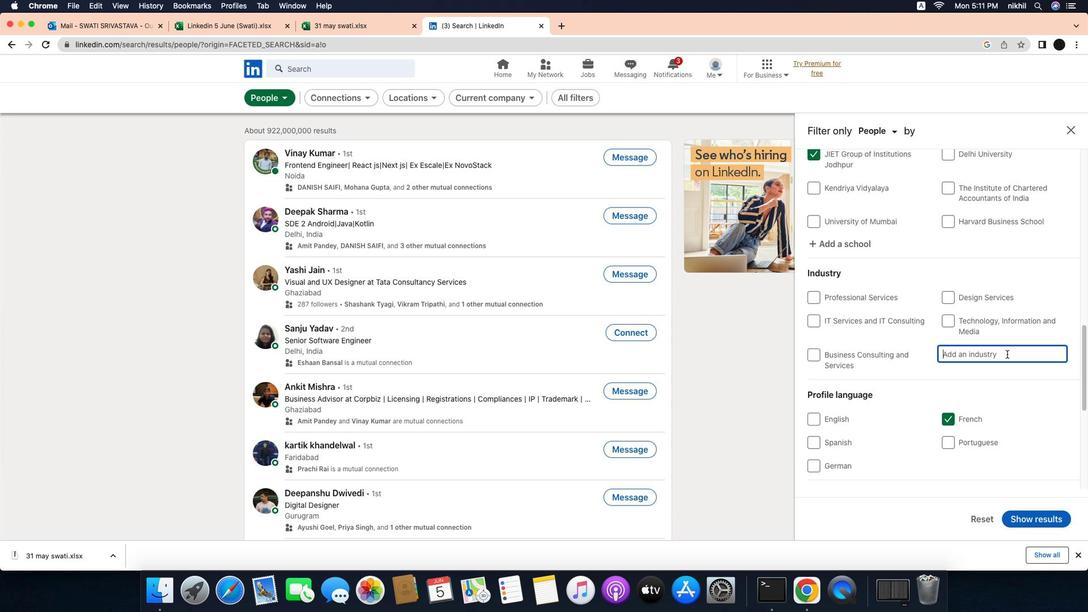 
Action: Mouse moved to (1040, 343)
Screenshot: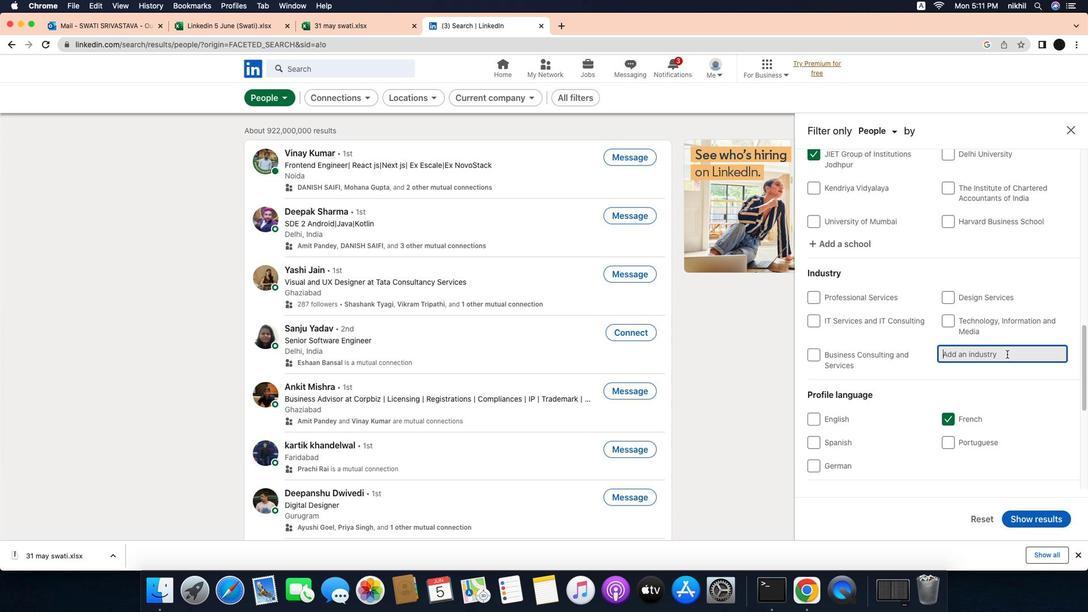 
Action: Mouse pressed left at (1040, 343)
Screenshot: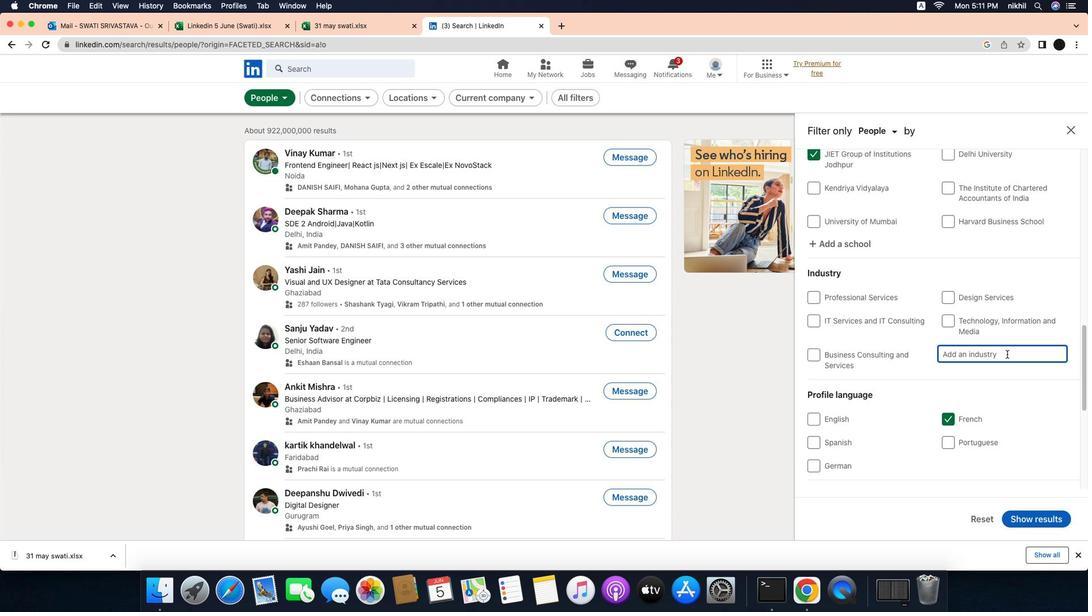 
Action: Key pressed Key.caps_lock'R'Key.caps_lock'e''t''a''i''l'Key.spaceKey.caps_lock'O'Key.caps_lock'f''f''i''c''e'Key.spaceKey.caps_lock'E'Key.caps_lock'q''u''i''p''m''e''n''t'
Screenshot: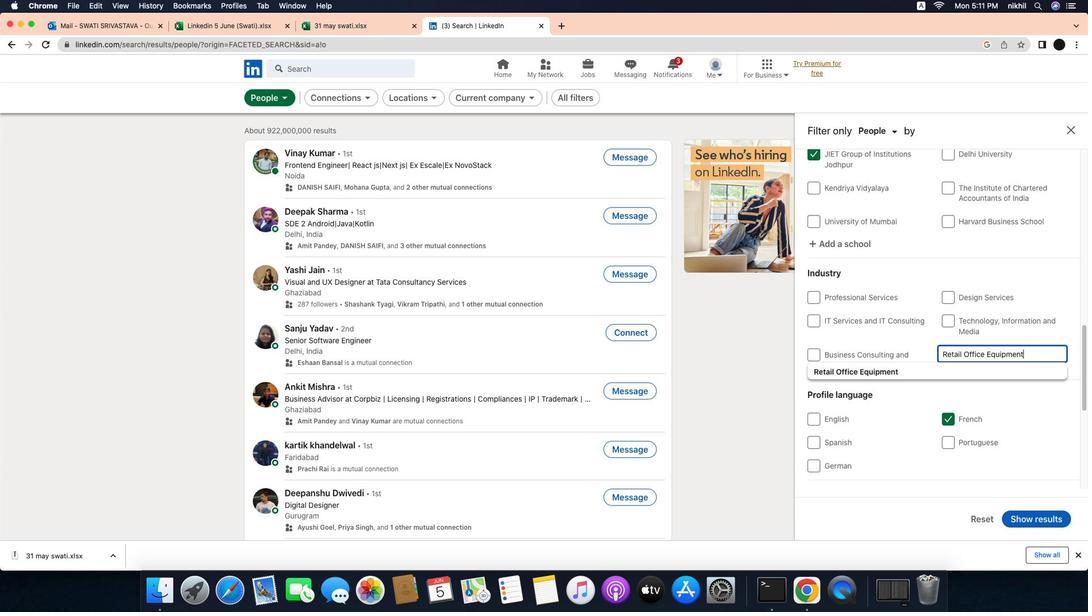 
Action: Mouse moved to (998, 361)
Screenshot: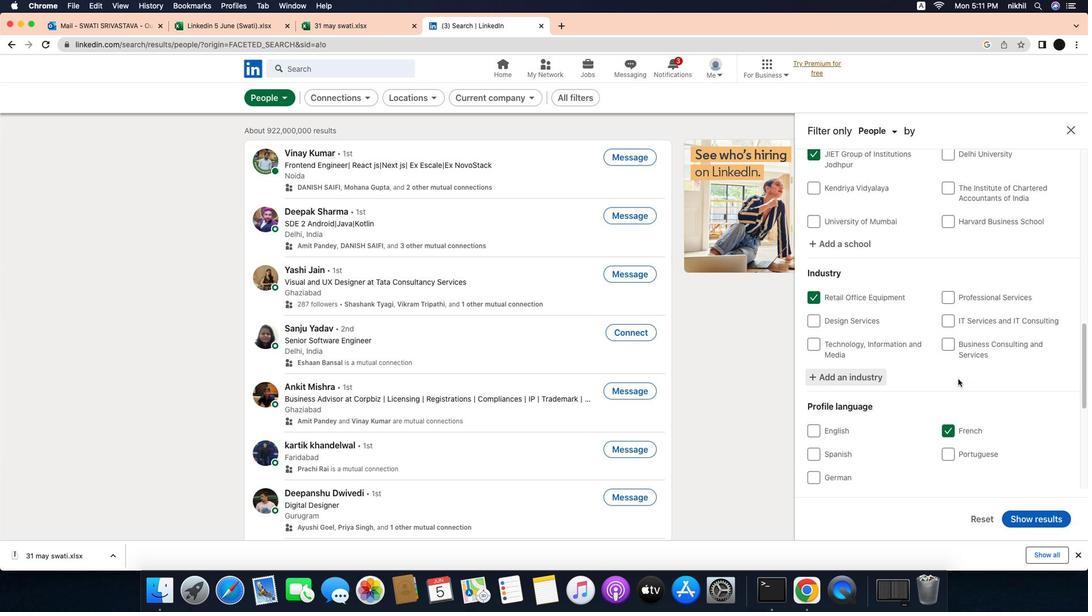 
Action: Mouse pressed left at (998, 361)
Screenshot: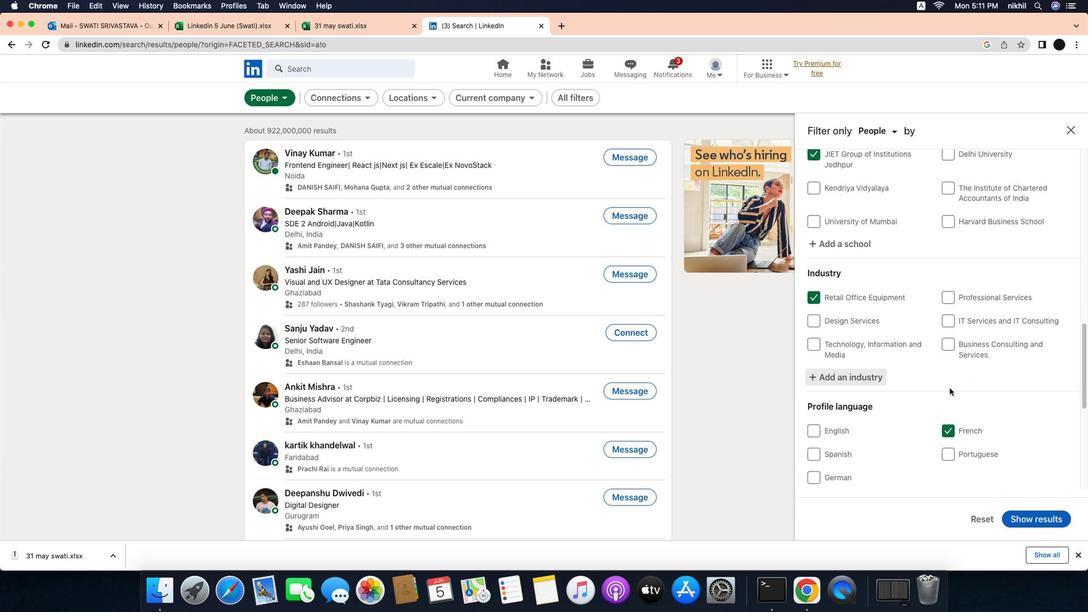
Action: Mouse moved to (968, 395)
Screenshot: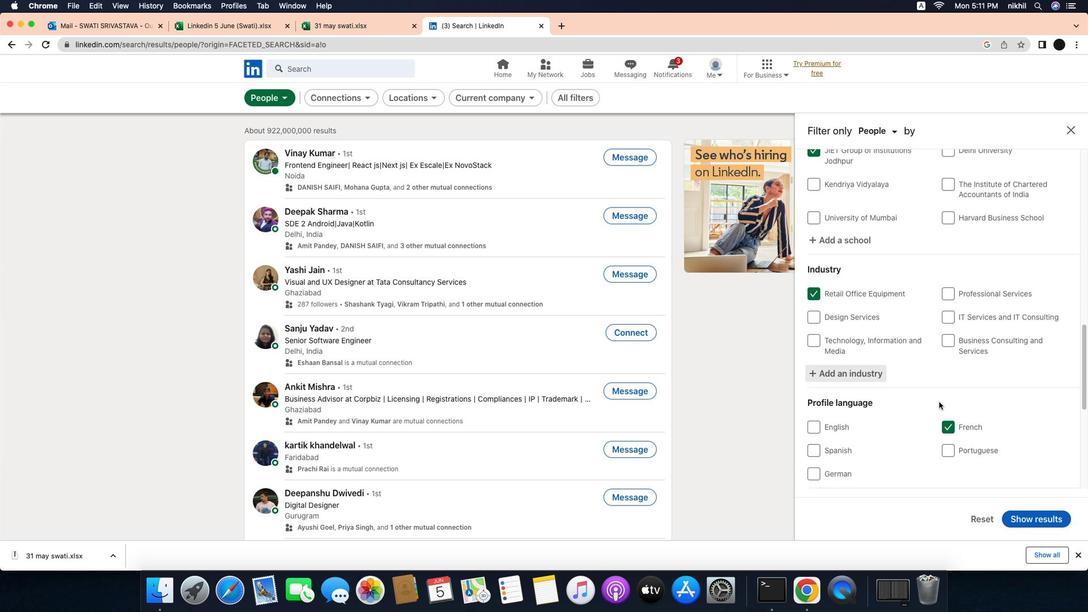 
Action: Mouse scrolled (968, 395) with delta (-33, -34)
Screenshot: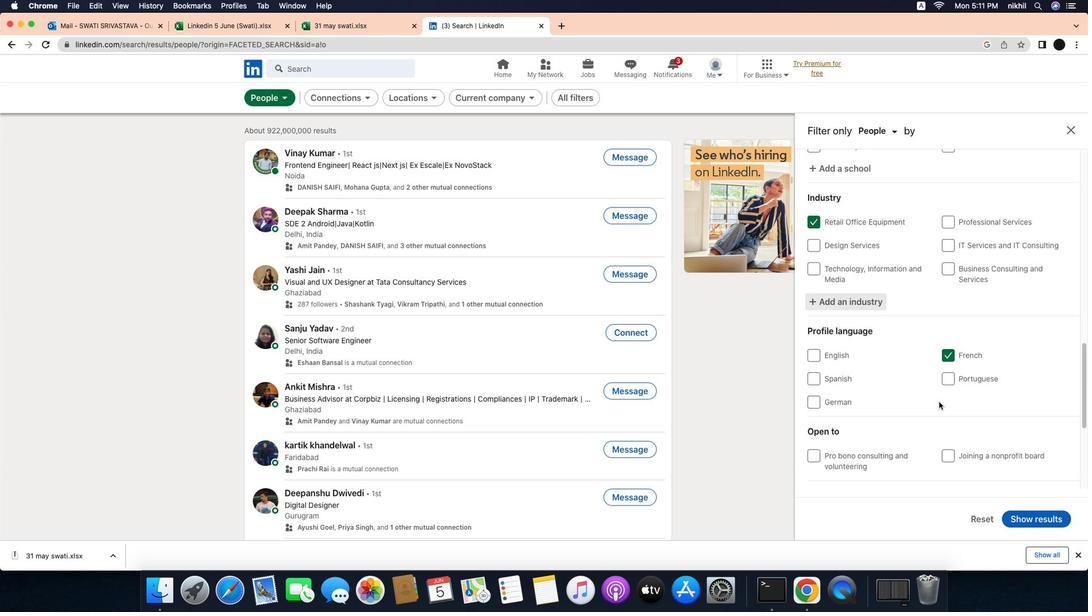 
Action: Mouse scrolled (968, 395) with delta (-33, -34)
Screenshot: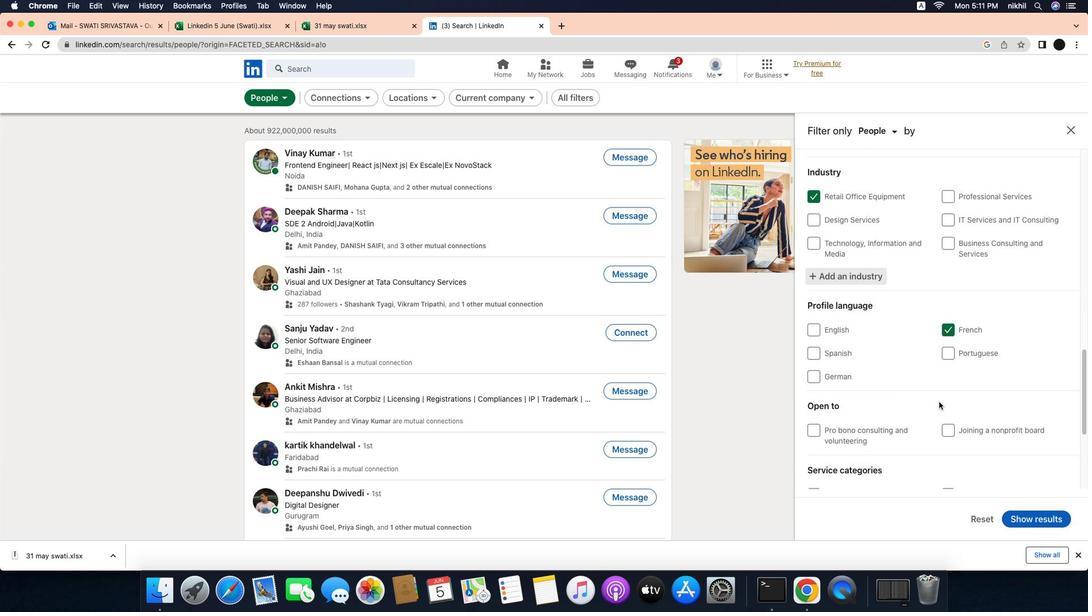 
Action: Mouse scrolled (968, 395) with delta (-33, -34)
Screenshot: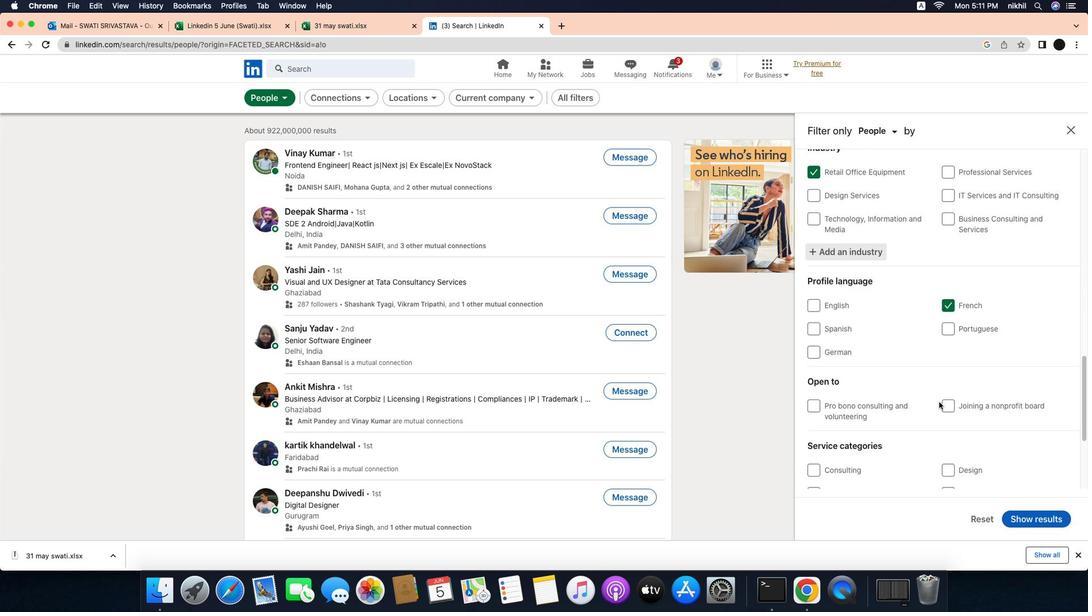 
Action: Mouse scrolled (968, 395) with delta (-33, -34)
Screenshot: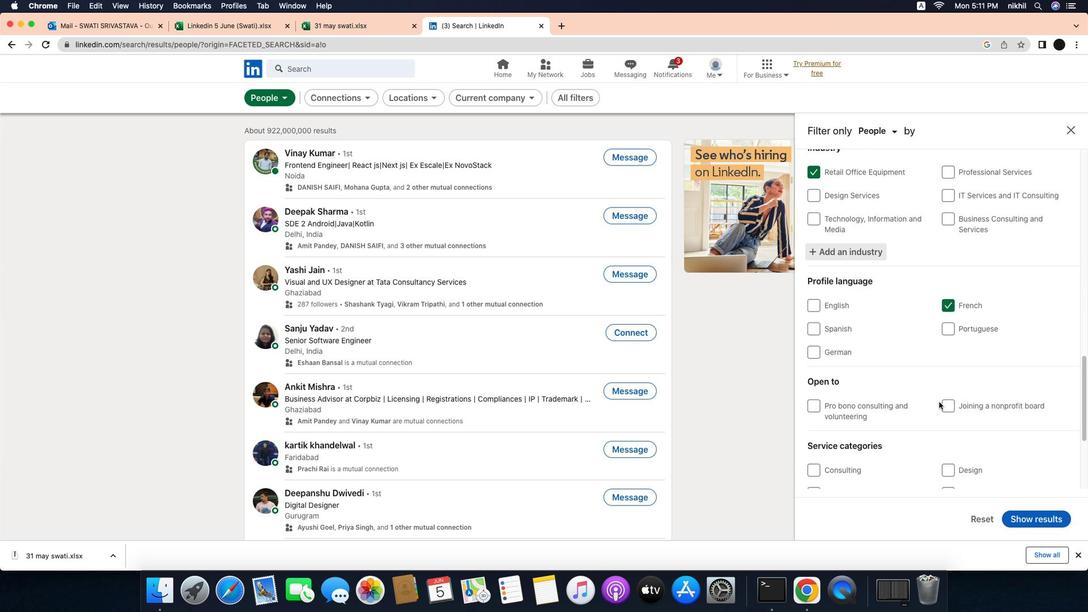 
Action: Mouse scrolled (968, 395) with delta (-33, -34)
Screenshot: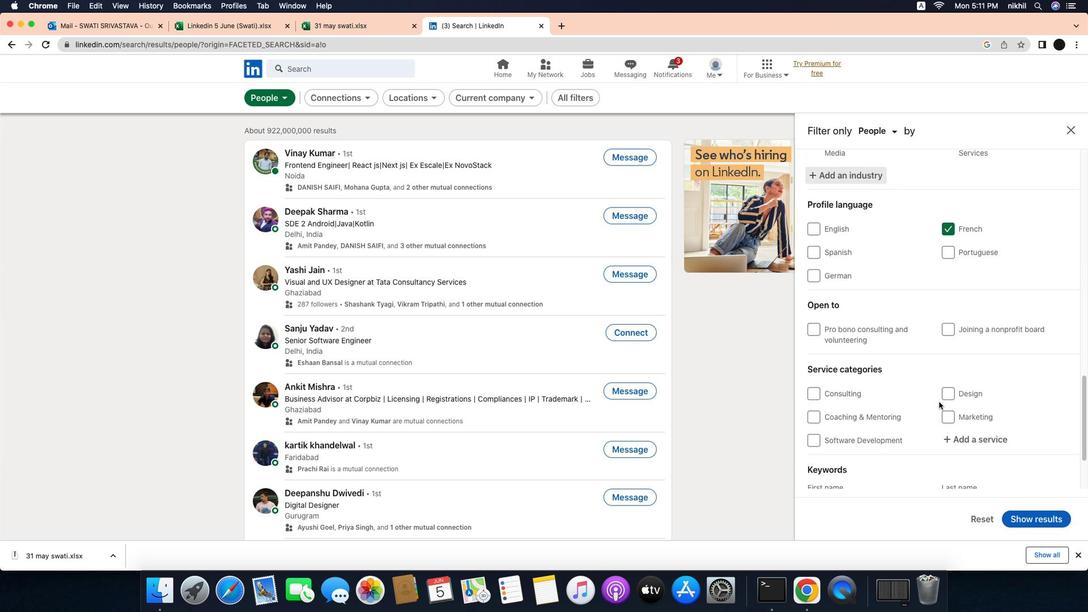 
Action: Mouse scrolled (968, 395) with delta (-33, -34)
Screenshot: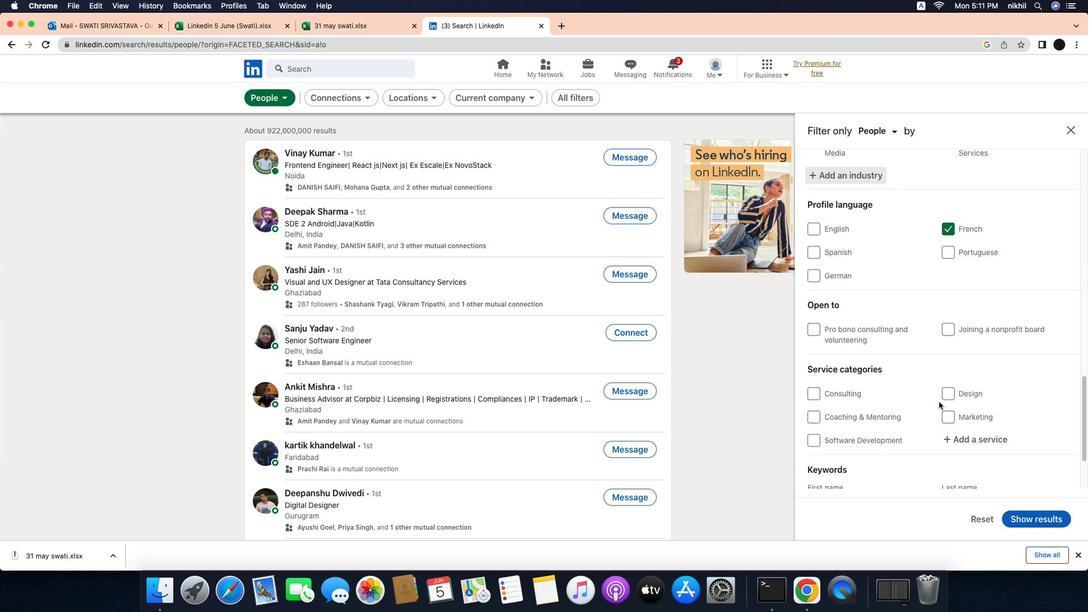 
Action: Mouse scrolled (968, 395) with delta (-33, -34)
Screenshot: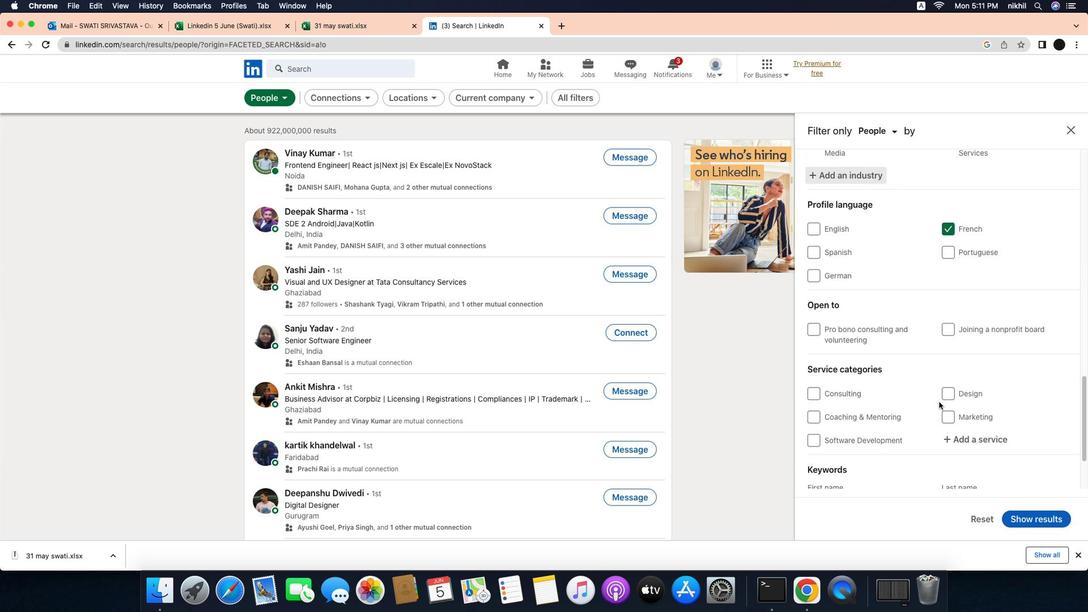 
Action: Mouse moved to (1002, 434)
Screenshot: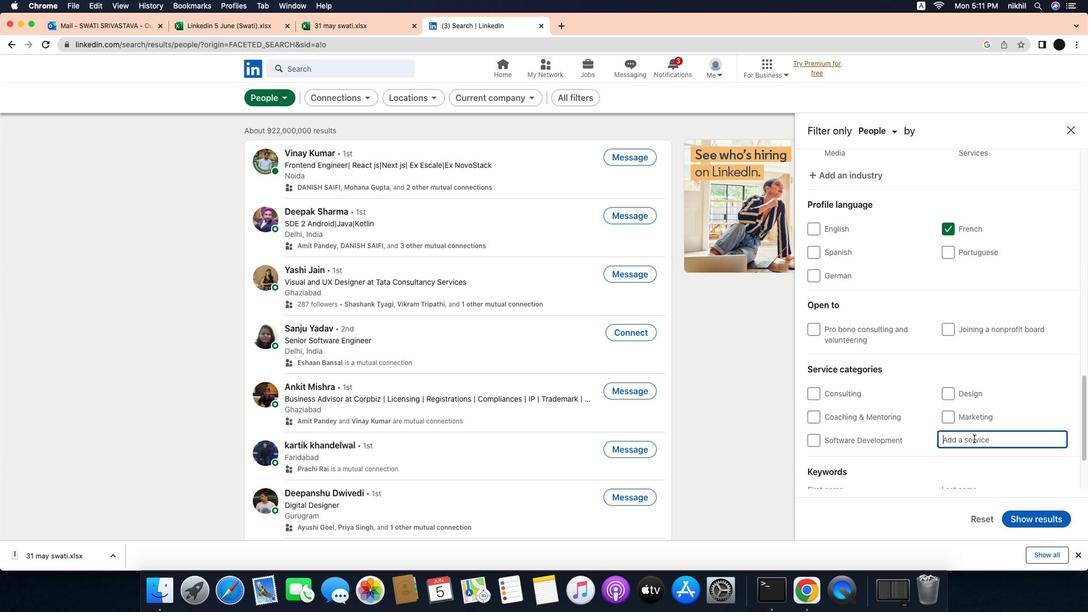 
Action: Mouse pressed left at (1002, 434)
Screenshot: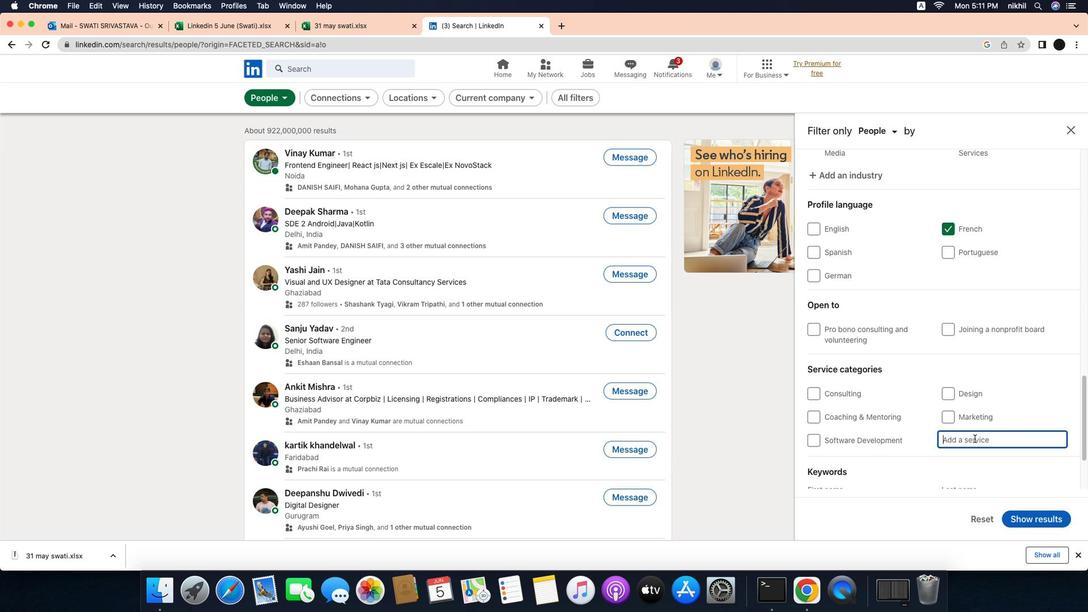 
Action: Mouse moved to (1006, 433)
Screenshot: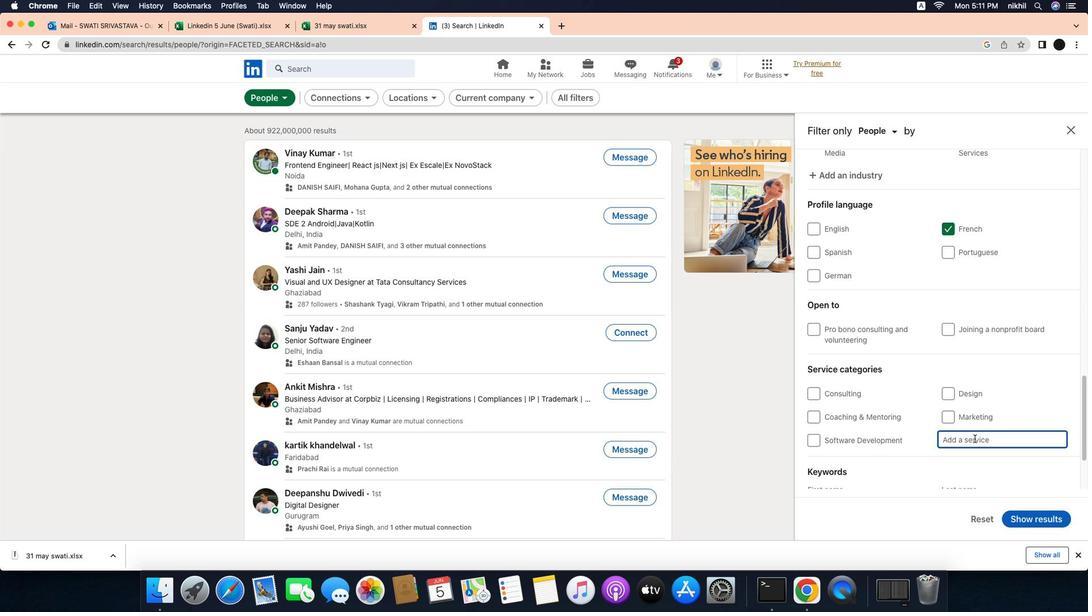 
Action: Mouse pressed left at (1006, 433)
Screenshot: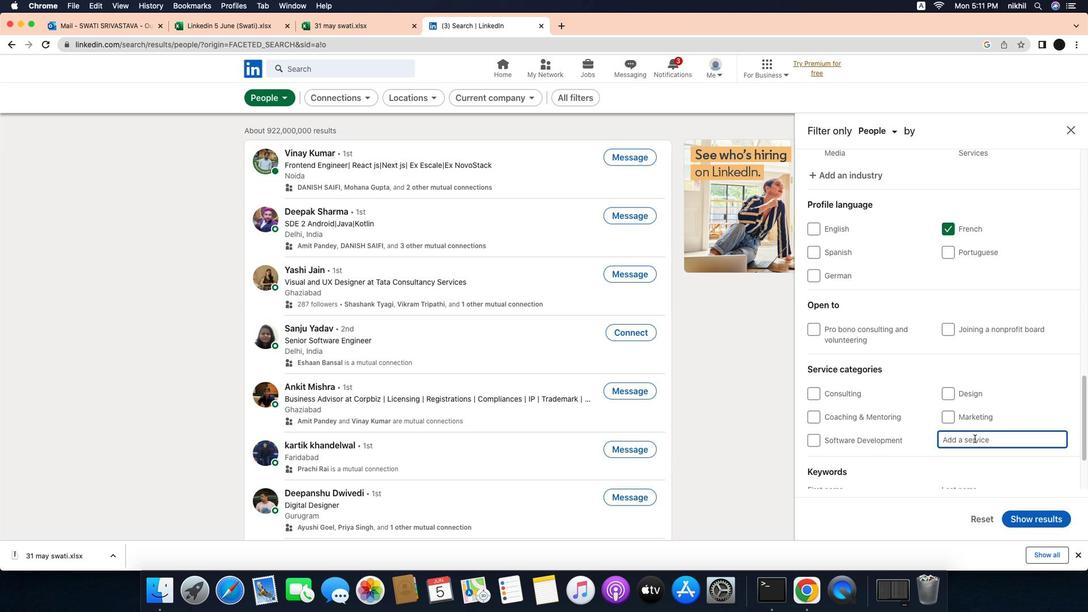 
Action: Mouse moved to (1004, 433)
Screenshot: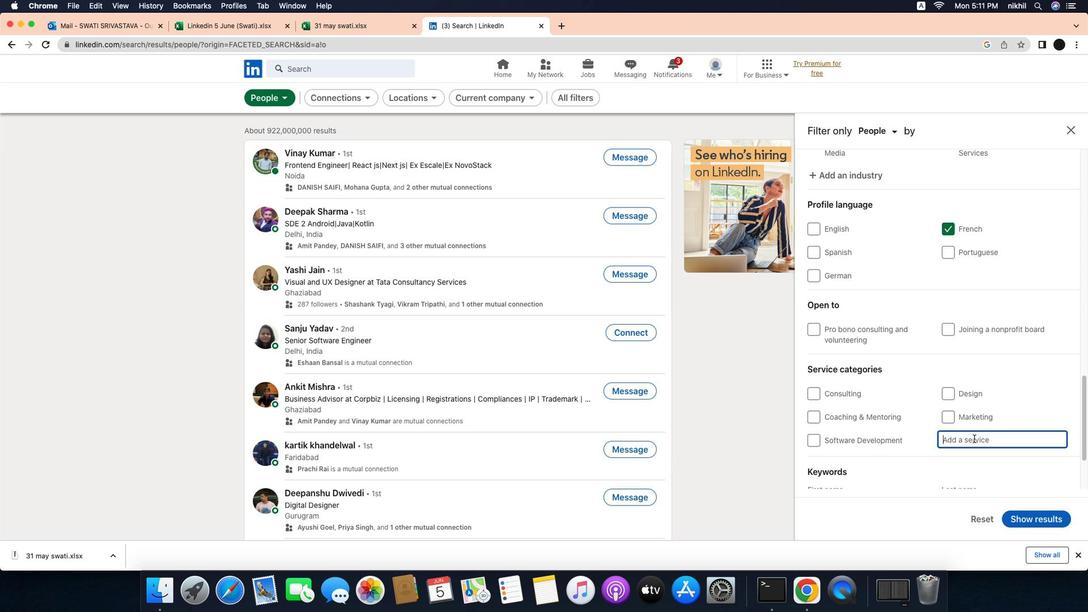 
Action: Key pressed Key.caps_lock'V'Key.caps_lock'i''d''e''o'Key.spaceKey.caps_lock'P'Key.caps_lock'r''o''d''u''c''t''i''o''n'
Screenshot: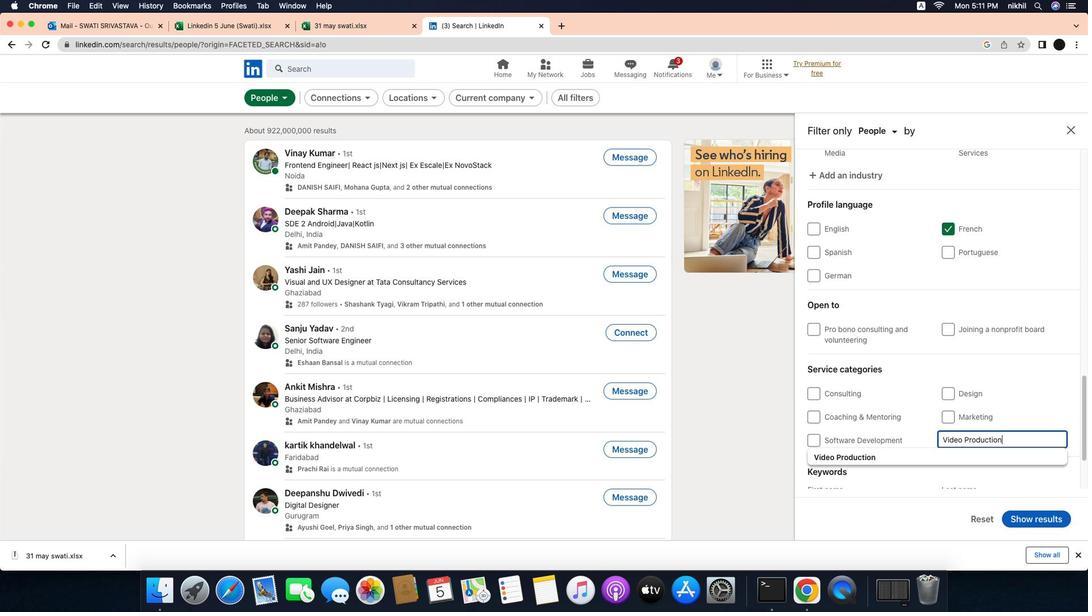 
Action: Mouse moved to (974, 451)
Screenshot: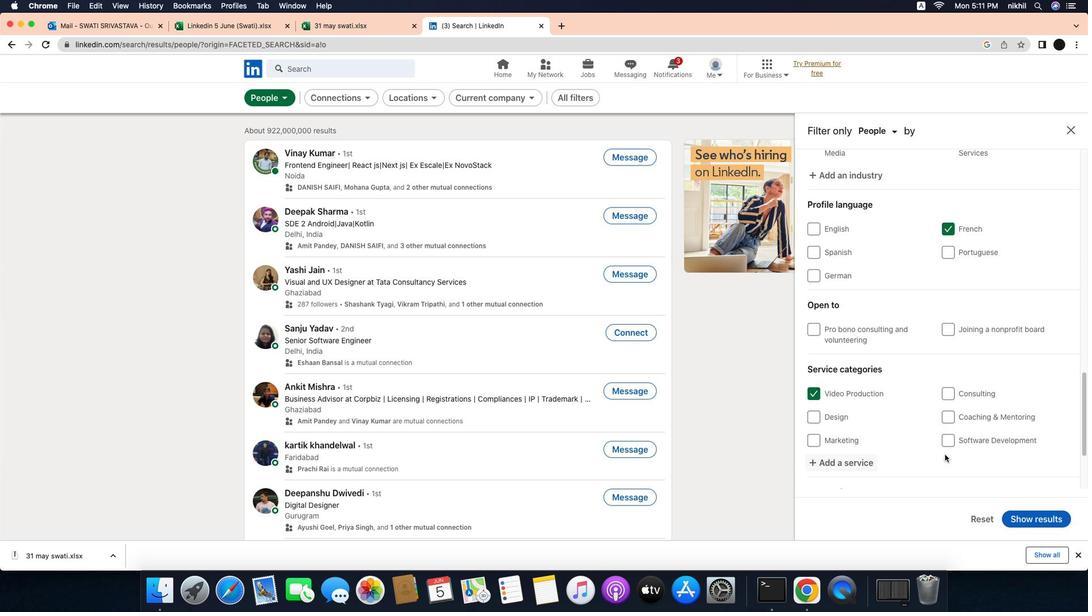 
Action: Mouse pressed left at (974, 451)
Screenshot: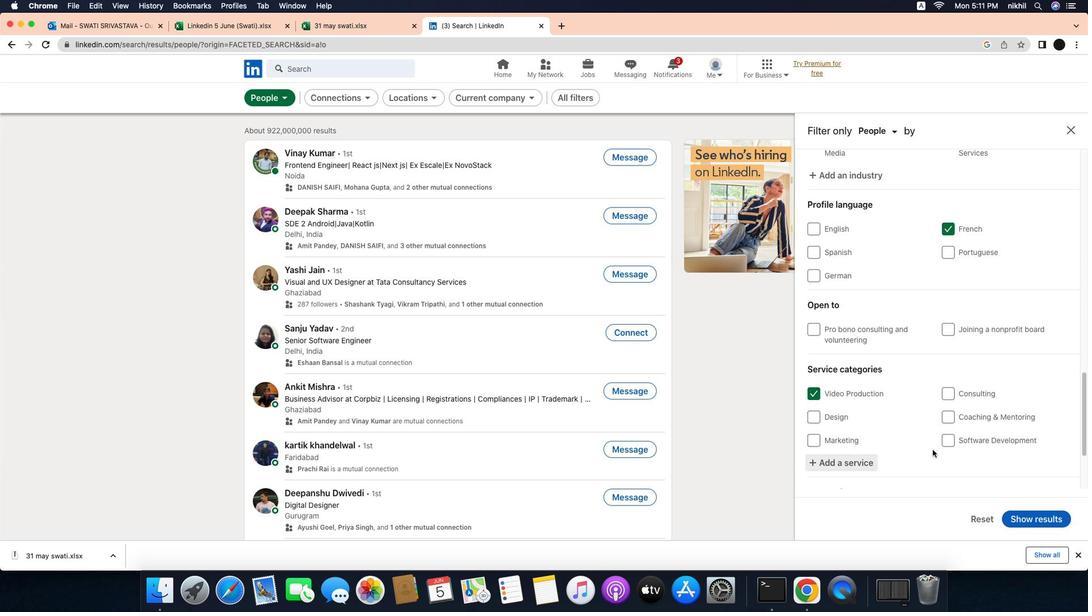 
Action: Mouse moved to (954, 443)
Screenshot: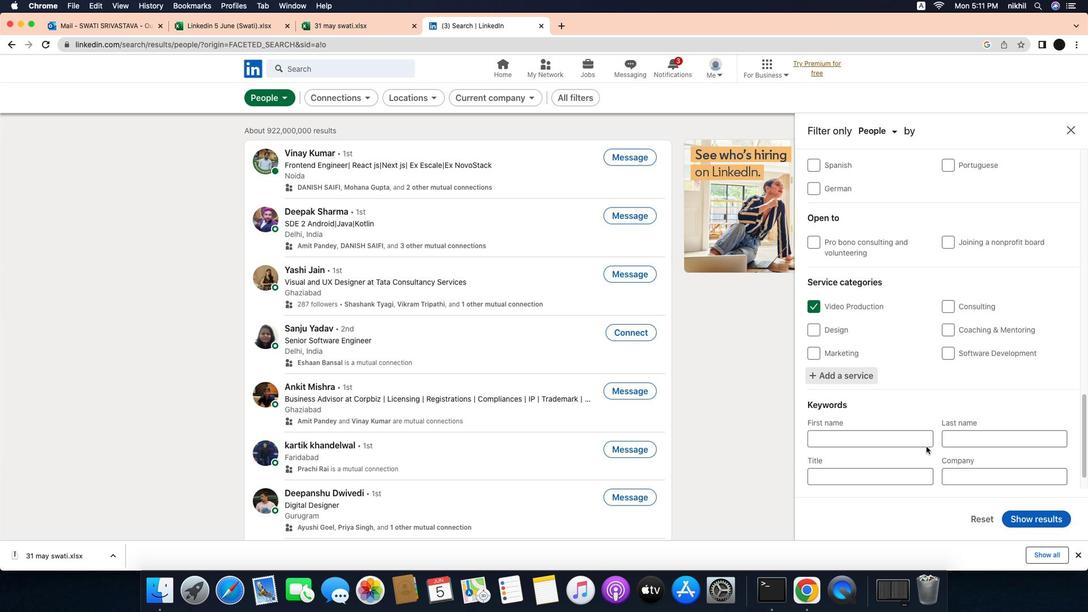 
Action: Mouse scrolled (954, 443) with delta (-33, -34)
Screenshot: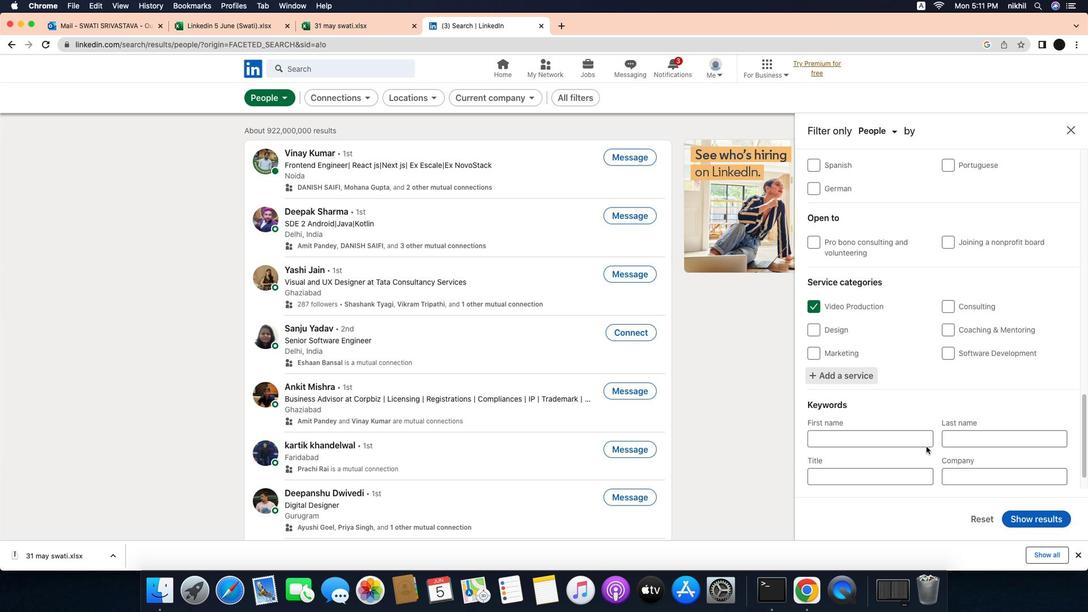 
Action: Mouse moved to (953, 442)
Screenshot: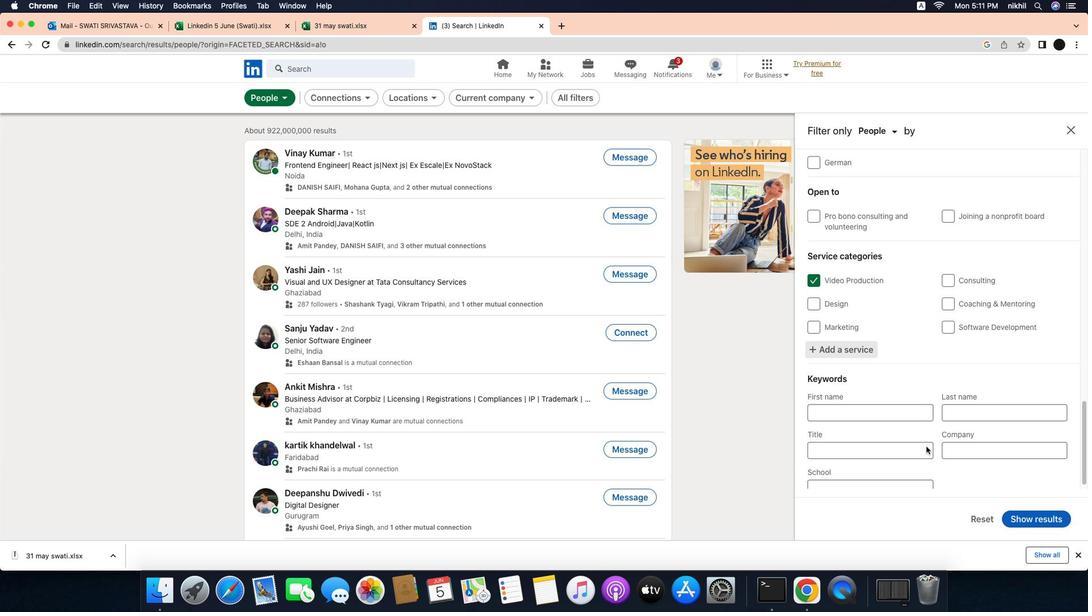 
Action: Mouse scrolled (953, 442) with delta (-33, -34)
Screenshot: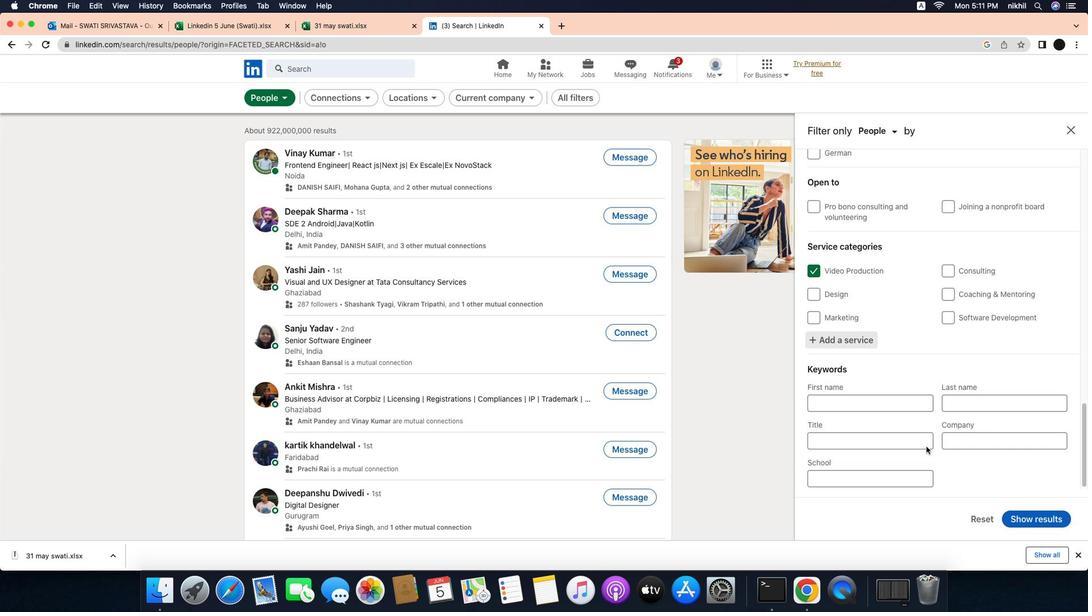 
Action: Mouse moved to (953, 442)
Screenshot: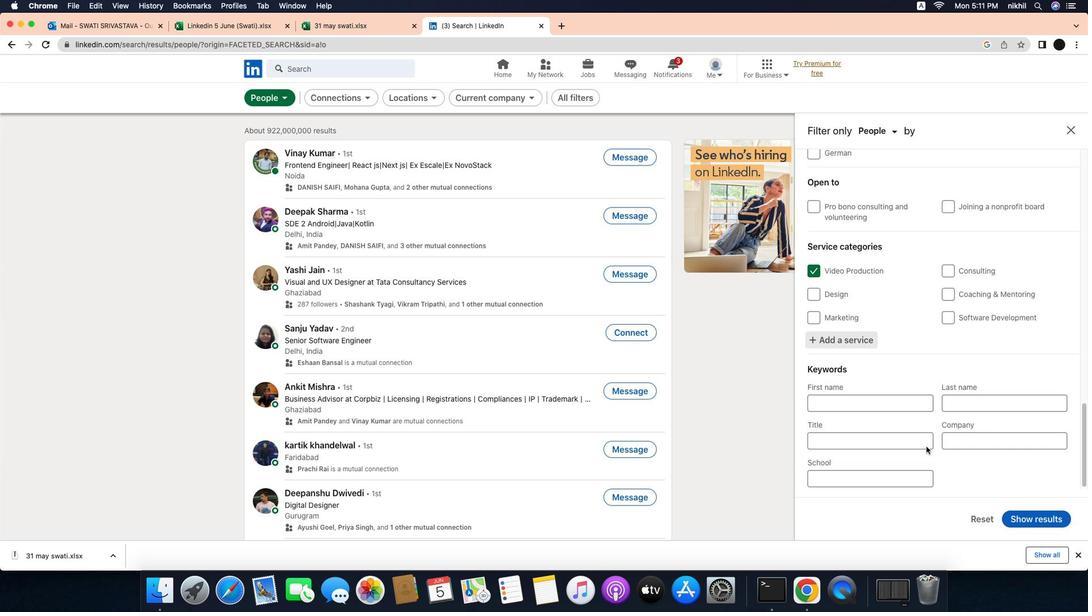 
Action: Mouse scrolled (953, 442) with delta (-33, -34)
Screenshot: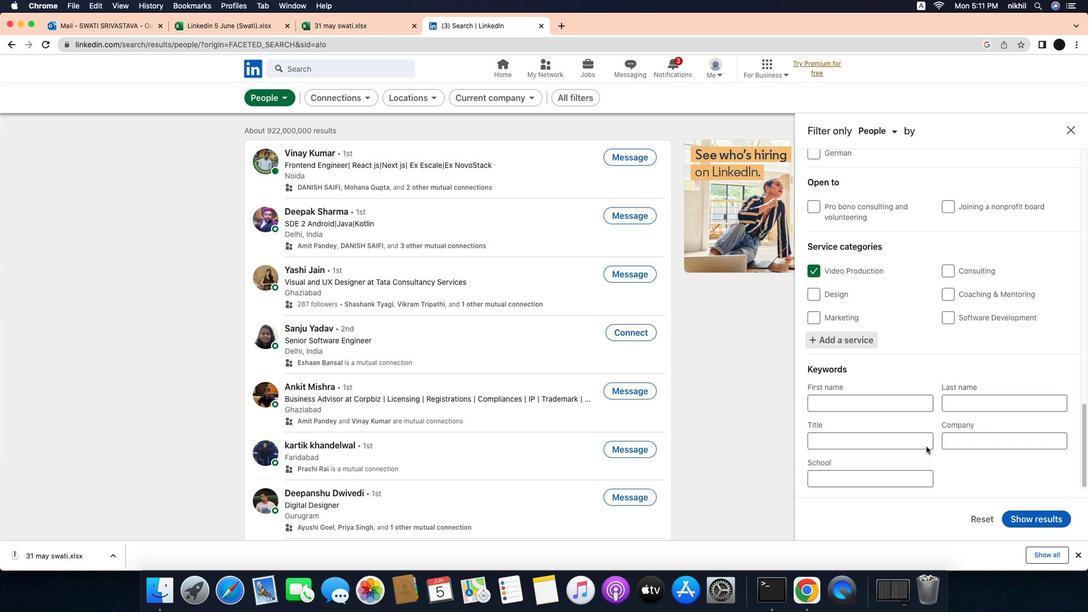
Action: Mouse scrolled (953, 442) with delta (-33, -35)
Screenshot: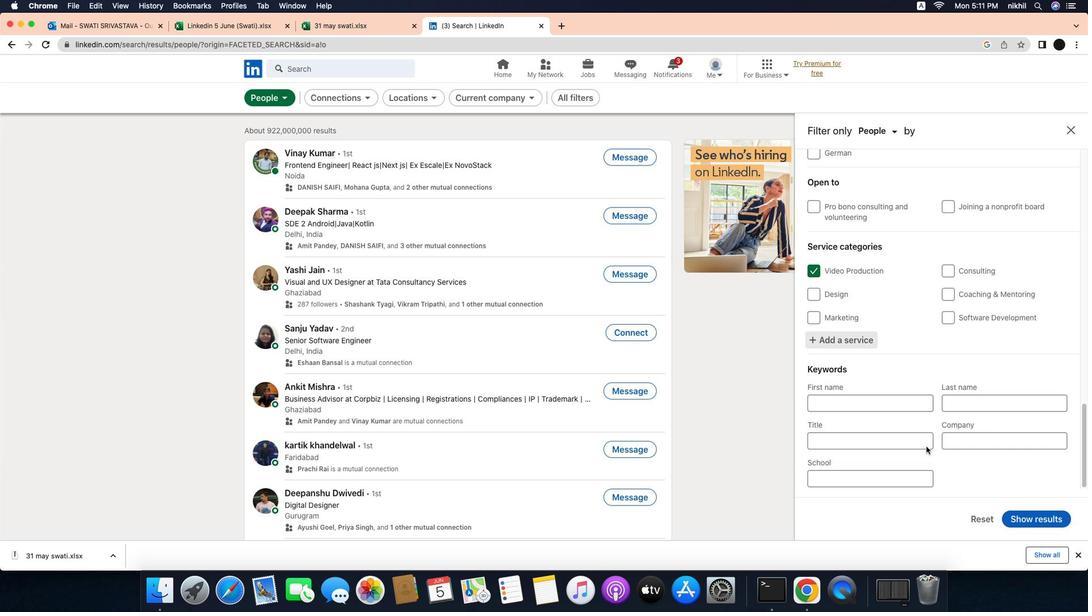 
Action: Mouse scrolled (953, 442) with delta (-33, -35)
Screenshot: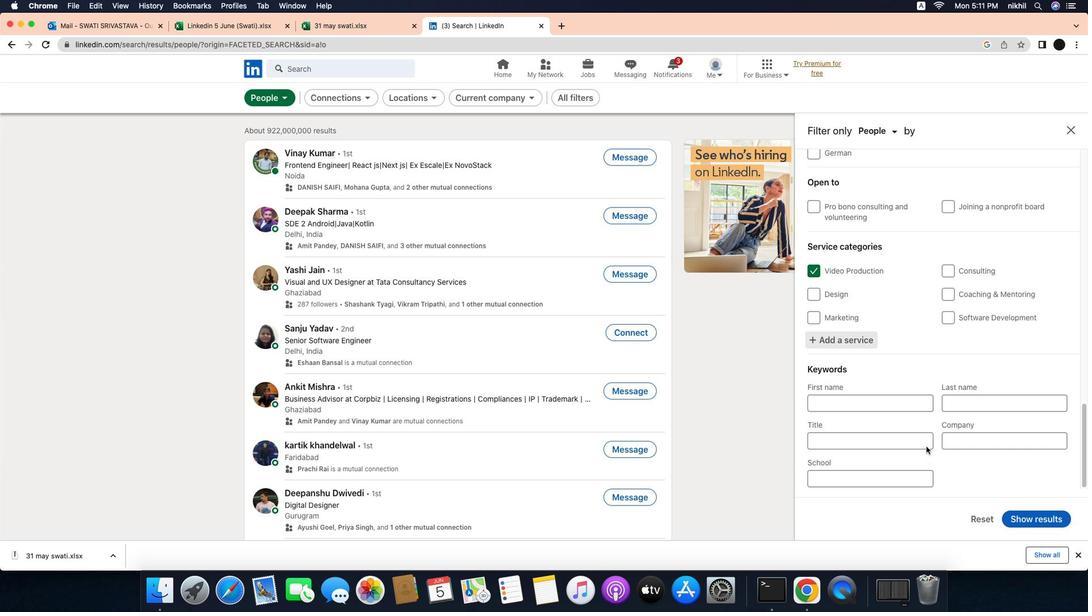 
Action: Mouse scrolled (953, 442) with delta (-33, -34)
Screenshot: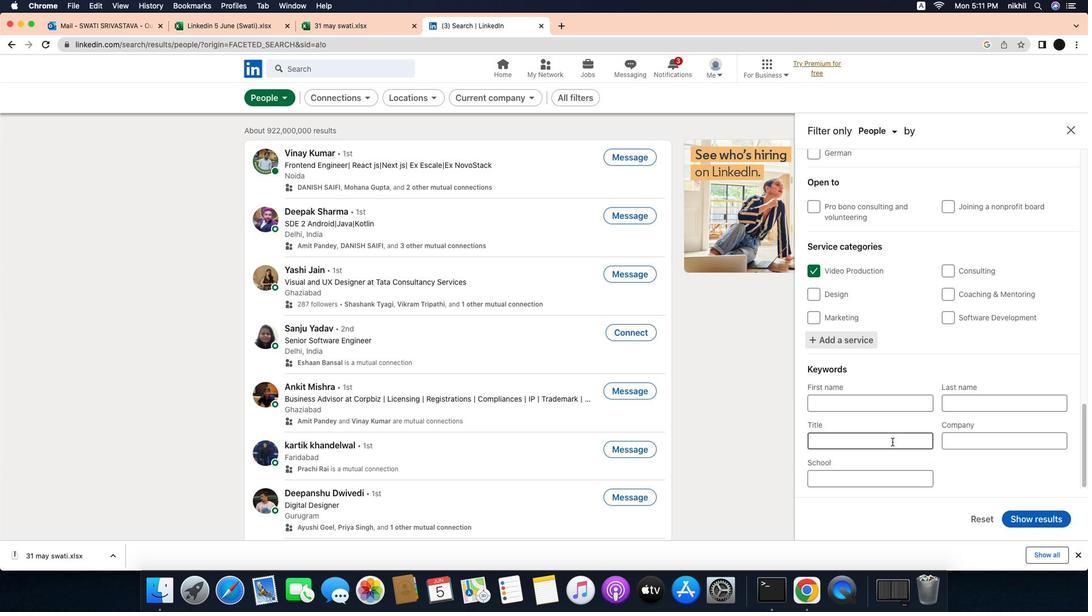 
Action: Mouse moved to (953, 442)
Screenshot: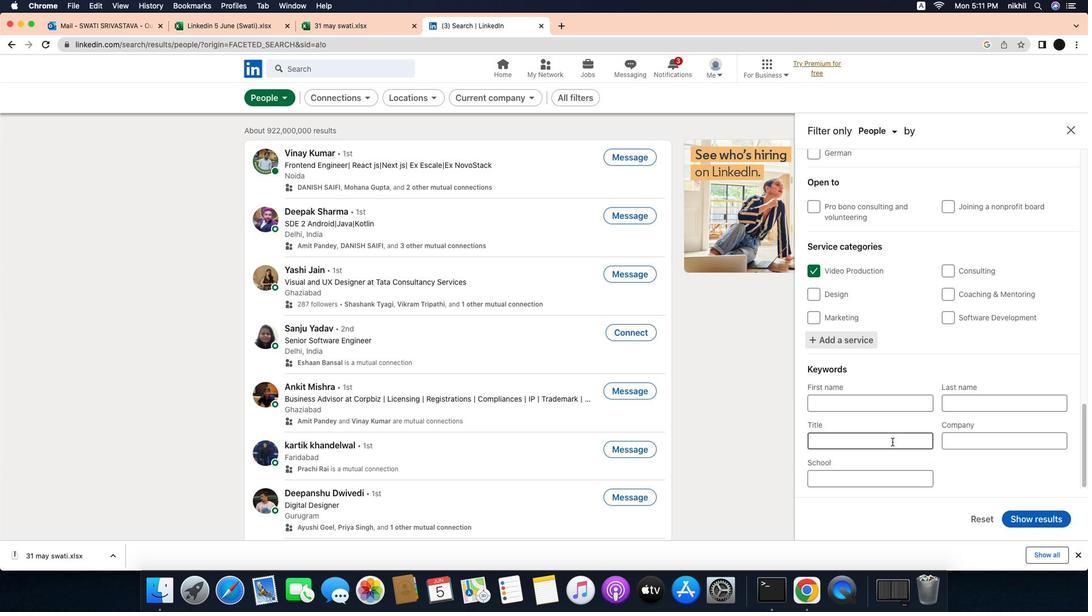
Action: Mouse scrolled (953, 442) with delta (-33, -34)
Screenshot: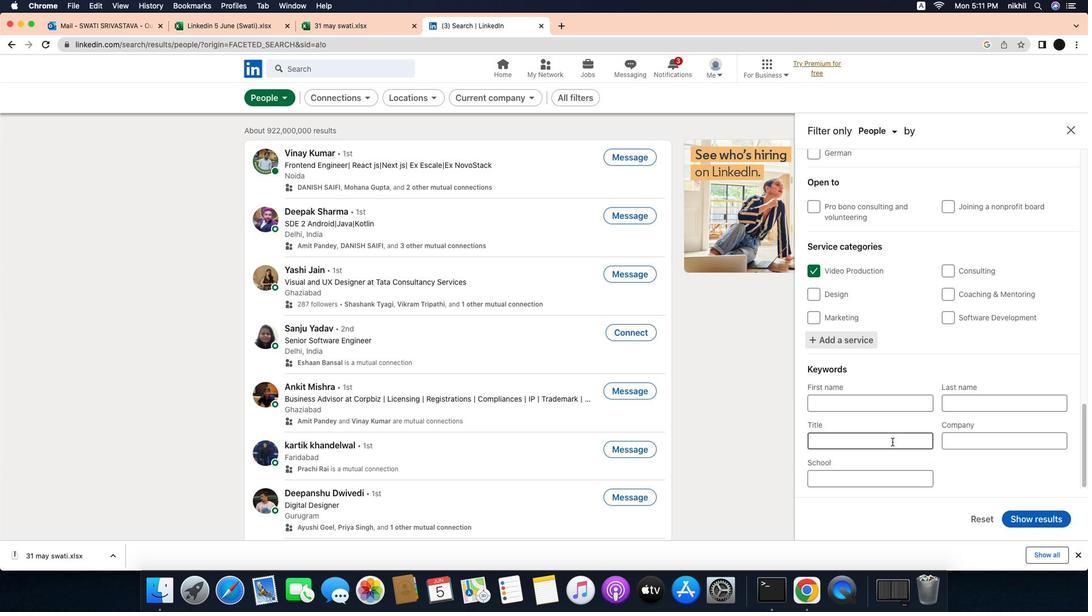 
Action: Mouse moved to (918, 437)
Screenshot: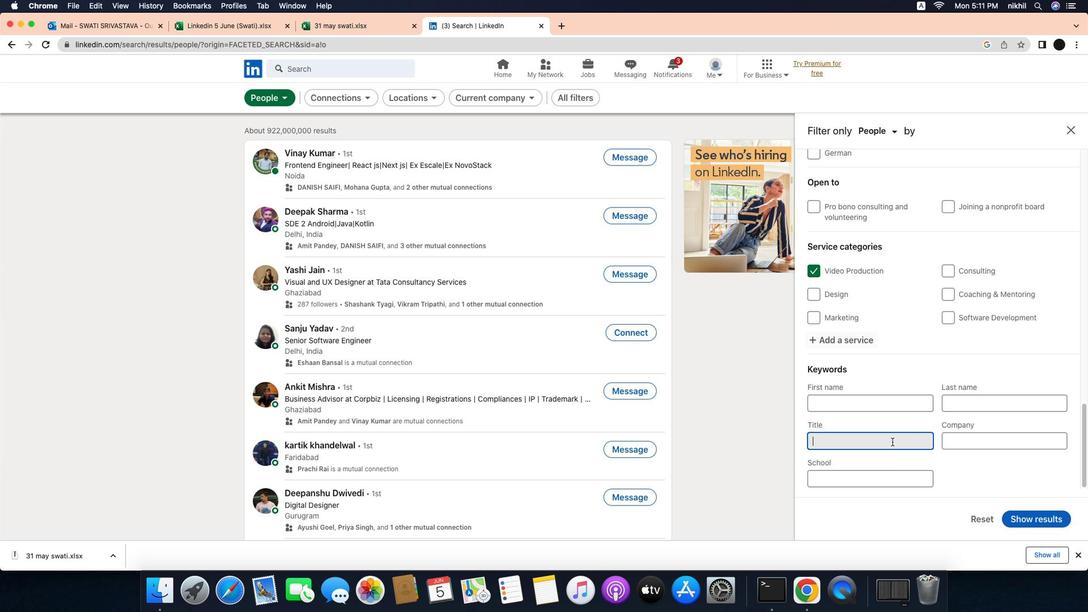 
Action: Mouse pressed left at (918, 437)
Screenshot: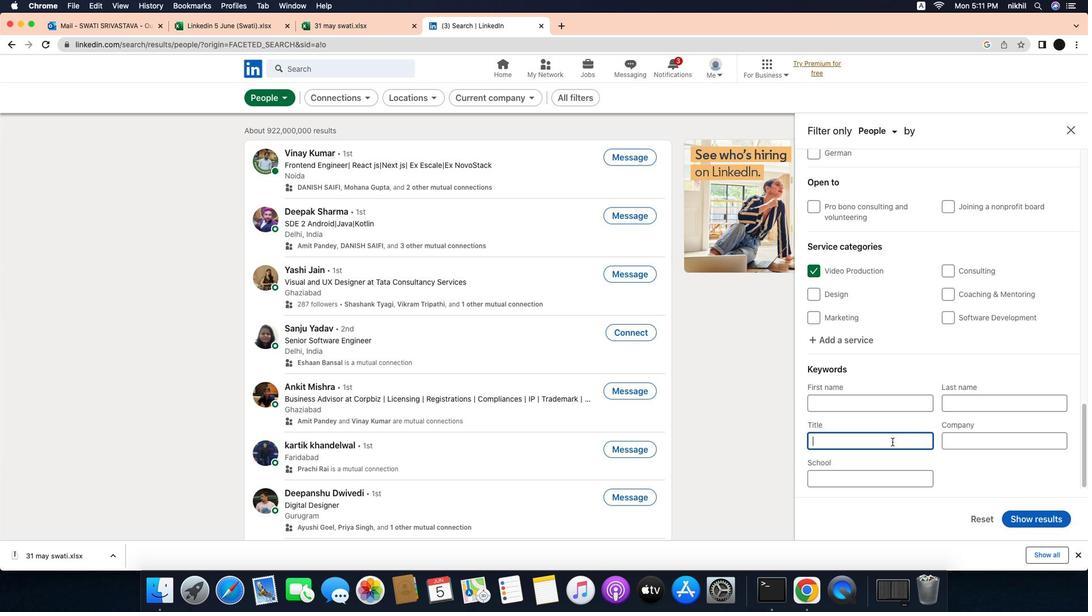 
Action: Mouse moved to (917, 437)
Screenshot: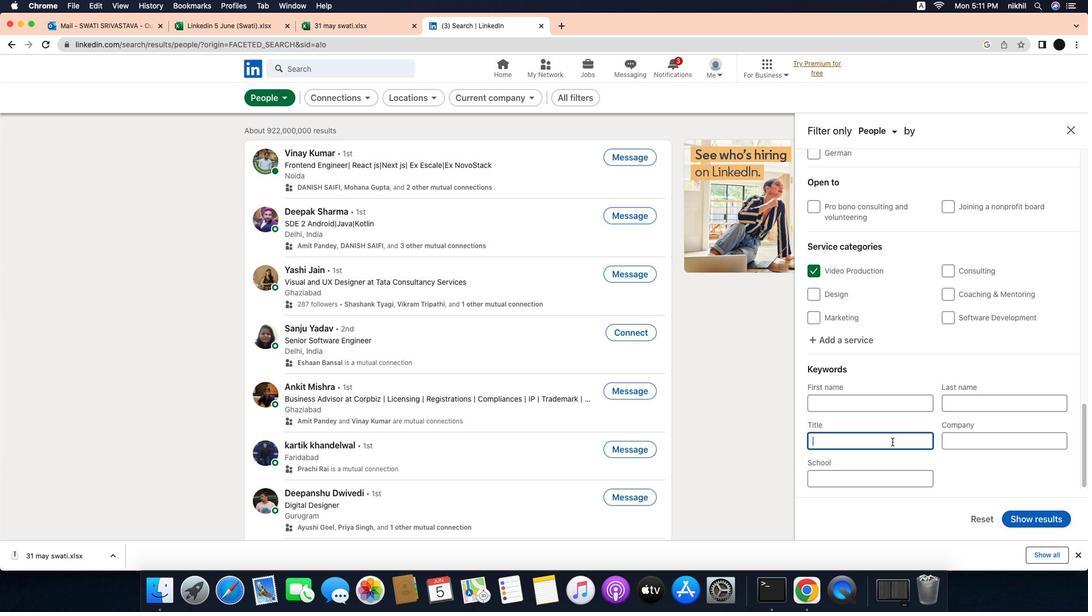 
Action: Key pressed Key.caps_lock'L'Key.caps_lock'a''n''d''s''c''a''p''i''n''g'Key.spaceKey.caps_lock'A'Key.caps_lock's''s''i''s''t''a''n''t'Key.shift_r
Screenshot: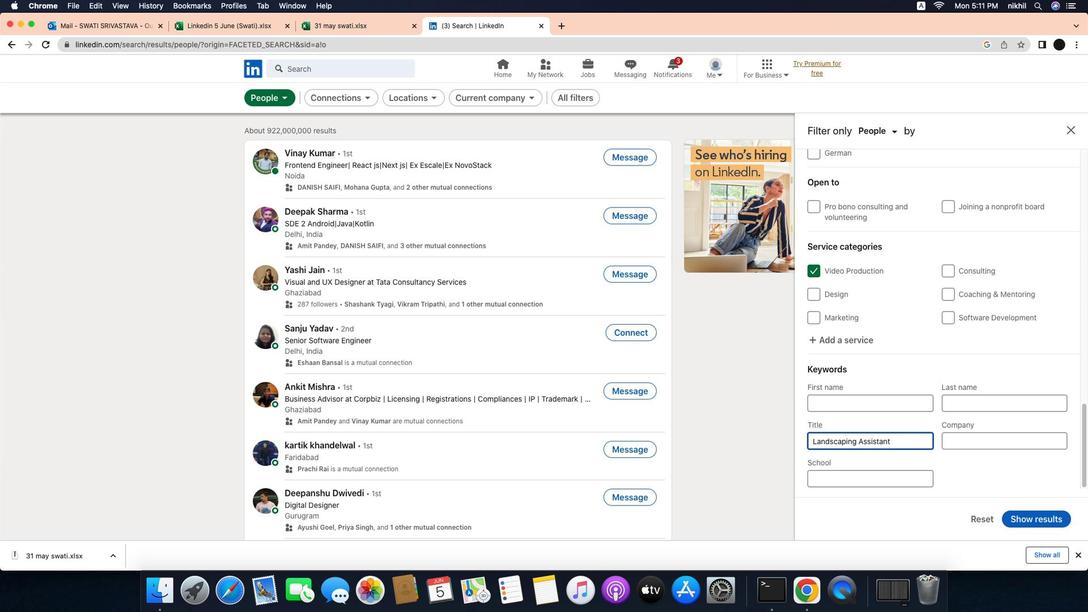 
Action: Mouse moved to (1050, 514)
Screenshot: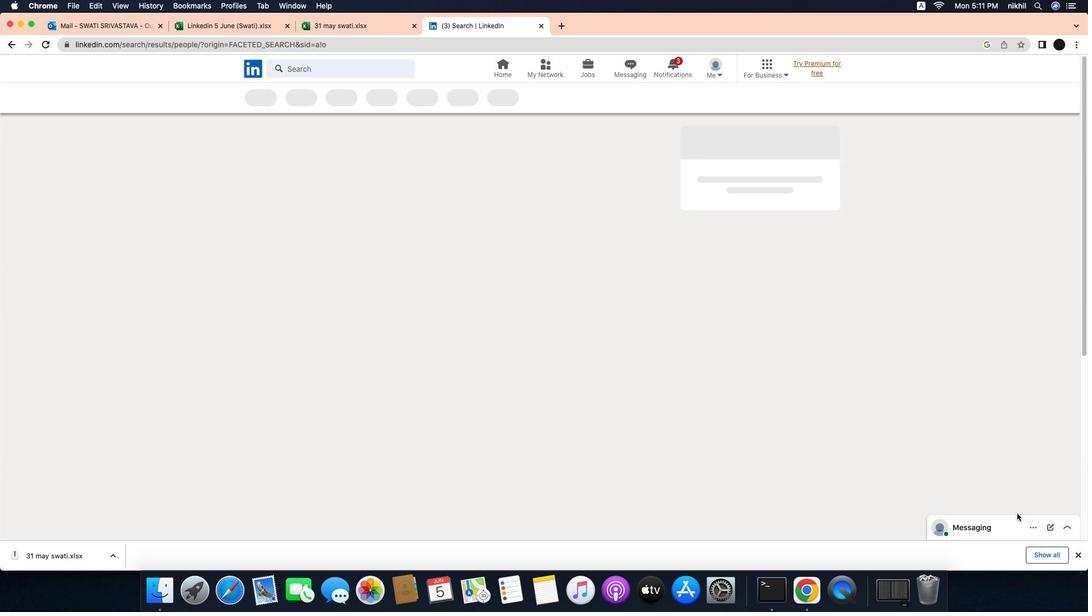 
Action: Mouse pressed left at (1050, 514)
Screenshot: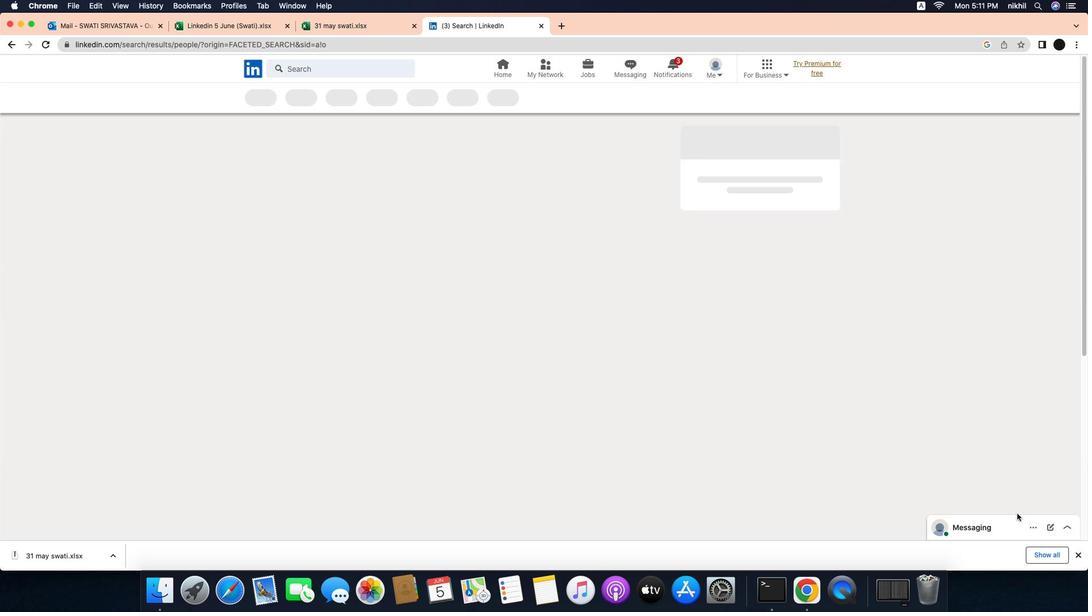 
Action: Mouse moved to (800, 311)
Screenshot: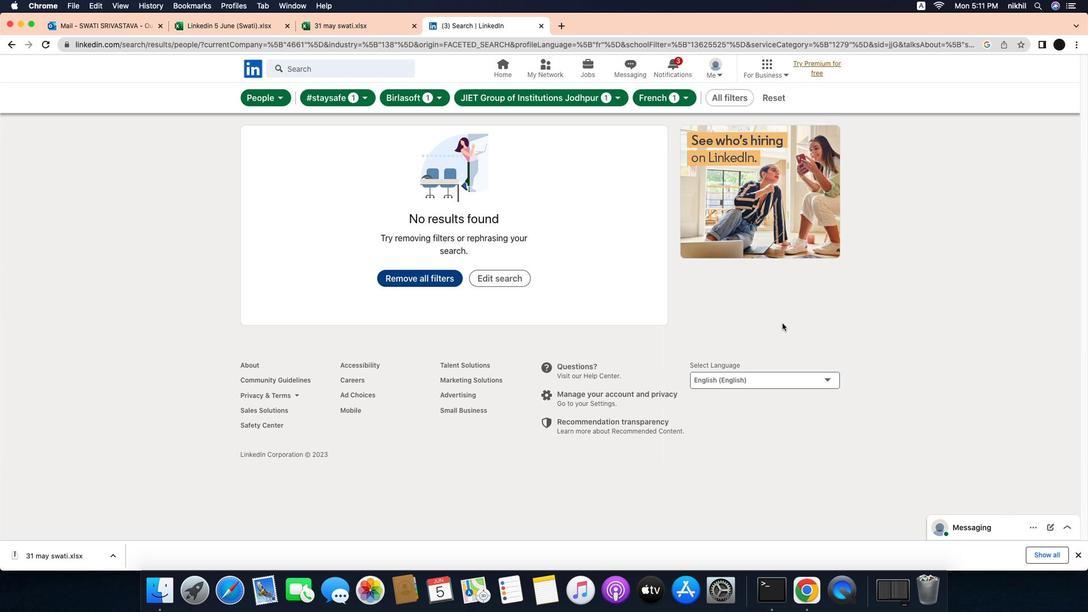 
